 Task: Look for space in San Jose del Monte, Philippines from 6th September, 2023 to 10th September, 2023 for 1 adult in price range Rs.10000 to Rs.15000. Place can be private room with 1 bedroom having 1 bed and 1 bathroom. Property type can be house, flat, guest house, hotel. Booking option can be shelf check-in. Required host language is English.
Action: Mouse pressed left at (609, 99)
Screenshot: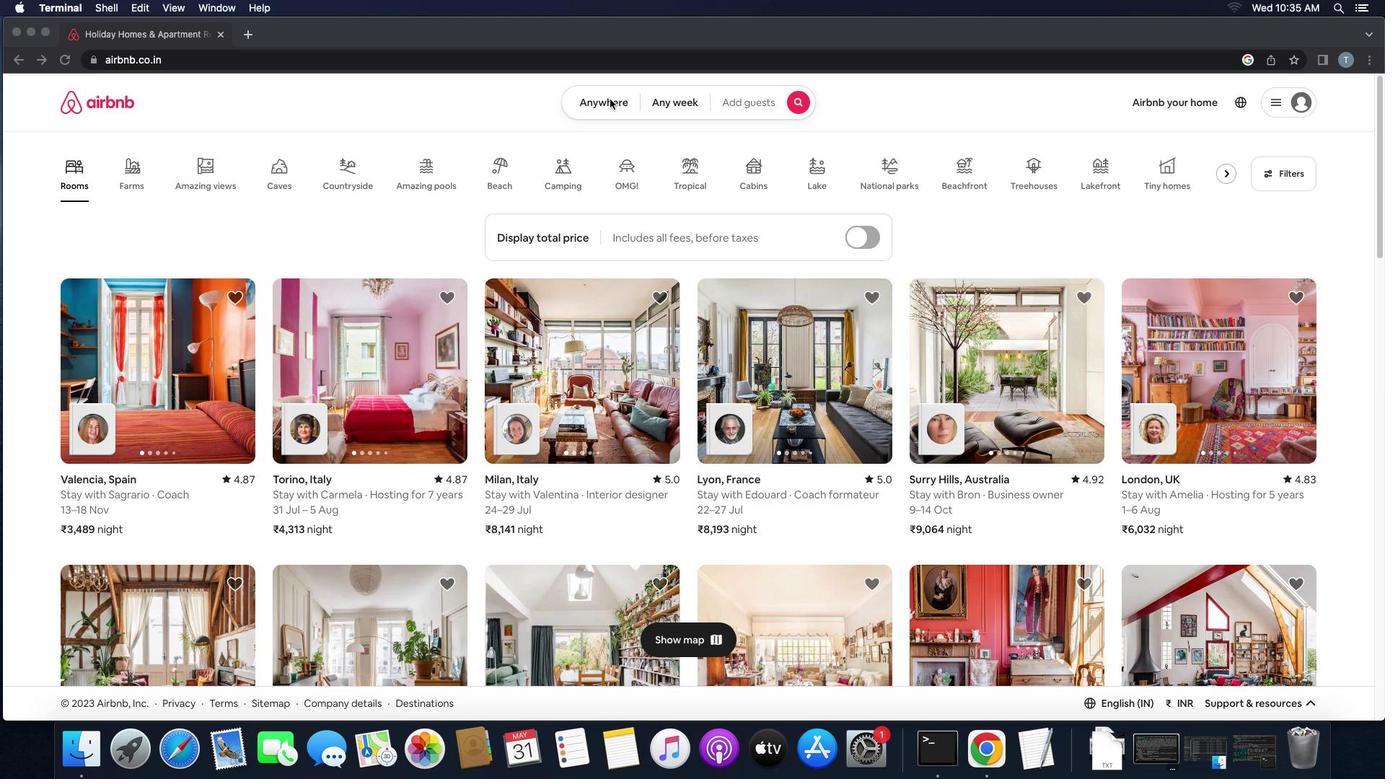 
Action: Mouse pressed left at (609, 99)
Screenshot: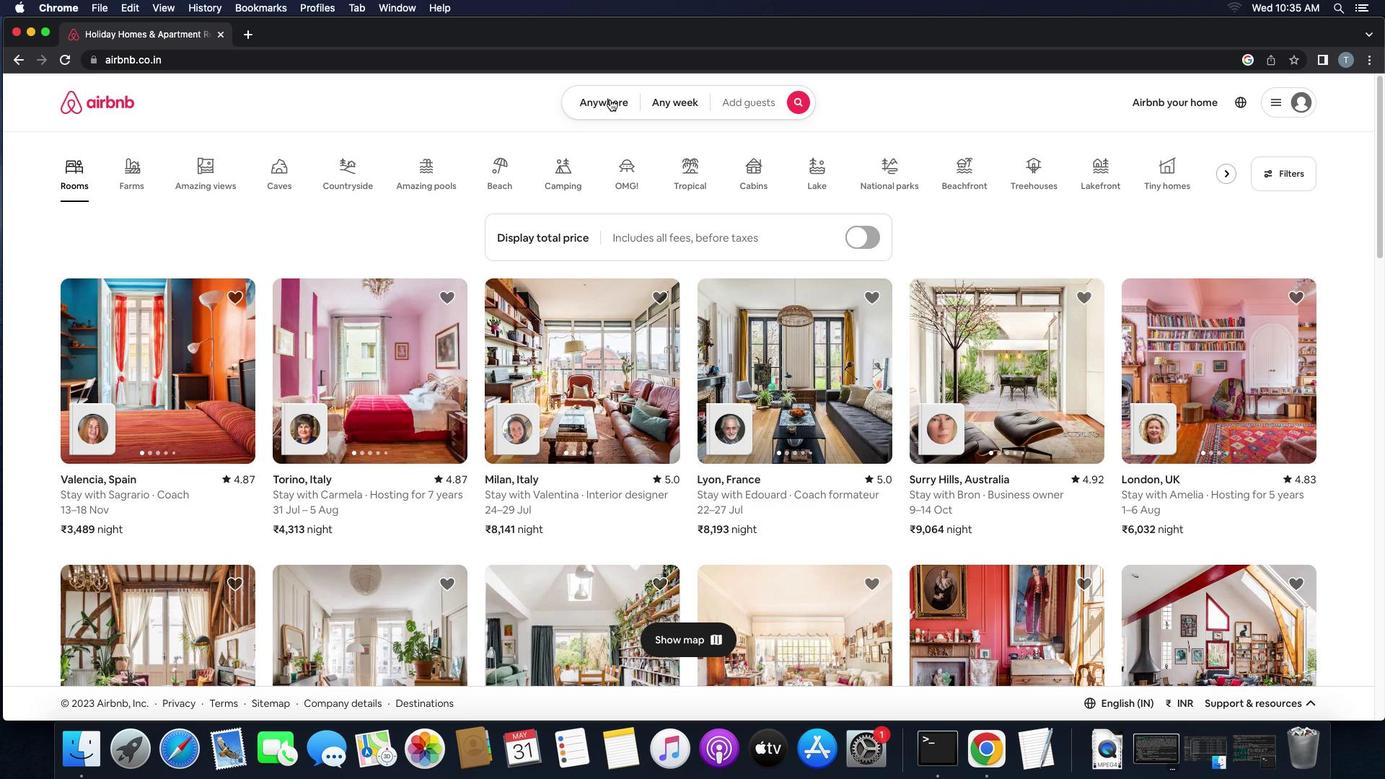 
Action: Mouse moved to (502, 153)
Screenshot: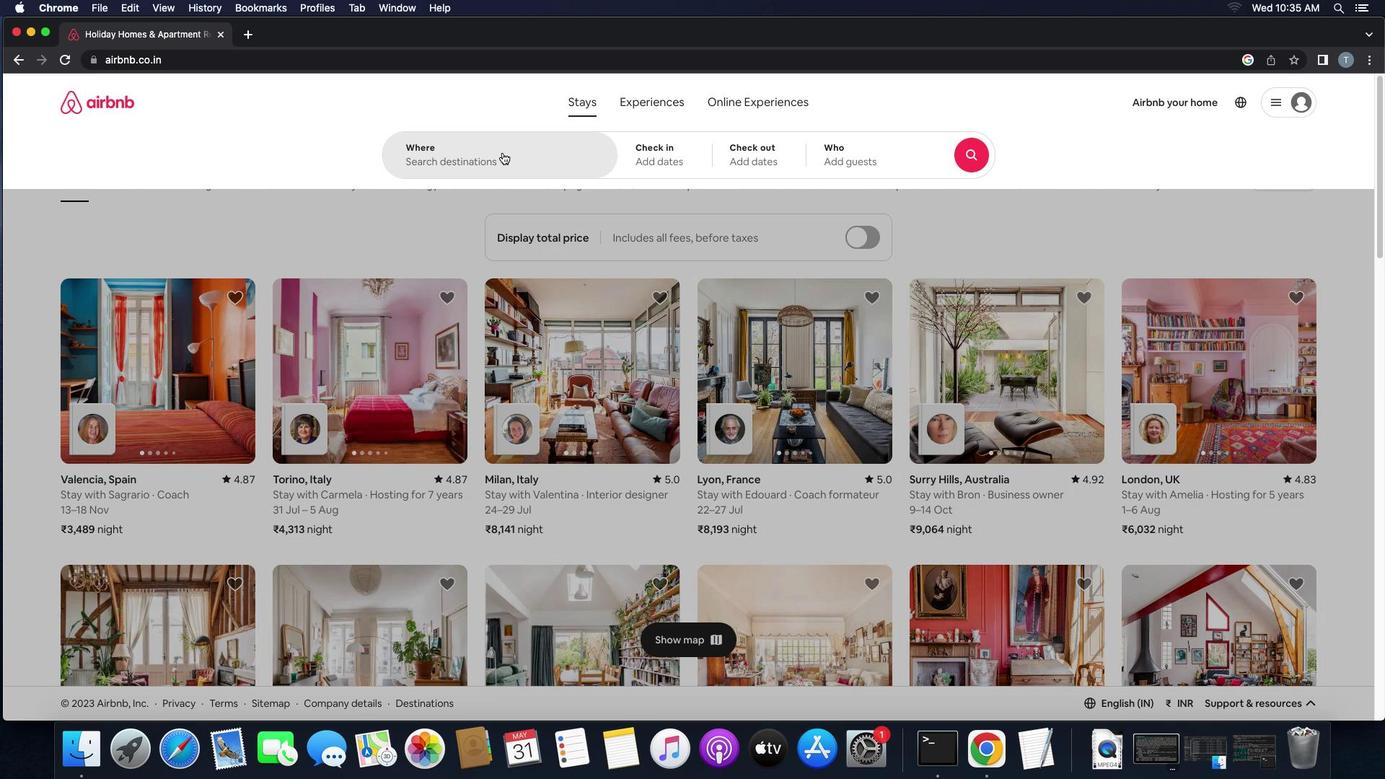 
Action: Mouse pressed left at (502, 153)
Screenshot: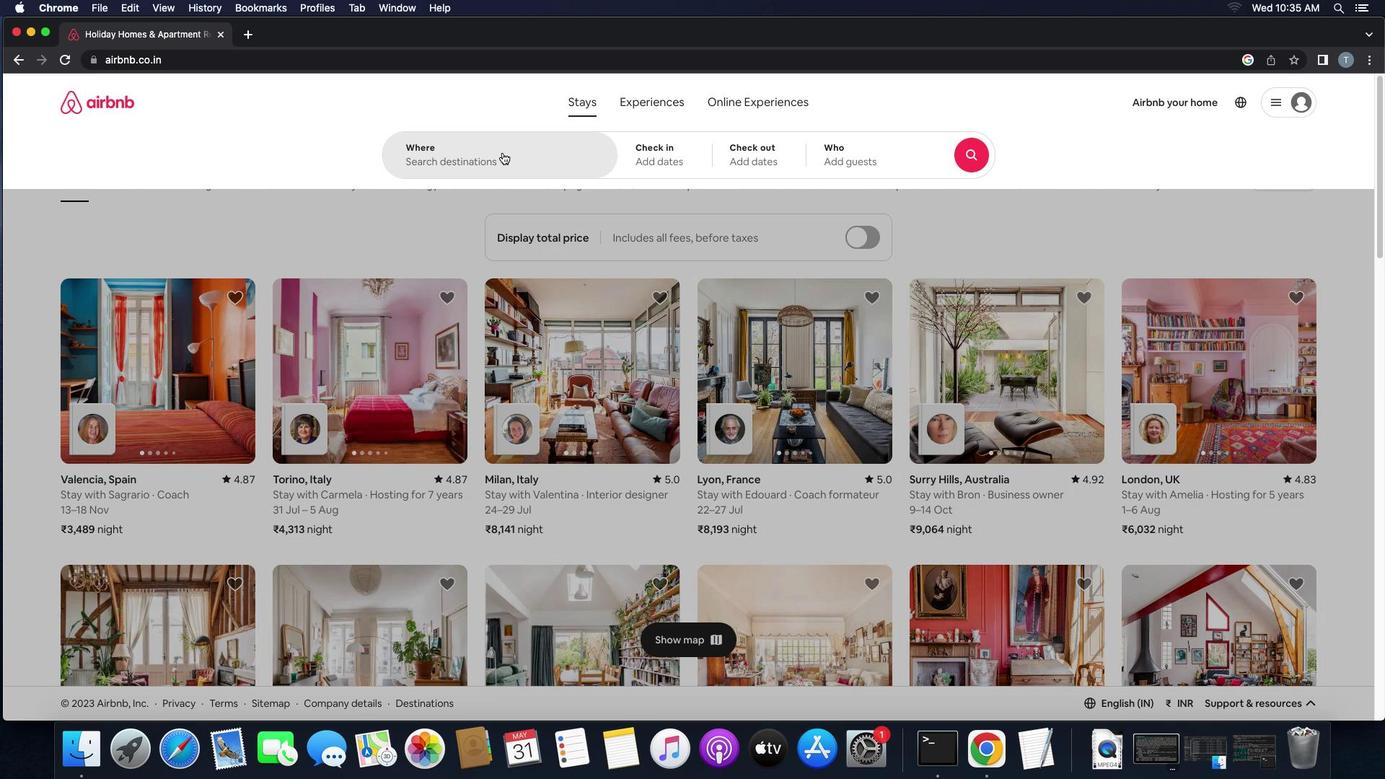 
Action: Mouse moved to (503, 152)
Screenshot: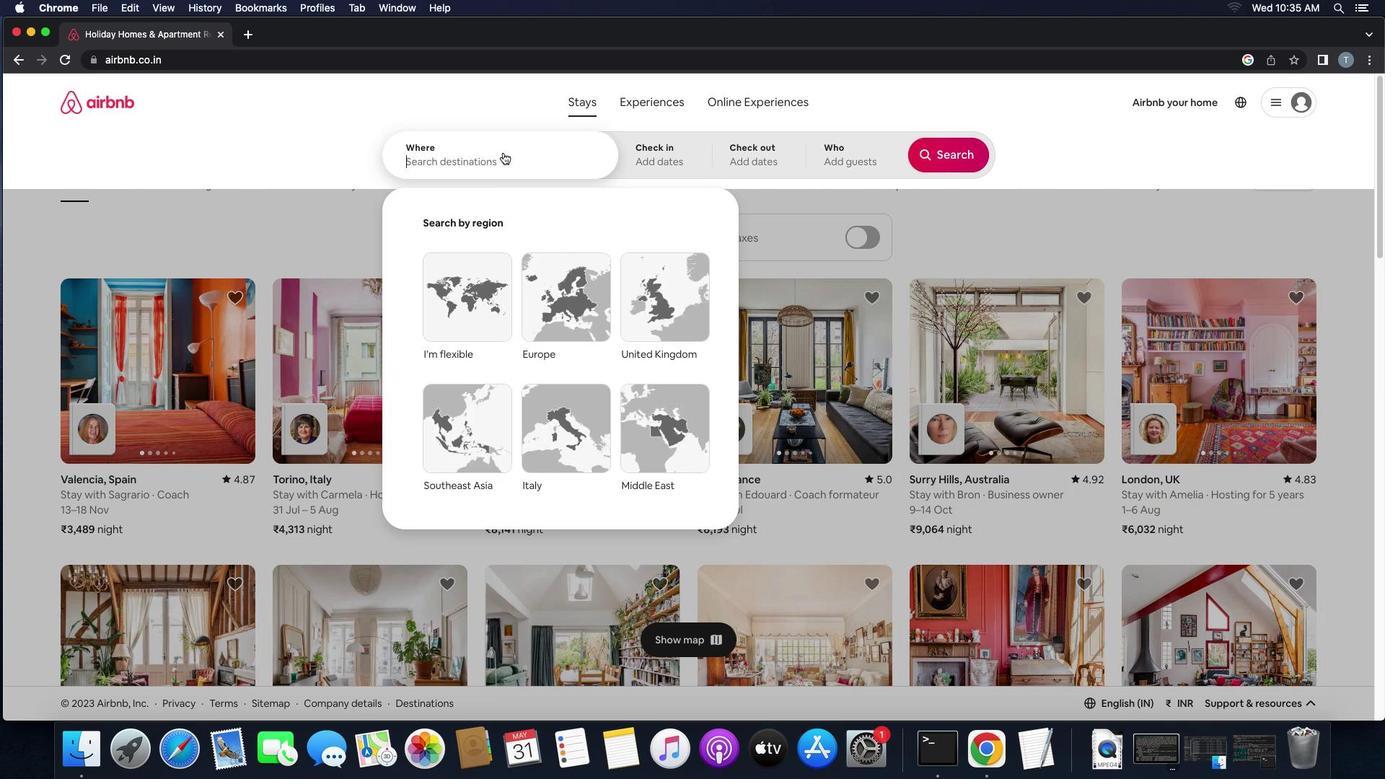 
Action: Key pressed Key.shift'S''a''n'Key.space'j''o''s''e'Key.space'd''e''l'Key.space'm''o''n''t''e'','Key.space'p''h''i''l''i''p''p''i''n''e''s'Key.enter
Screenshot: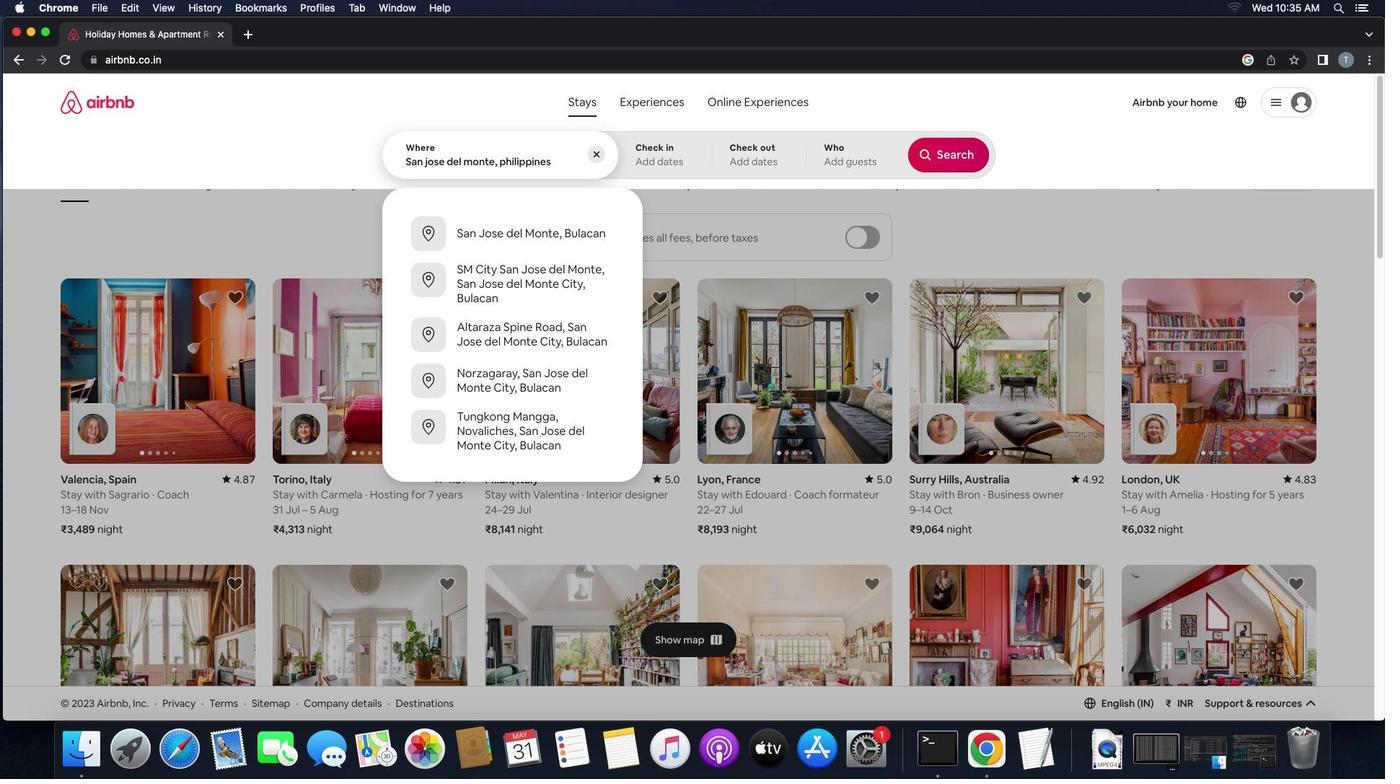 
Action: Mouse moved to (946, 271)
Screenshot: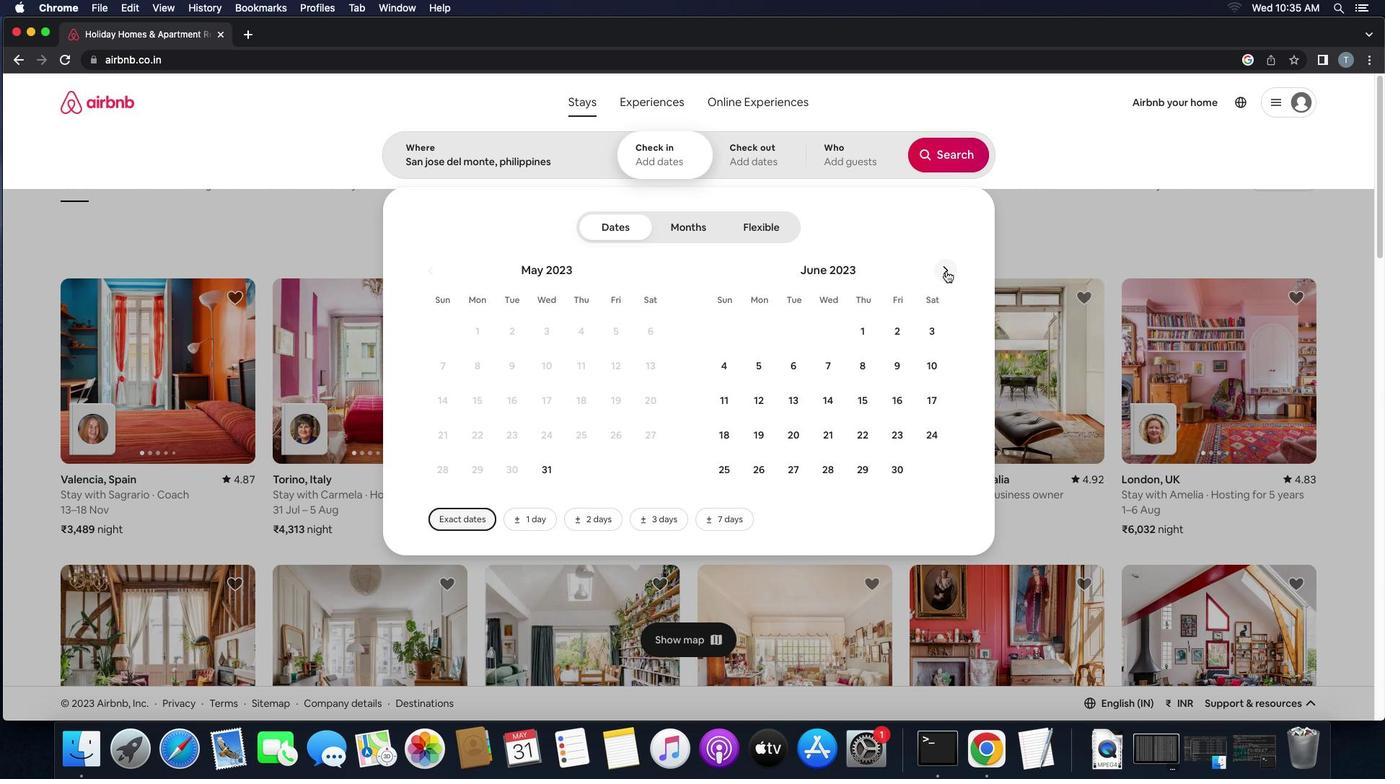 
Action: Mouse pressed left at (946, 271)
Screenshot: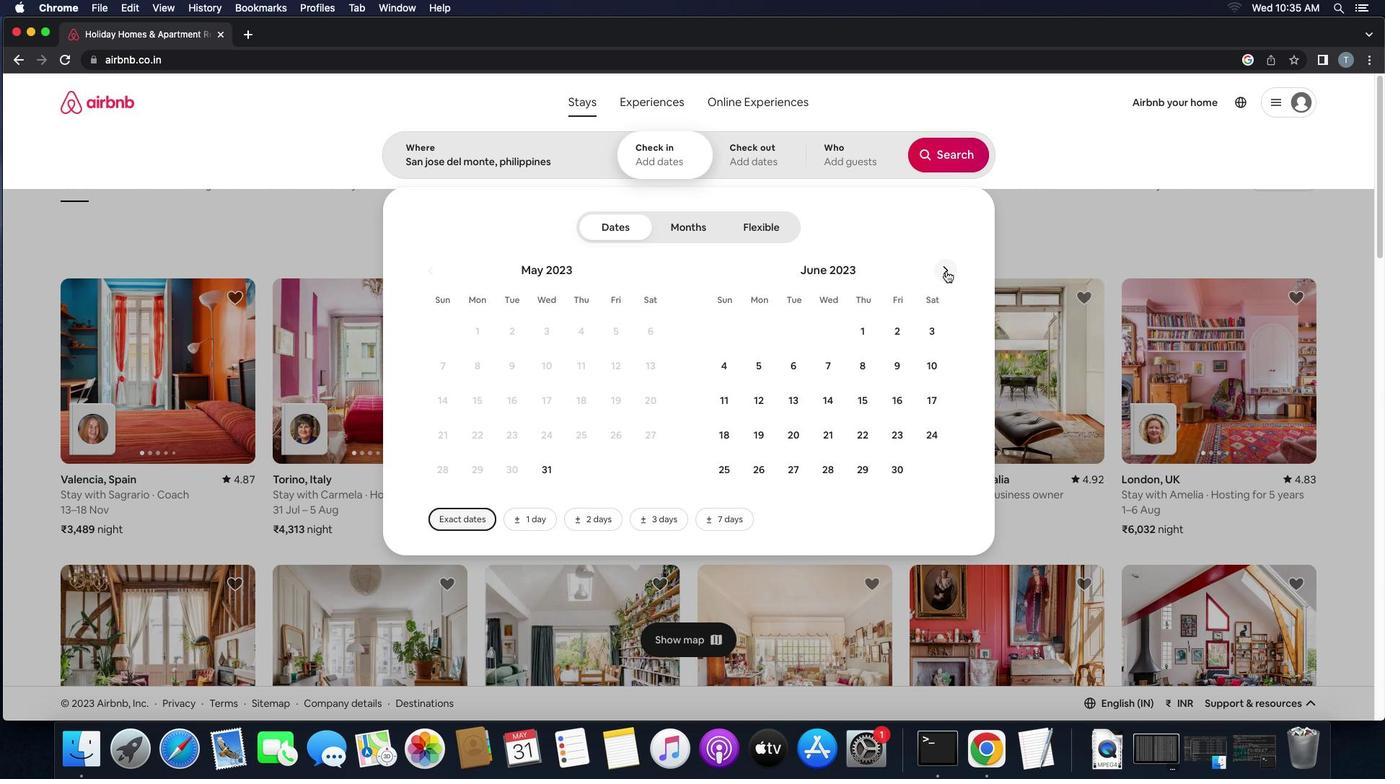 
Action: Mouse pressed left at (946, 271)
Screenshot: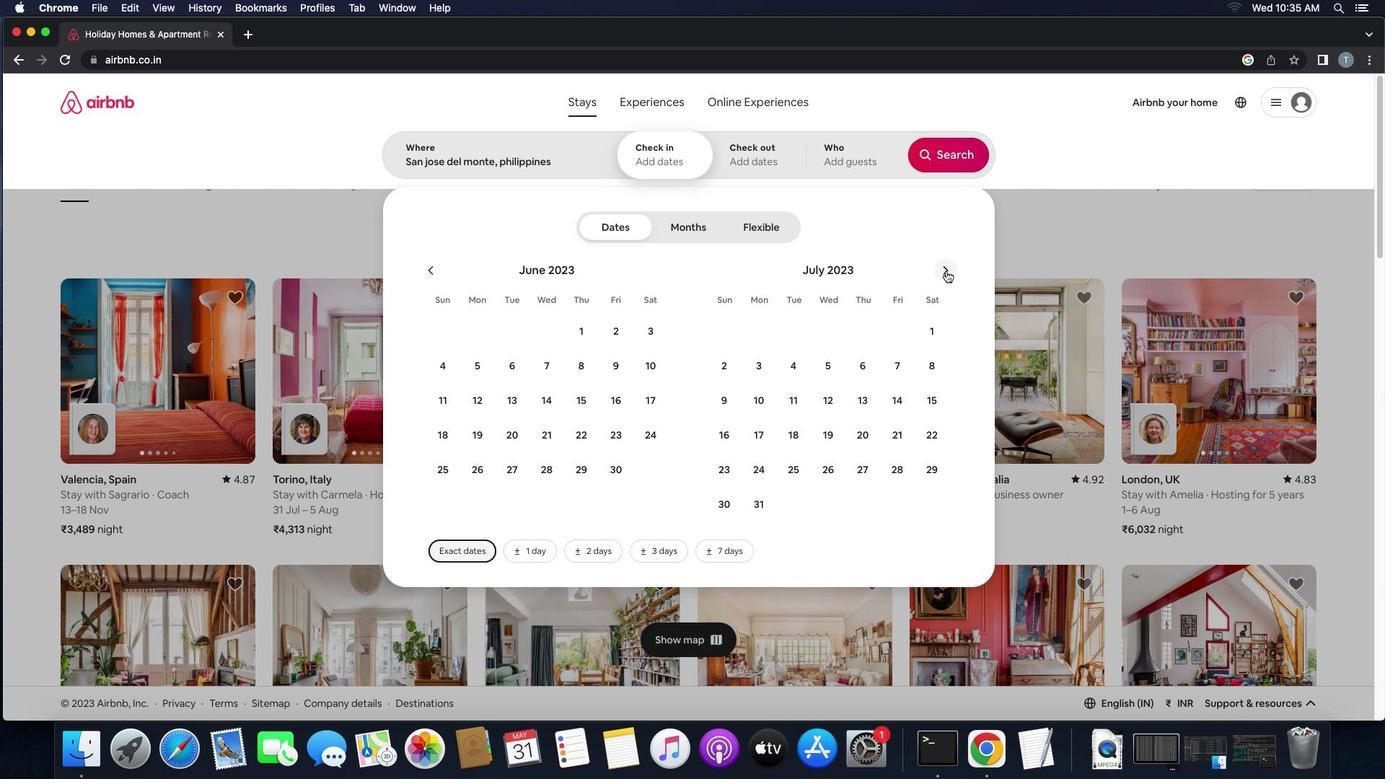 
Action: Mouse pressed left at (946, 271)
Screenshot: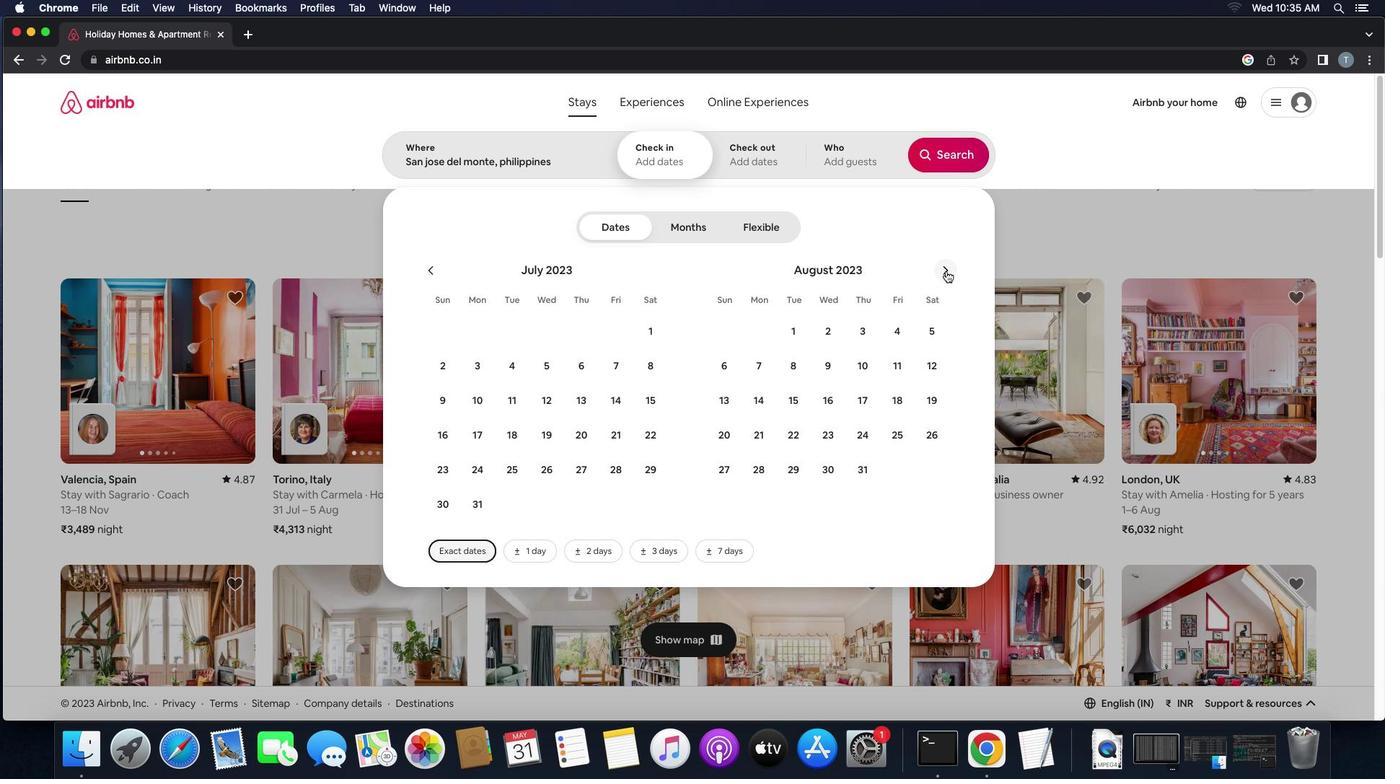 
Action: Mouse moved to (827, 360)
Screenshot: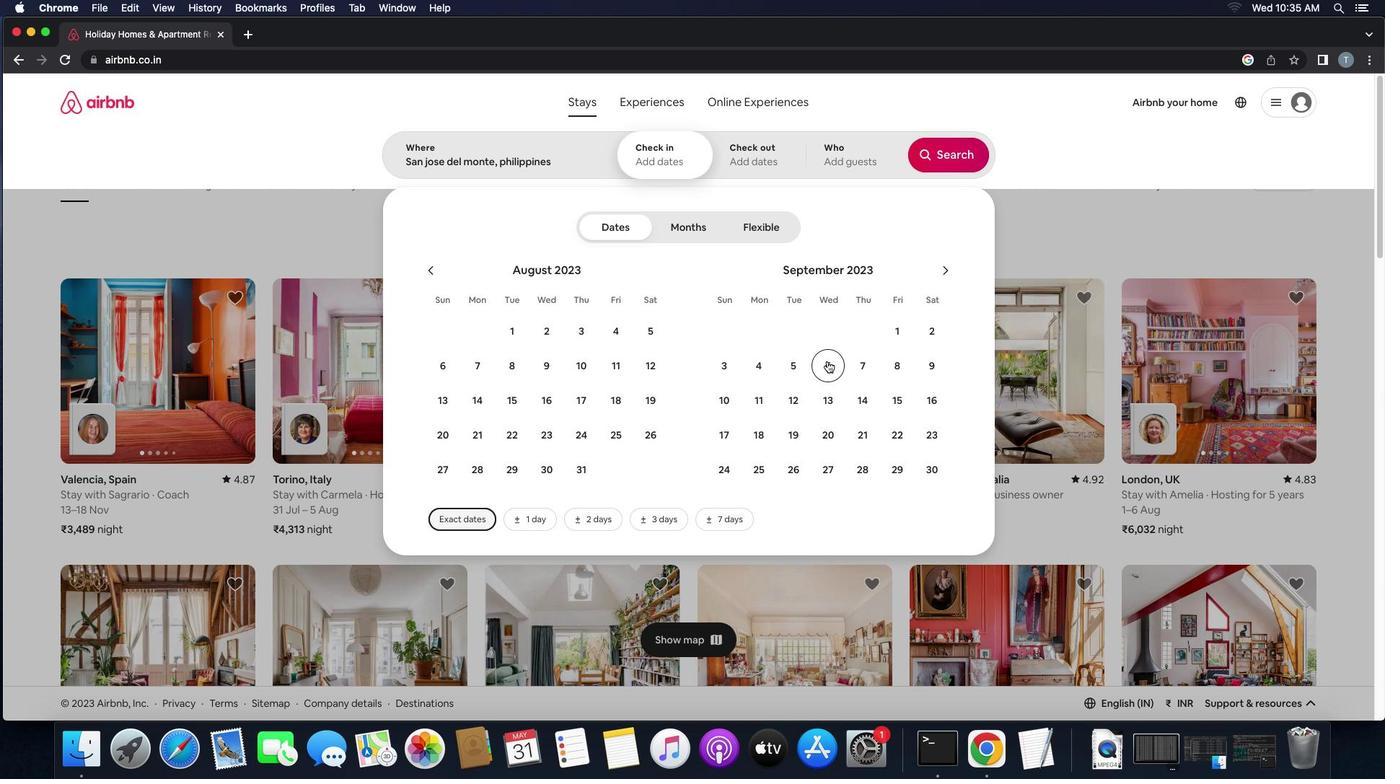 
Action: Mouse pressed left at (827, 360)
Screenshot: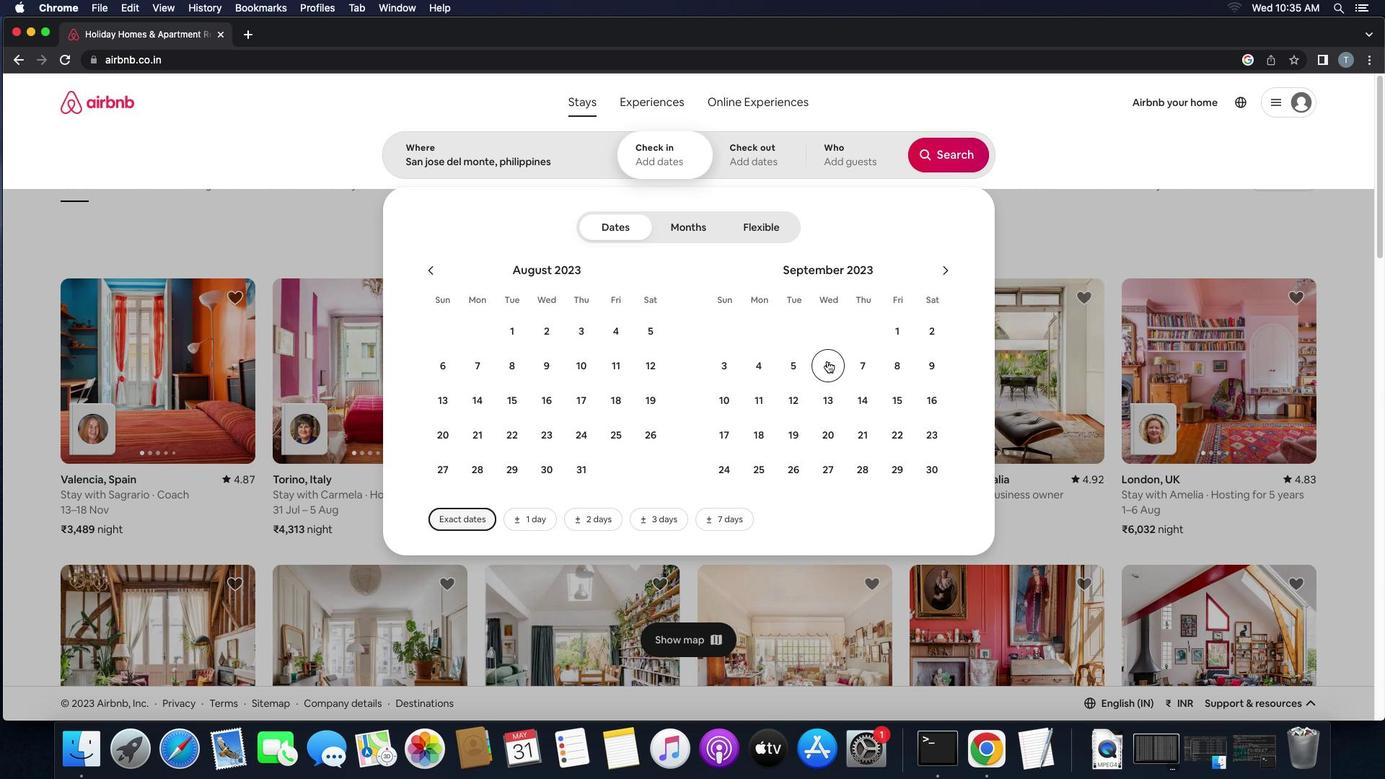 
Action: Mouse moved to (721, 394)
Screenshot: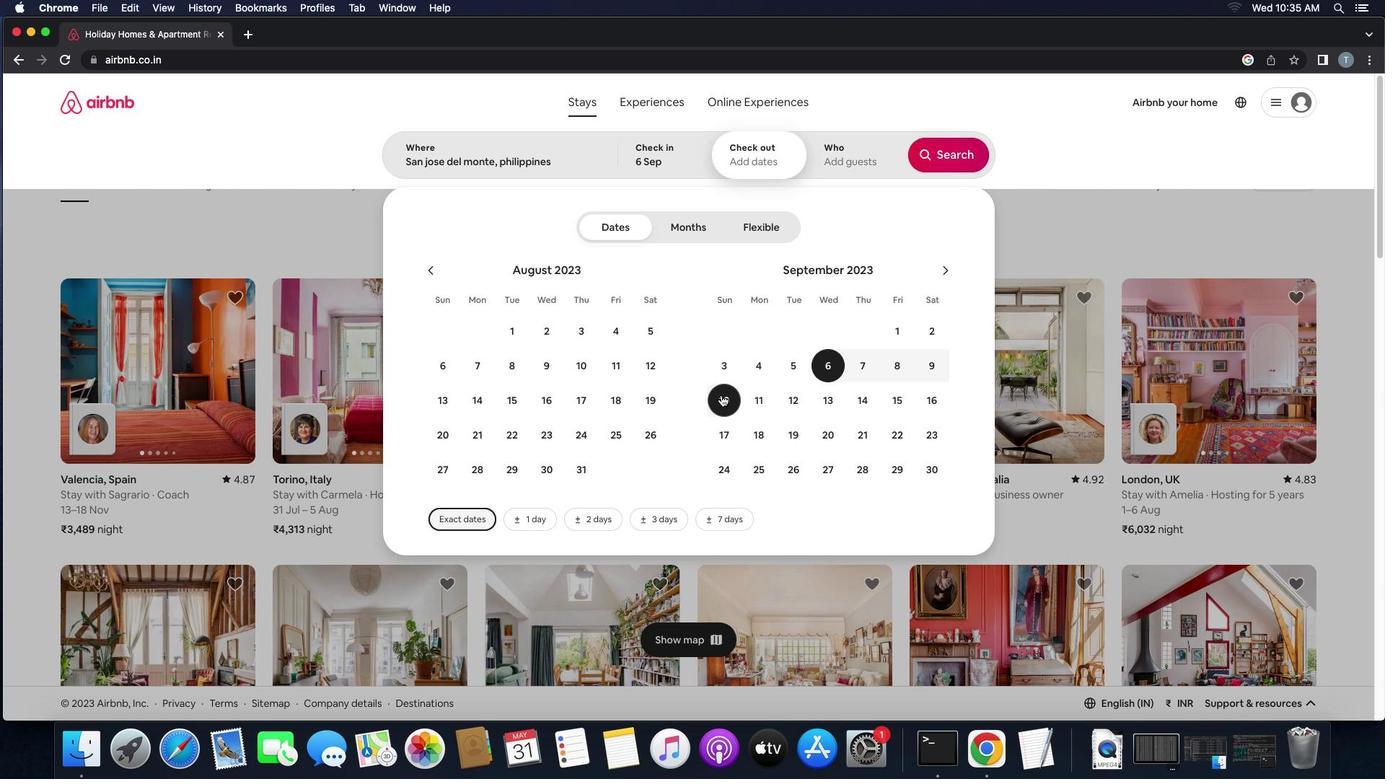 
Action: Mouse pressed left at (721, 394)
Screenshot: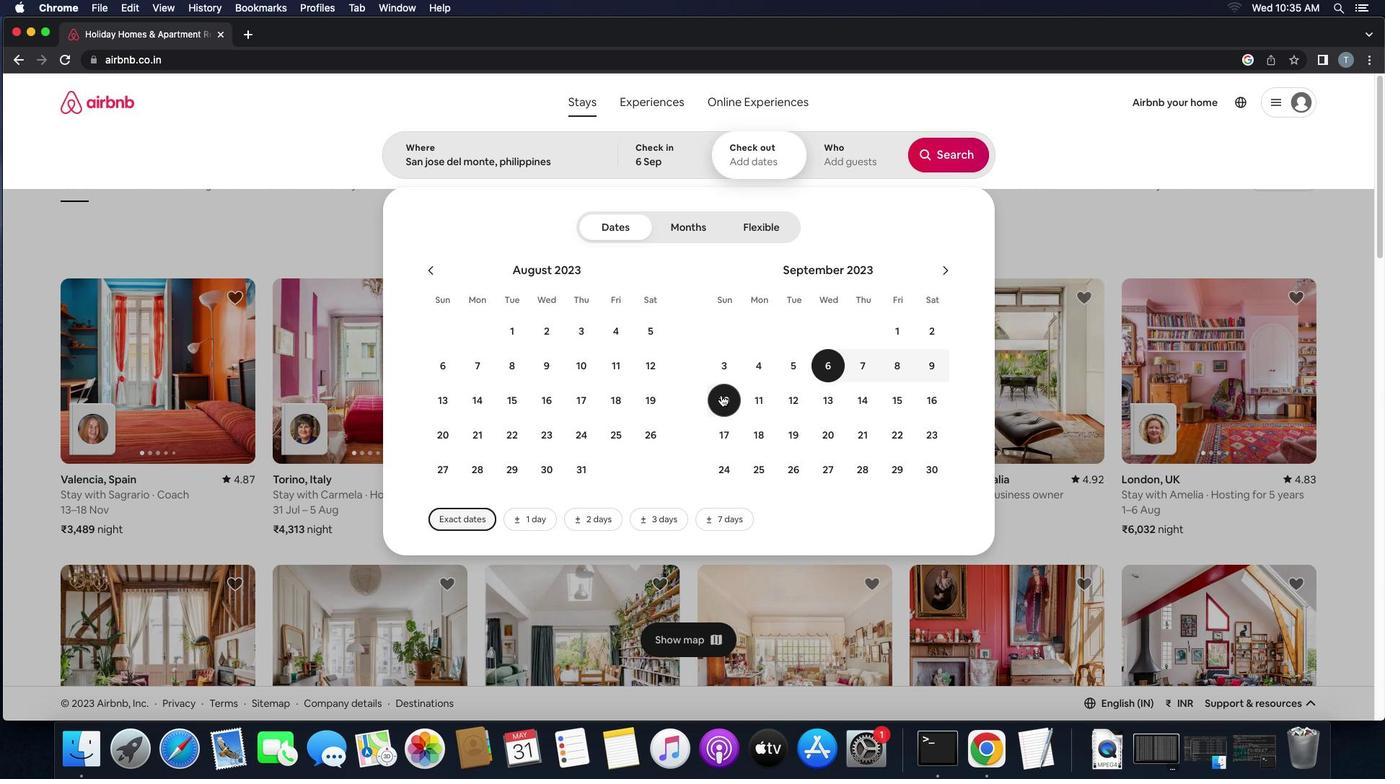 
Action: Mouse moved to (853, 162)
Screenshot: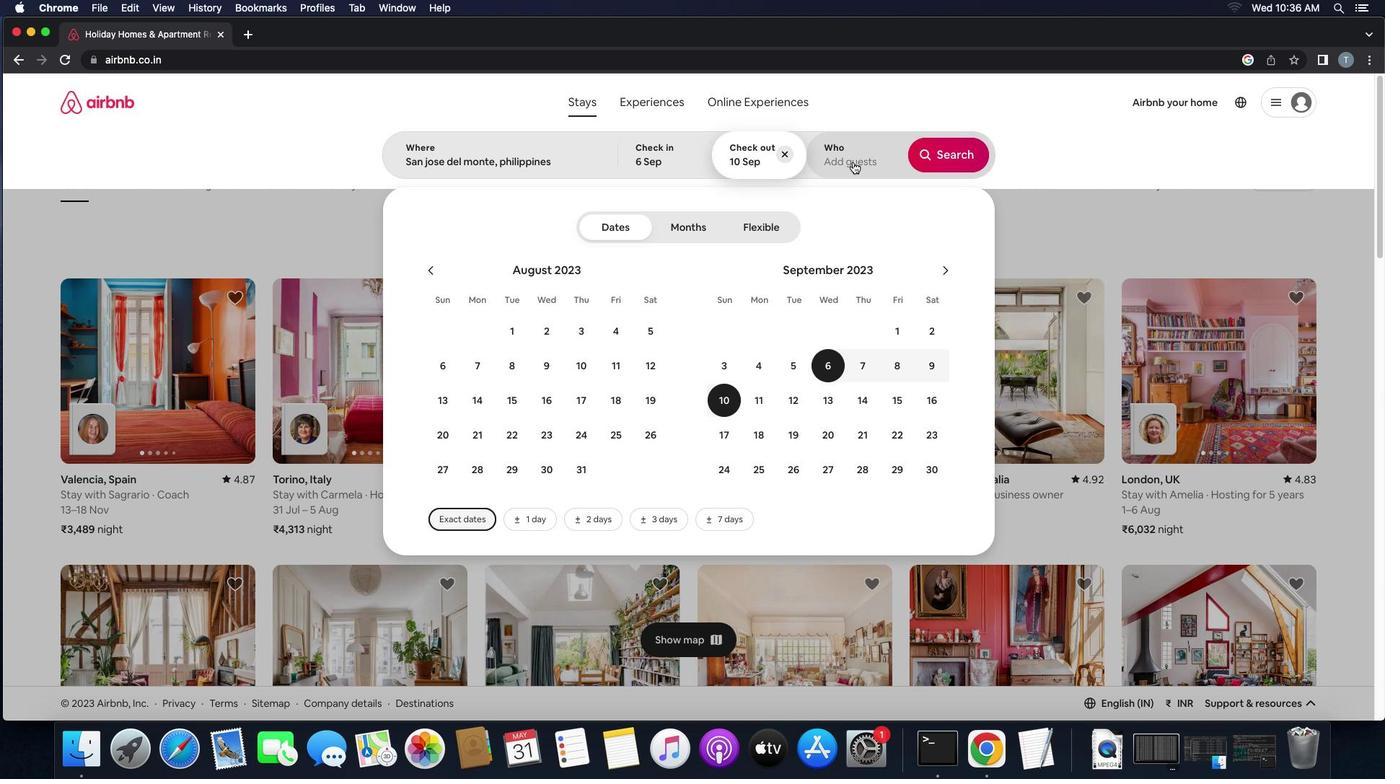 
Action: Mouse pressed left at (853, 162)
Screenshot: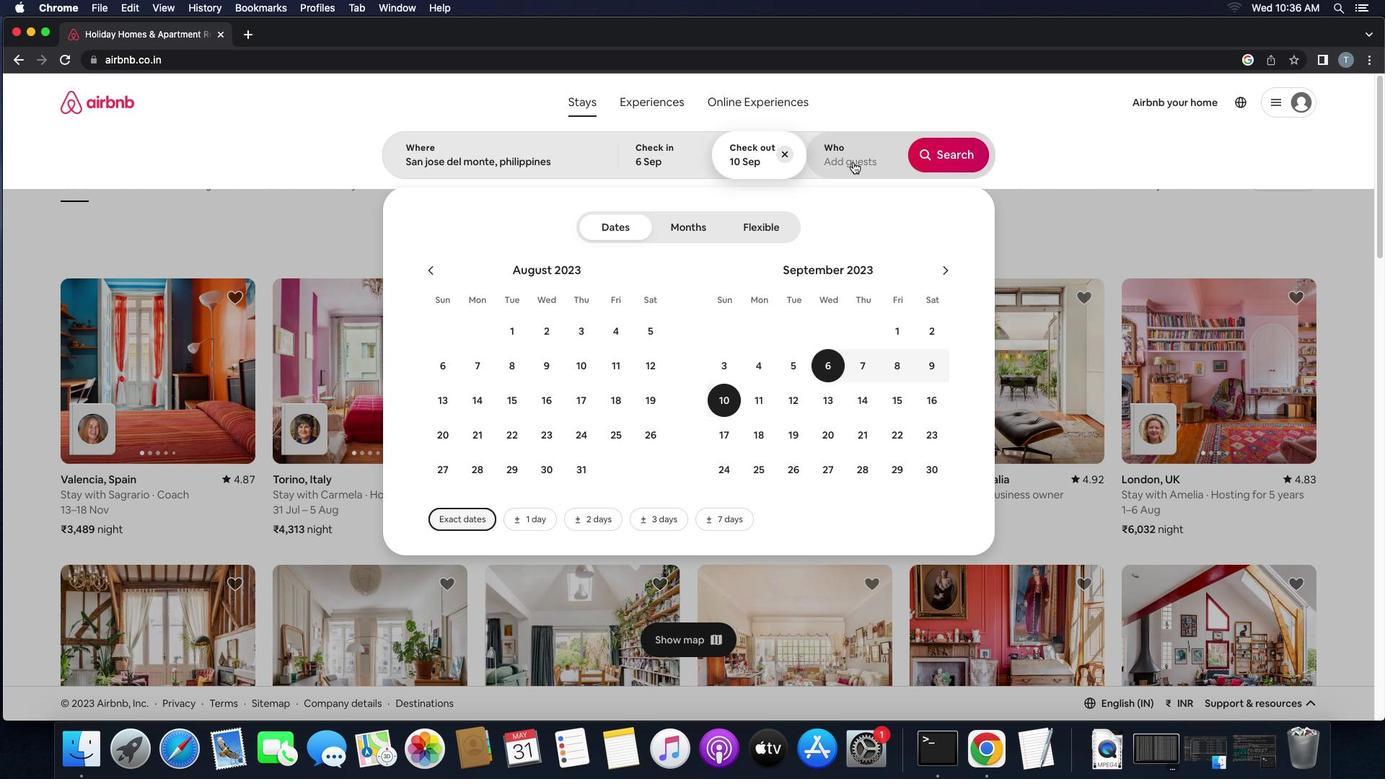 
Action: Mouse moved to (954, 236)
Screenshot: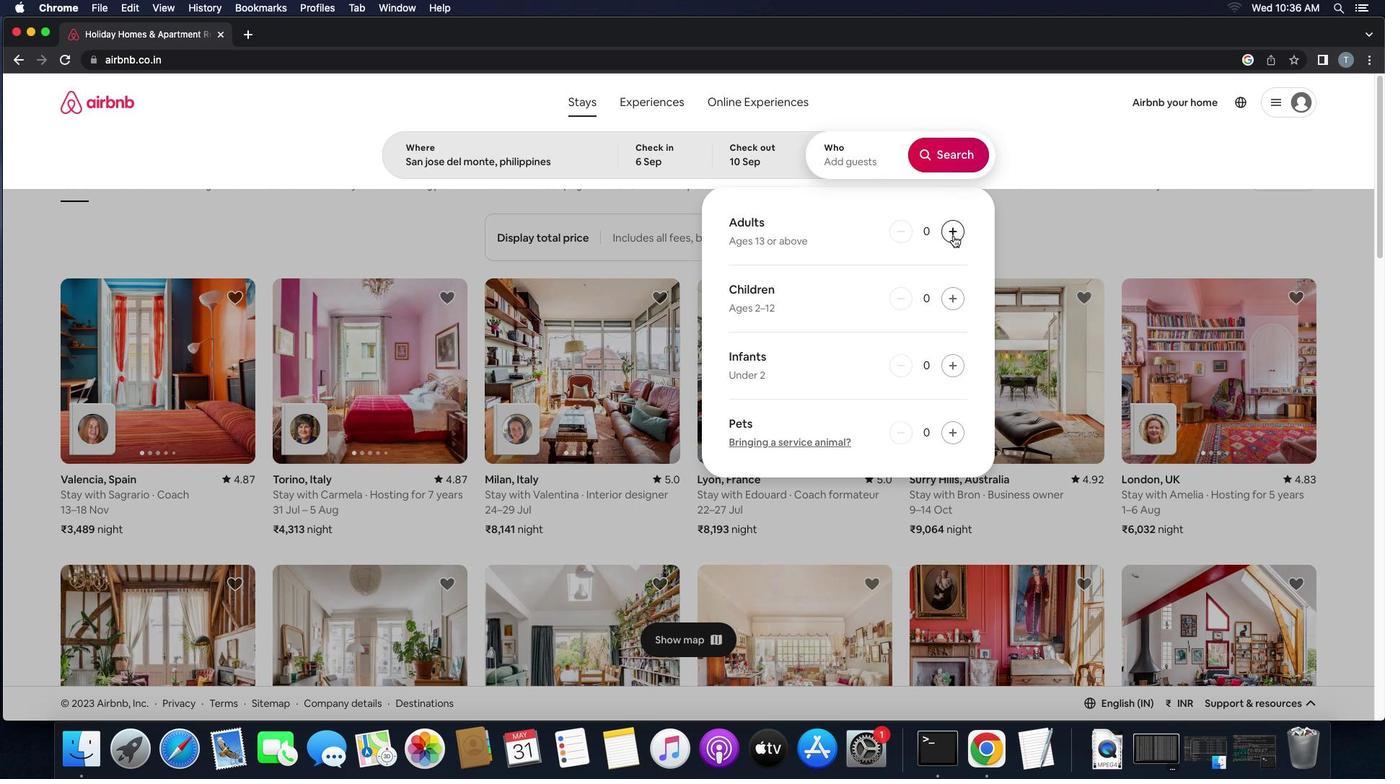 
Action: Mouse pressed left at (954, 236)
Screenshot: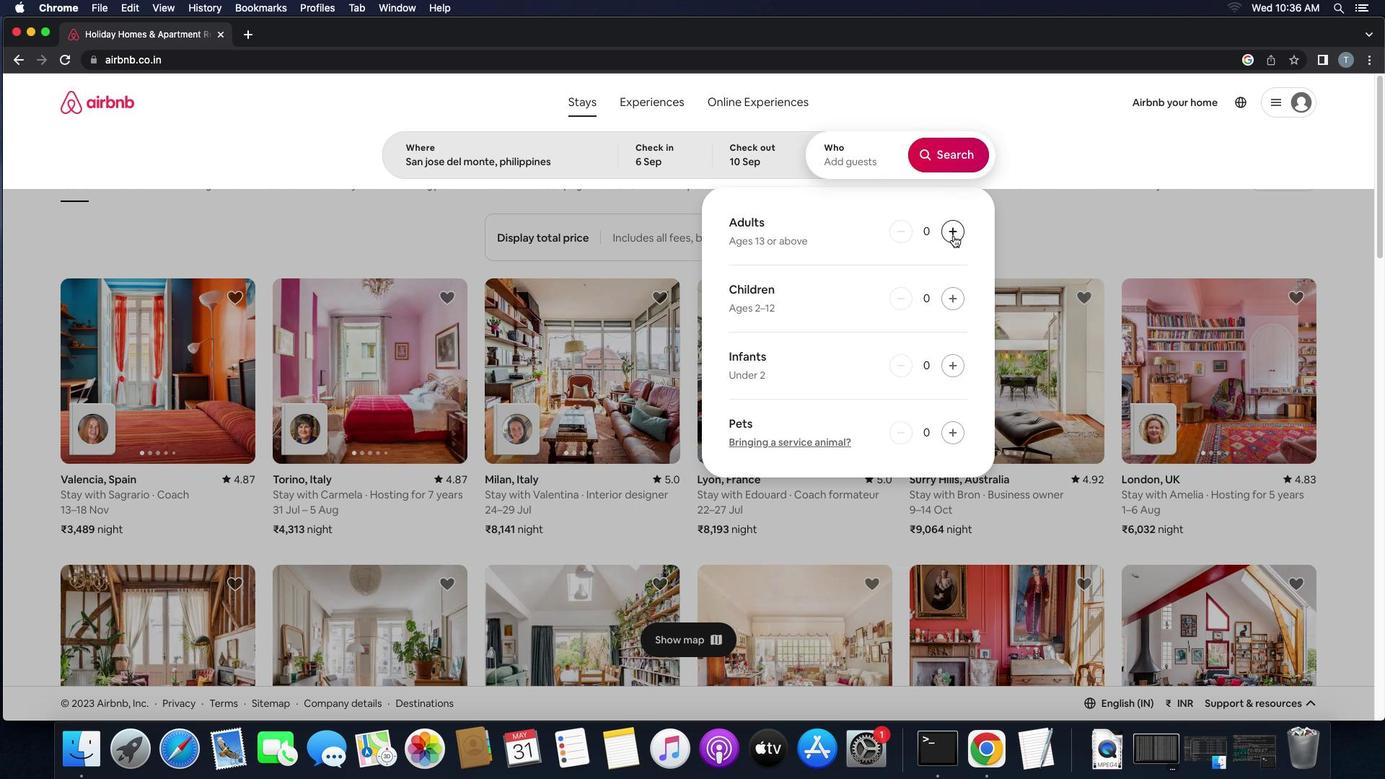 
Action: Mouse moved to (956, 147)
Screenshot: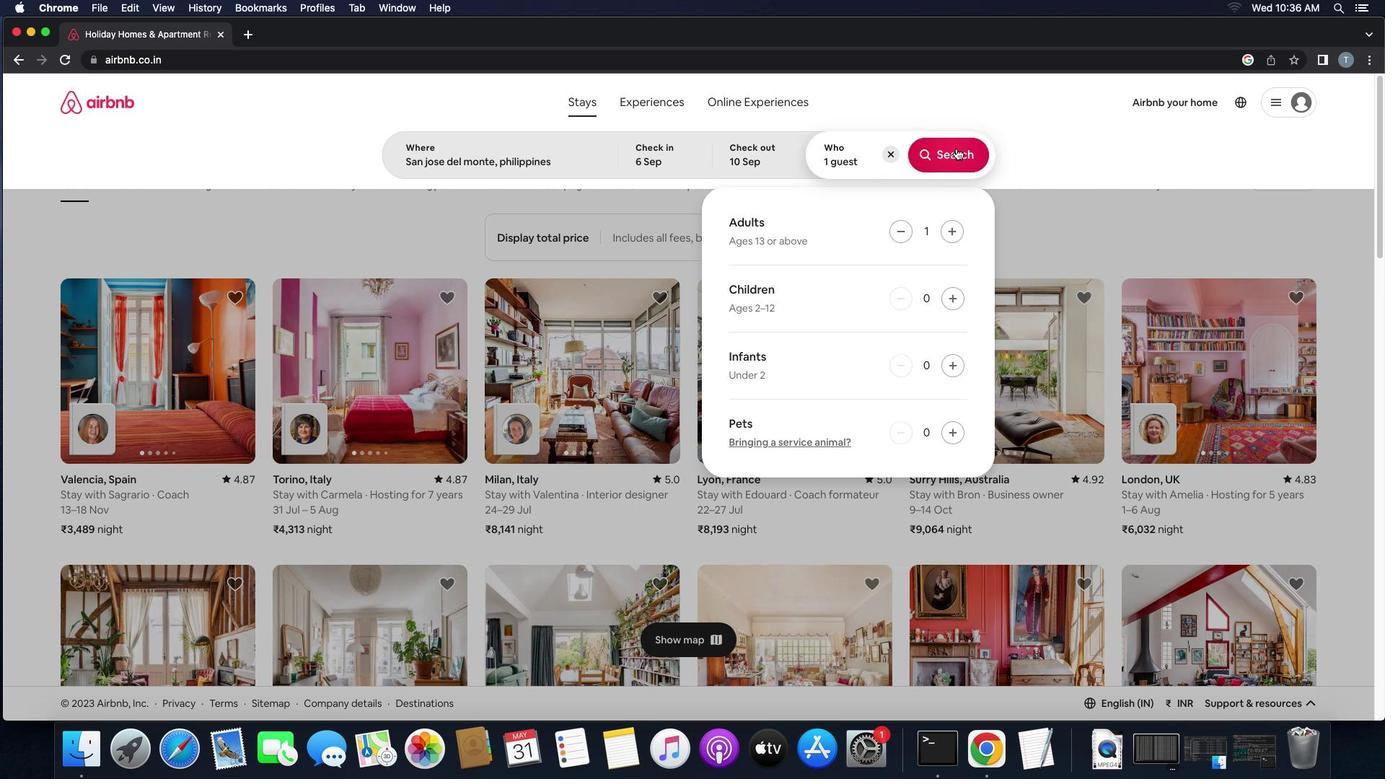 
Action: Mouse pressed left at (956, 147)
Screenshot: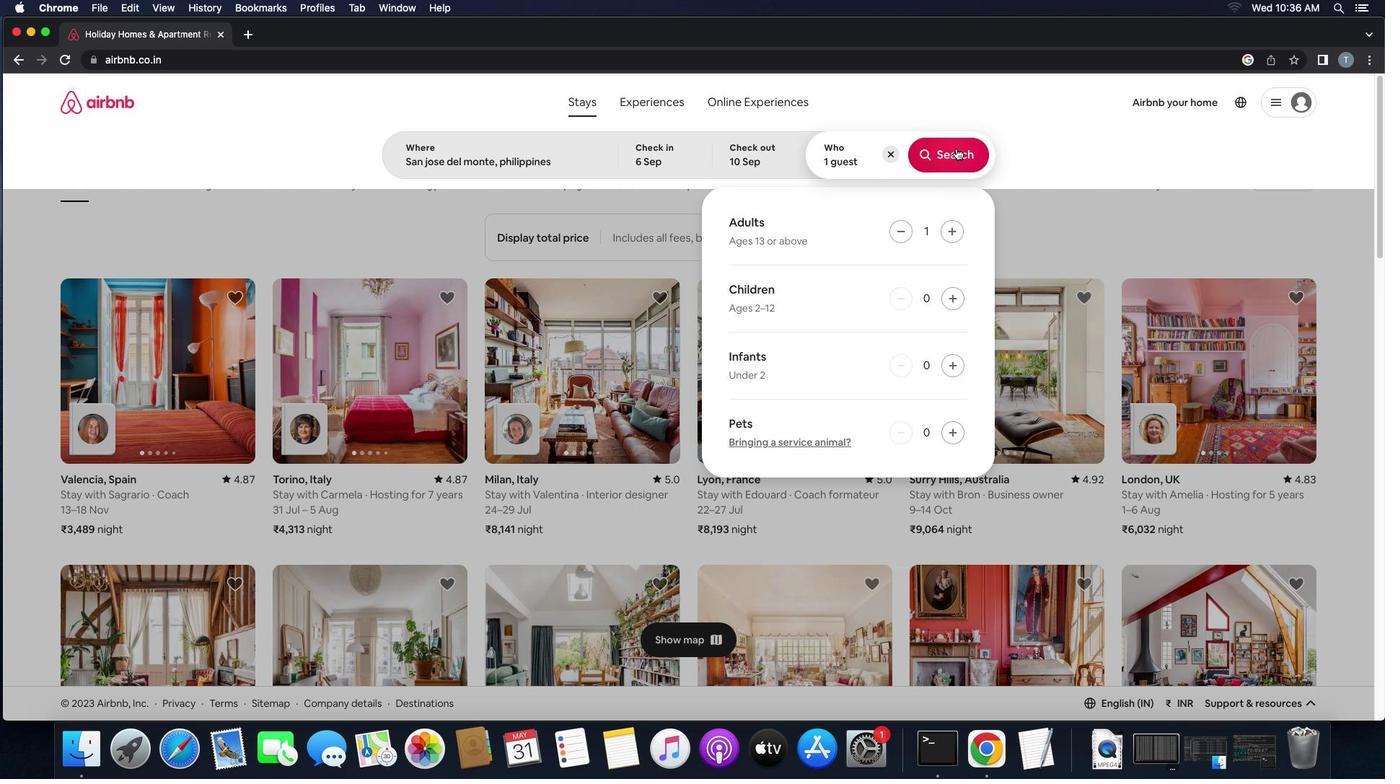 
Action: Mouse moved to (1331, 163)
Screenshot: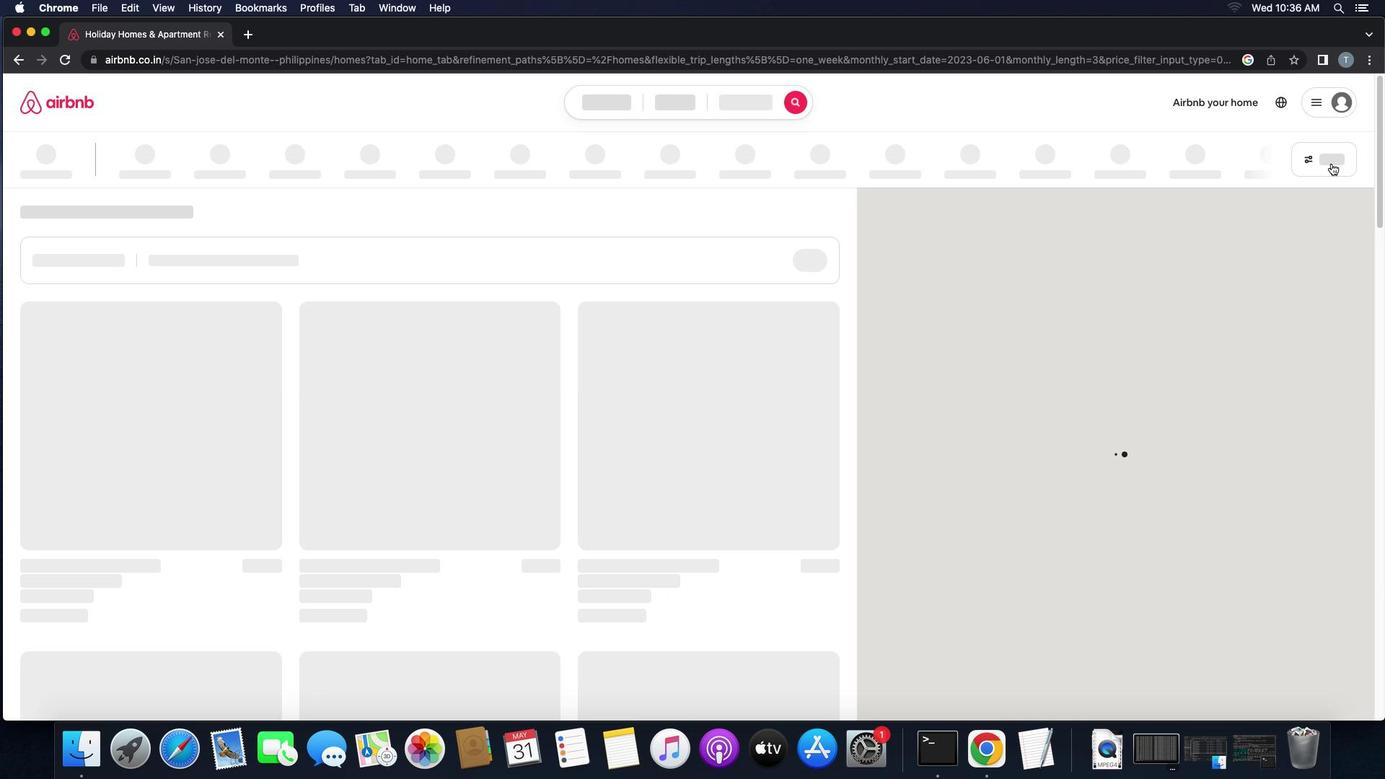 
Action: Mouse pressed left at (1331, 163)
Screenshot: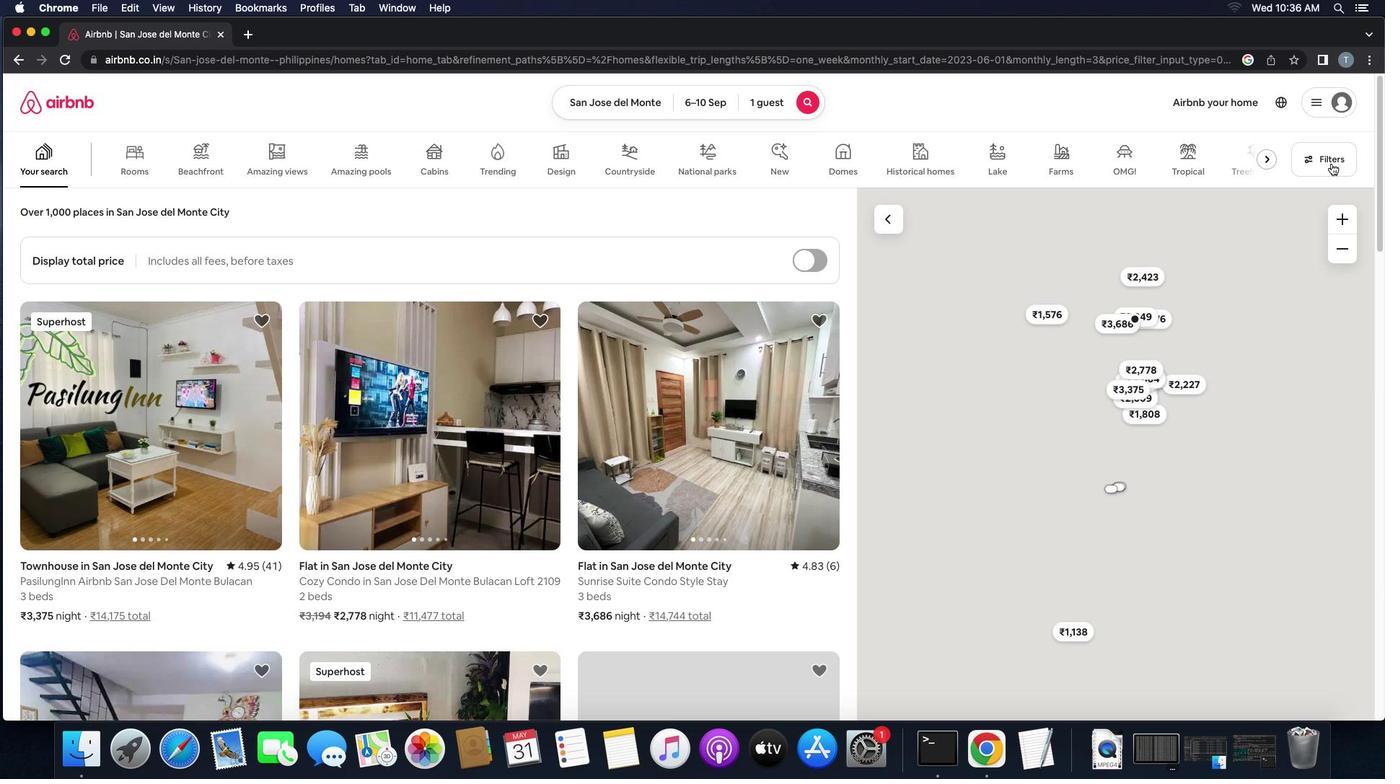 
Action: Mouse moved to (545, 347)
Screenshot: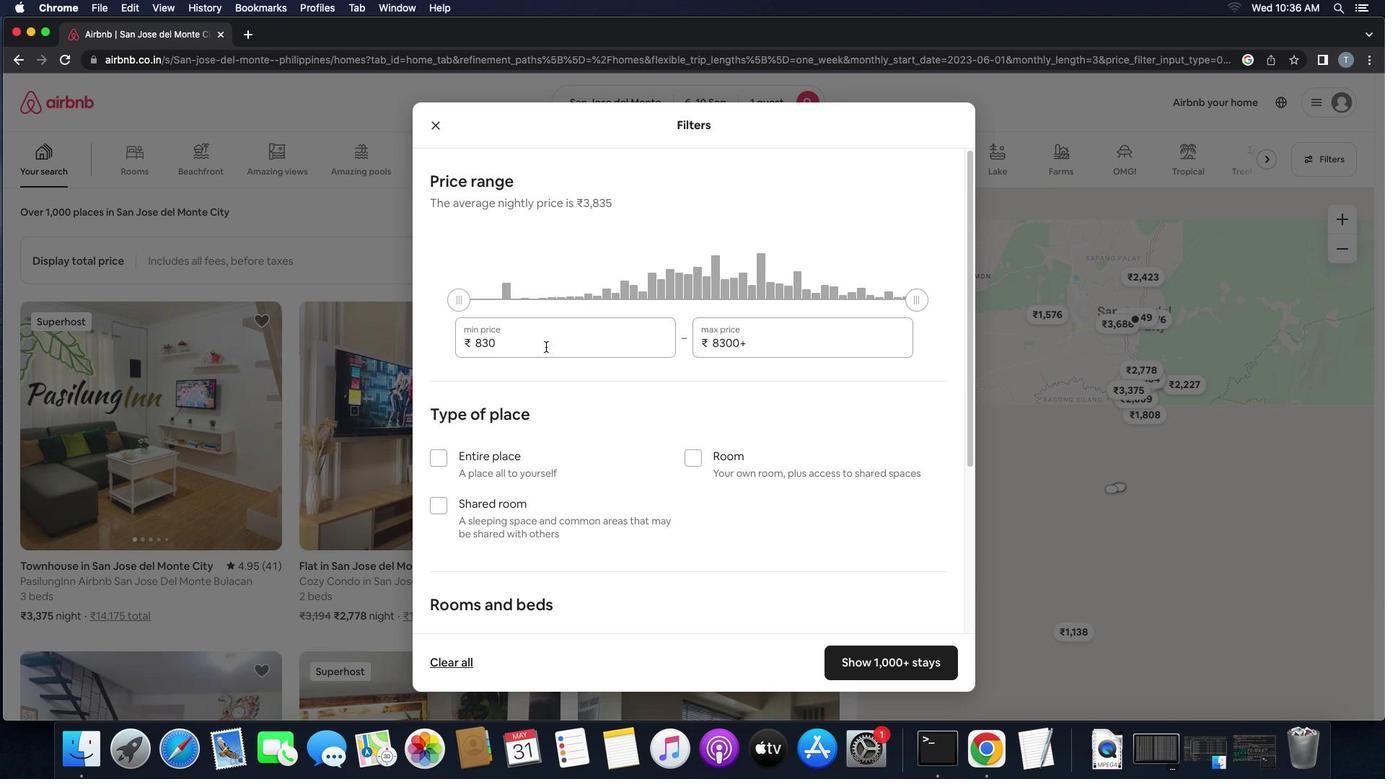 
Action: Mouse pressed left at (545, 347)
Screenshot: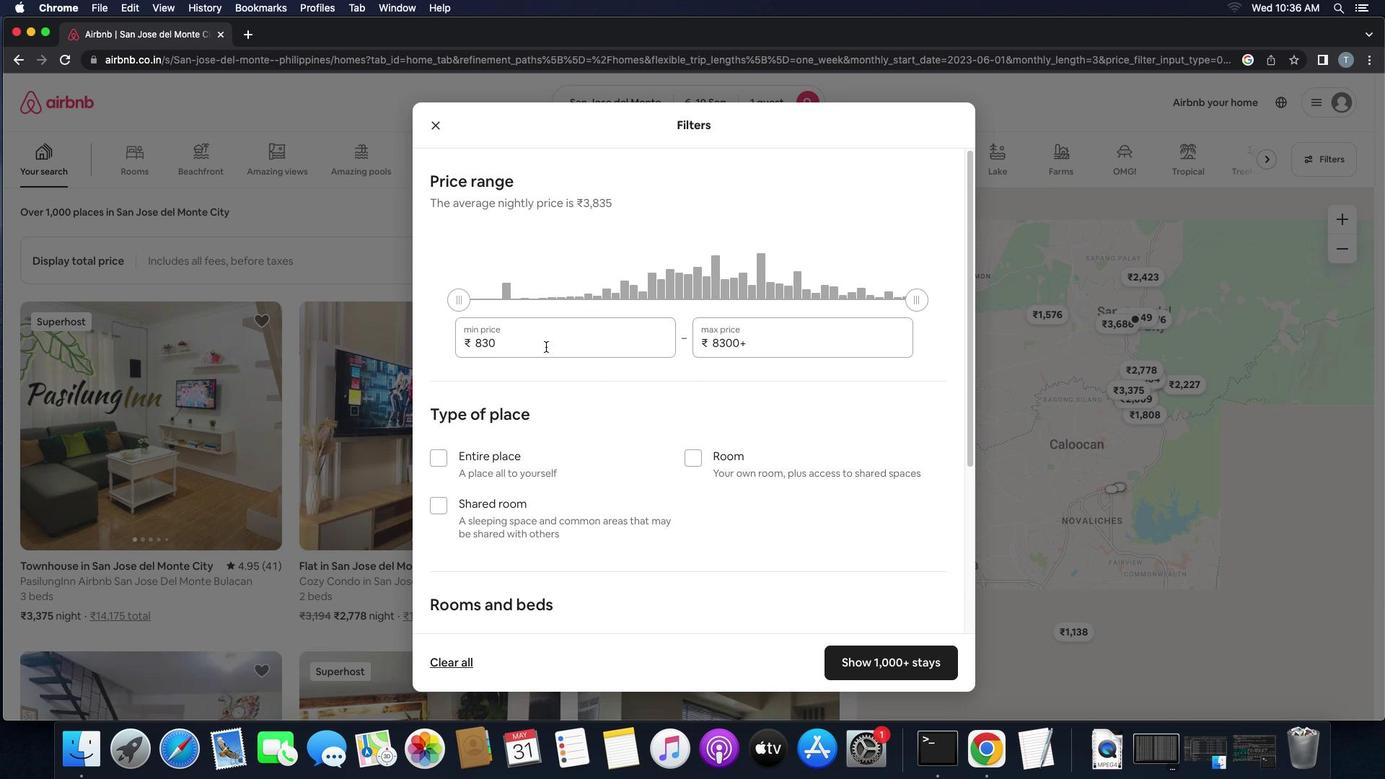 
Action: Mouse moved to (545, 346)
Screenshot: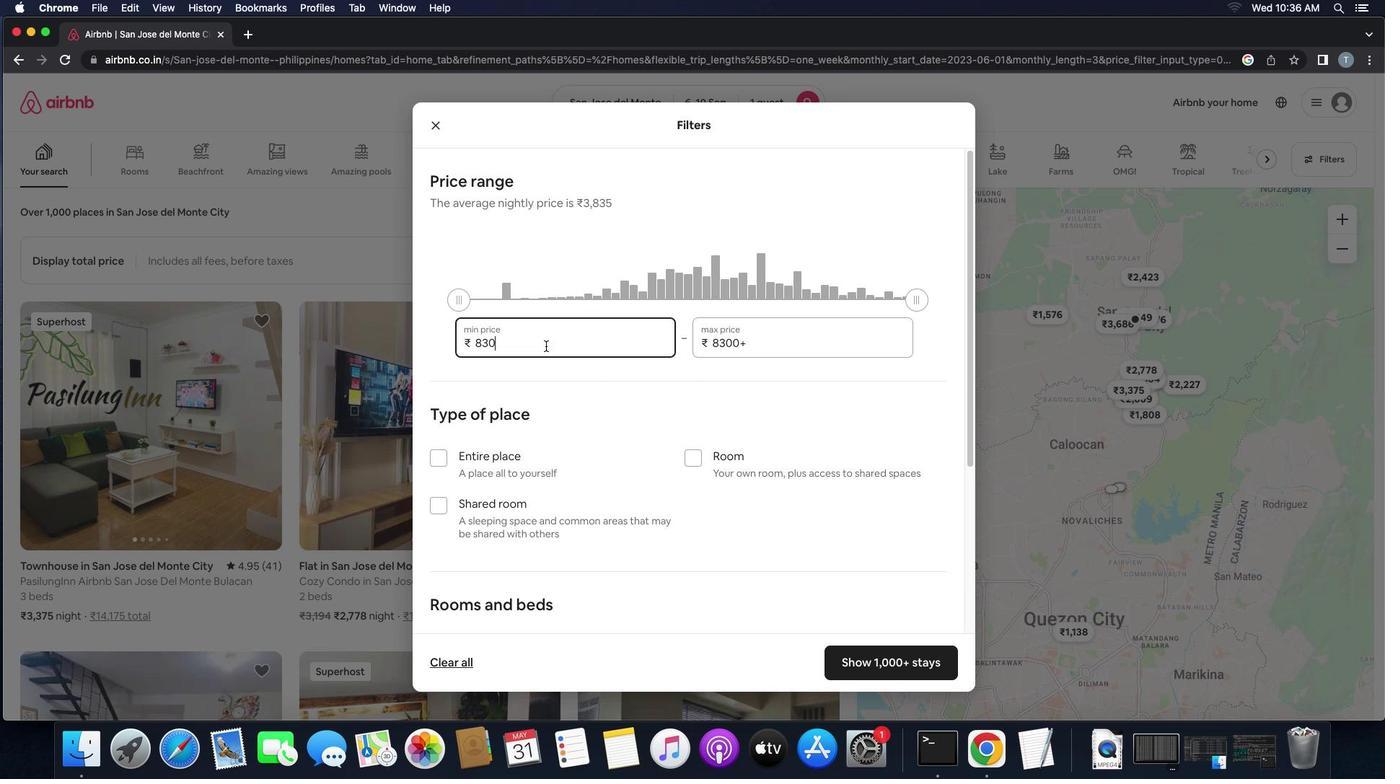 
Action: Key pressed Key.backspaceKey.backspaceKey.backspaceKey.backspace'1''0''0''0''0'
Screenshot: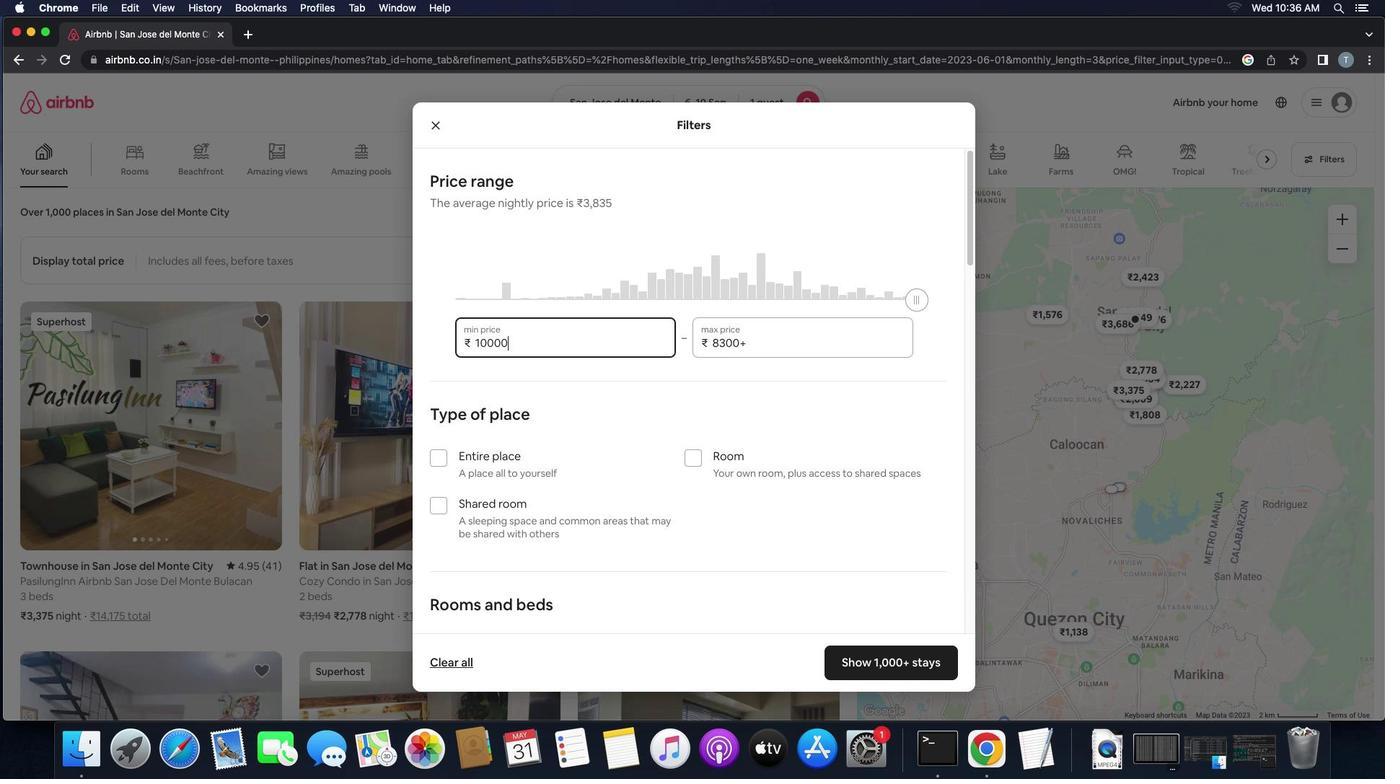 
Action: Mouse moved to (774, 345)
Screenshot: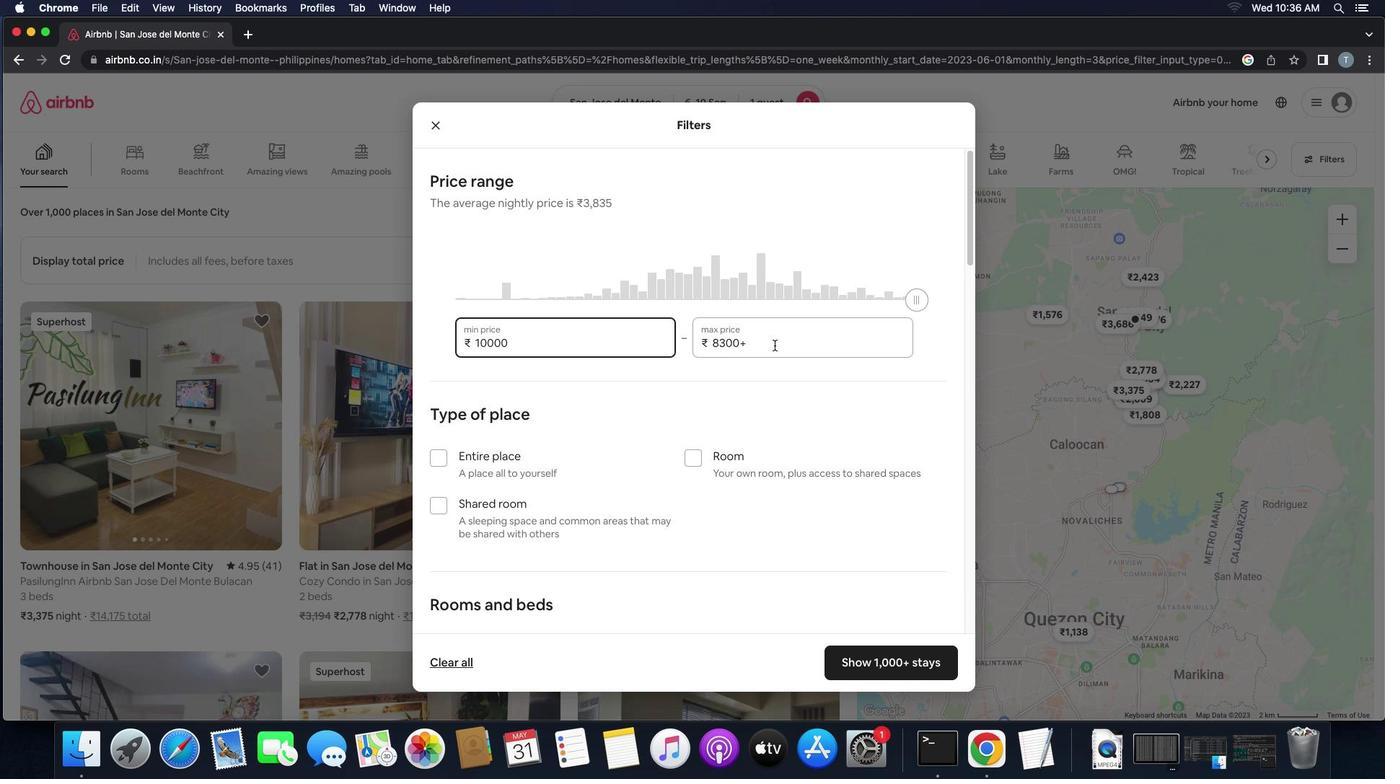 
Action: Mouse pressed left at (774, 345)
Screenshot: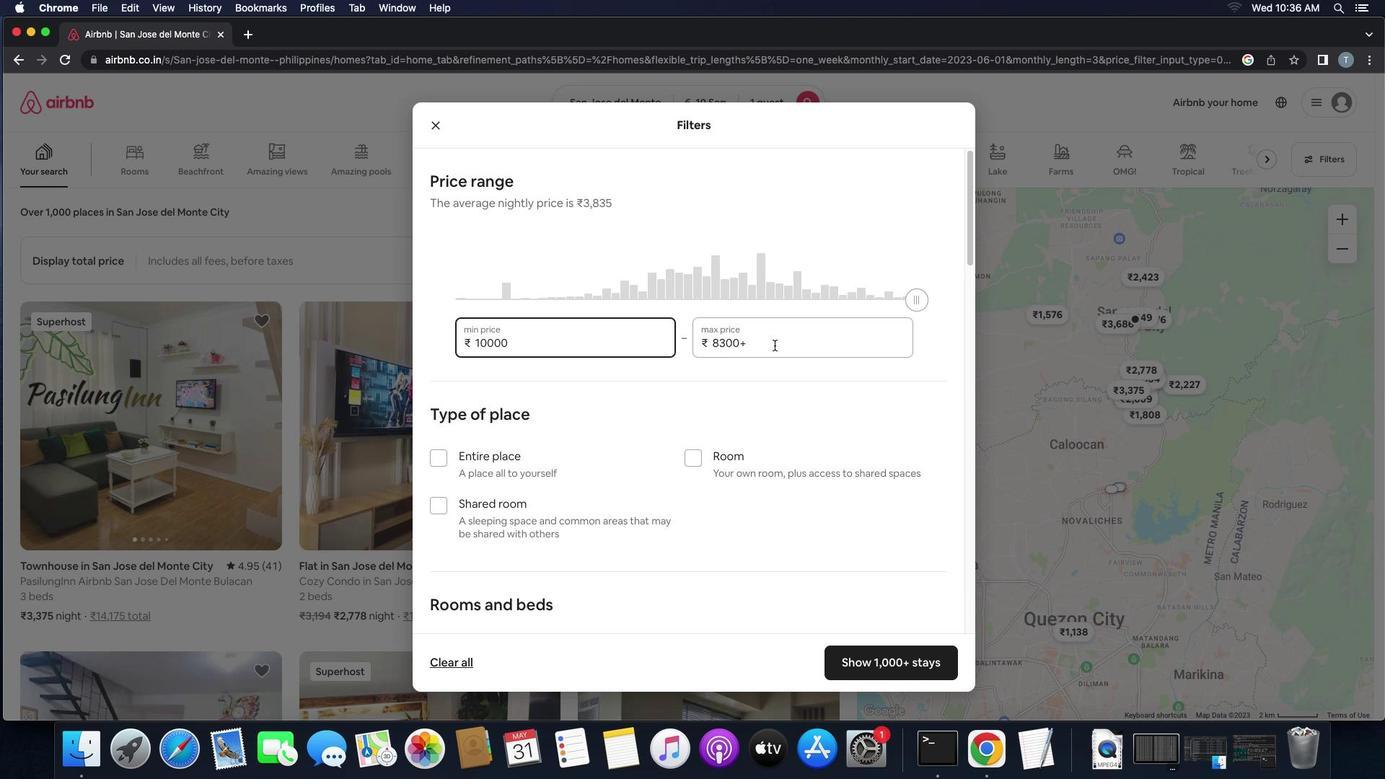 
Action: Key pressed Key.backspaceKey.backspaceKey.backspaceKey.backspaceKey.backspace
Screenshot: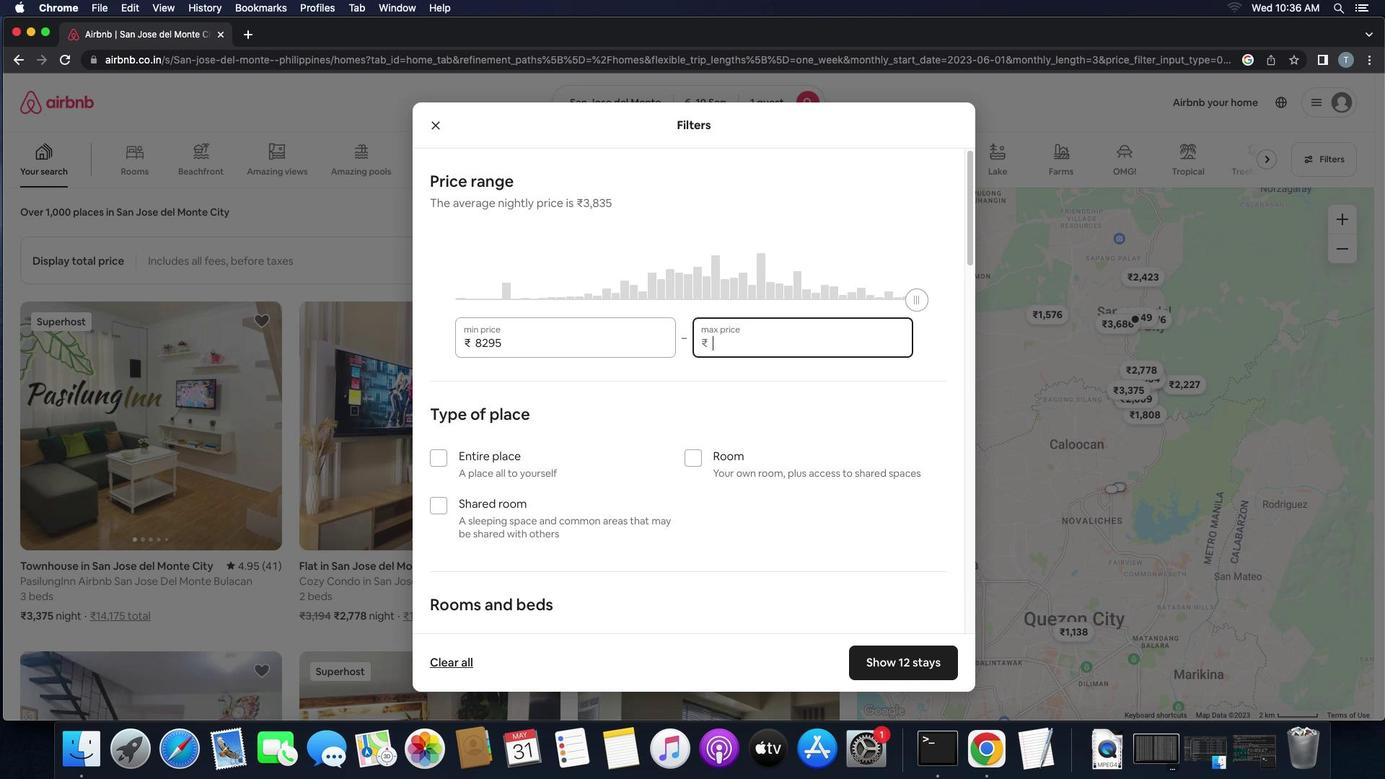 
Action: Mouse moved to (766, 326)
Screenshot: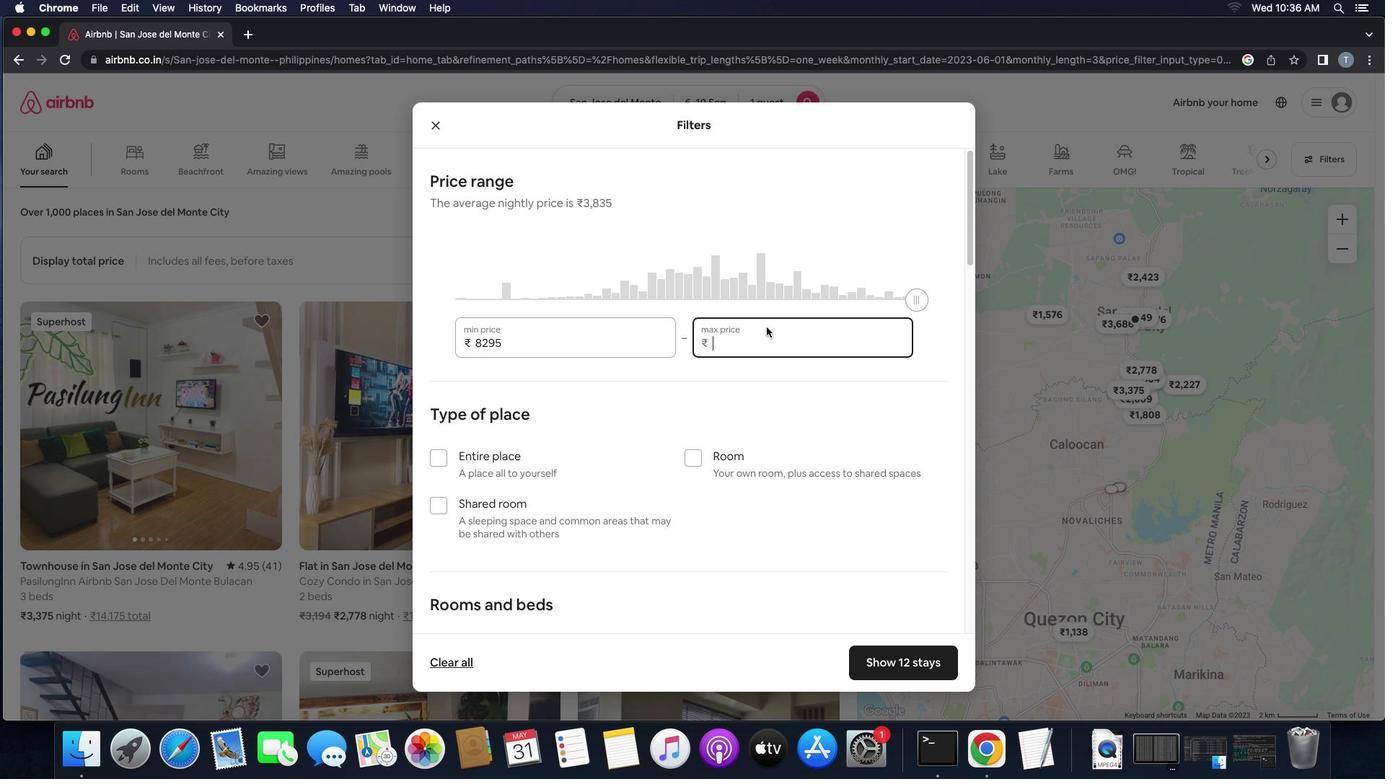 
Action: Key pressed '1''5''0''0''0'
Screenshot: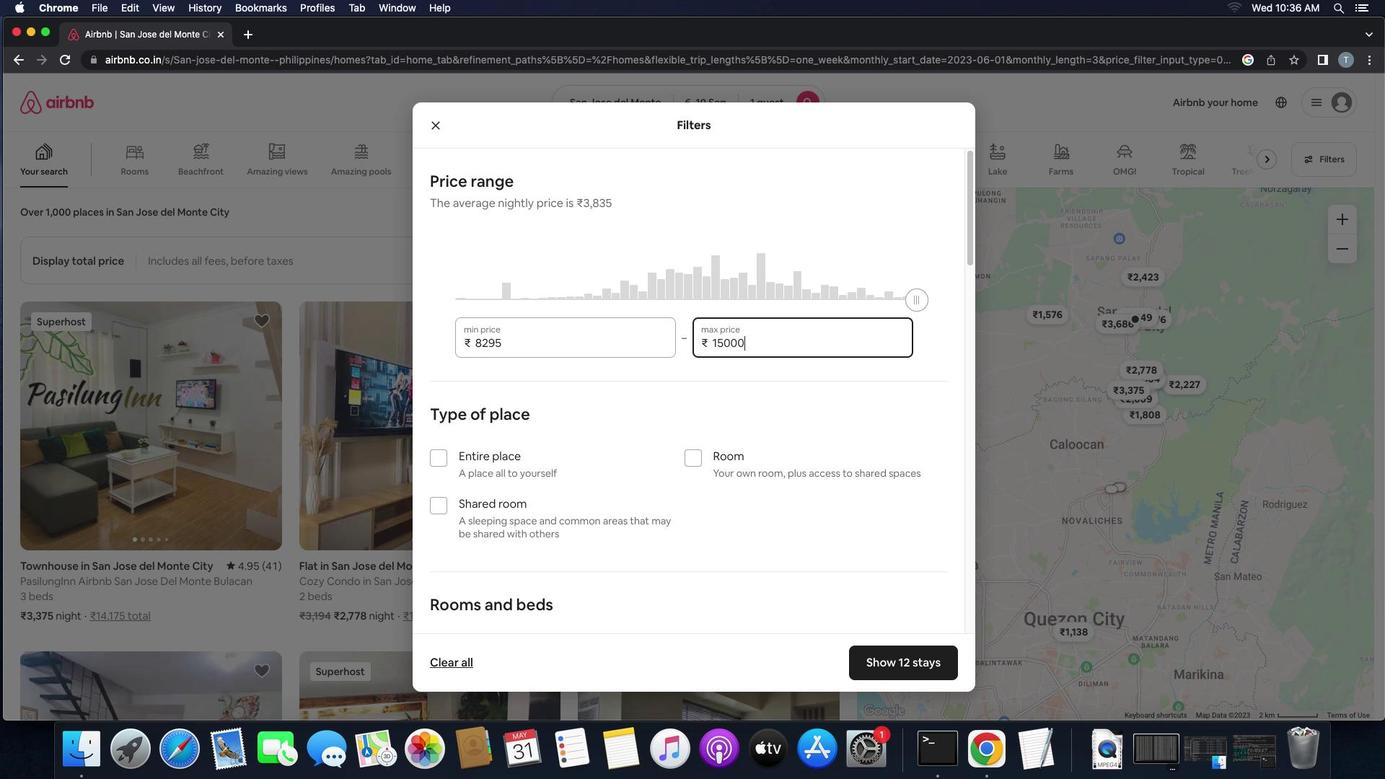 
Action: Mouse moved to (691, 463)
Screenshot: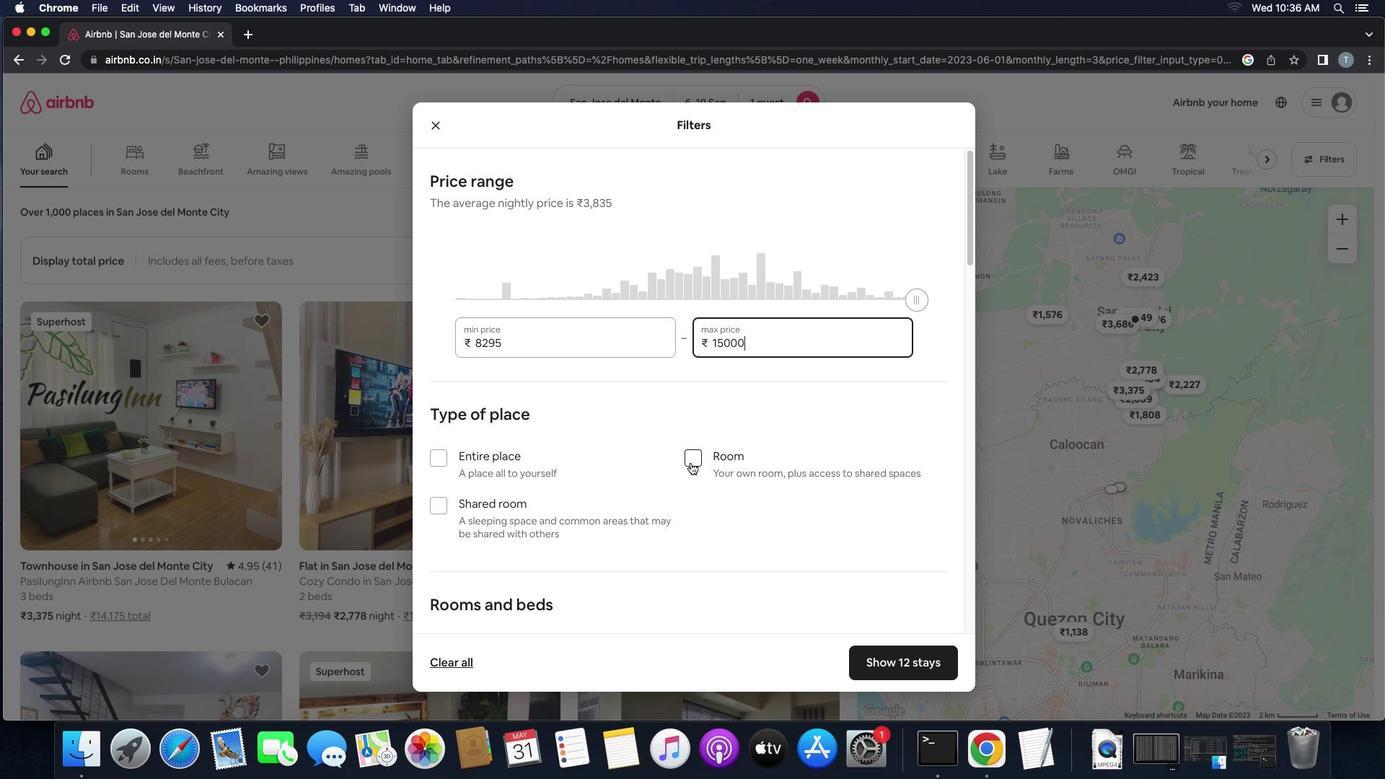 
Action: Mouse pressed left at (691, 463)
Screenshot: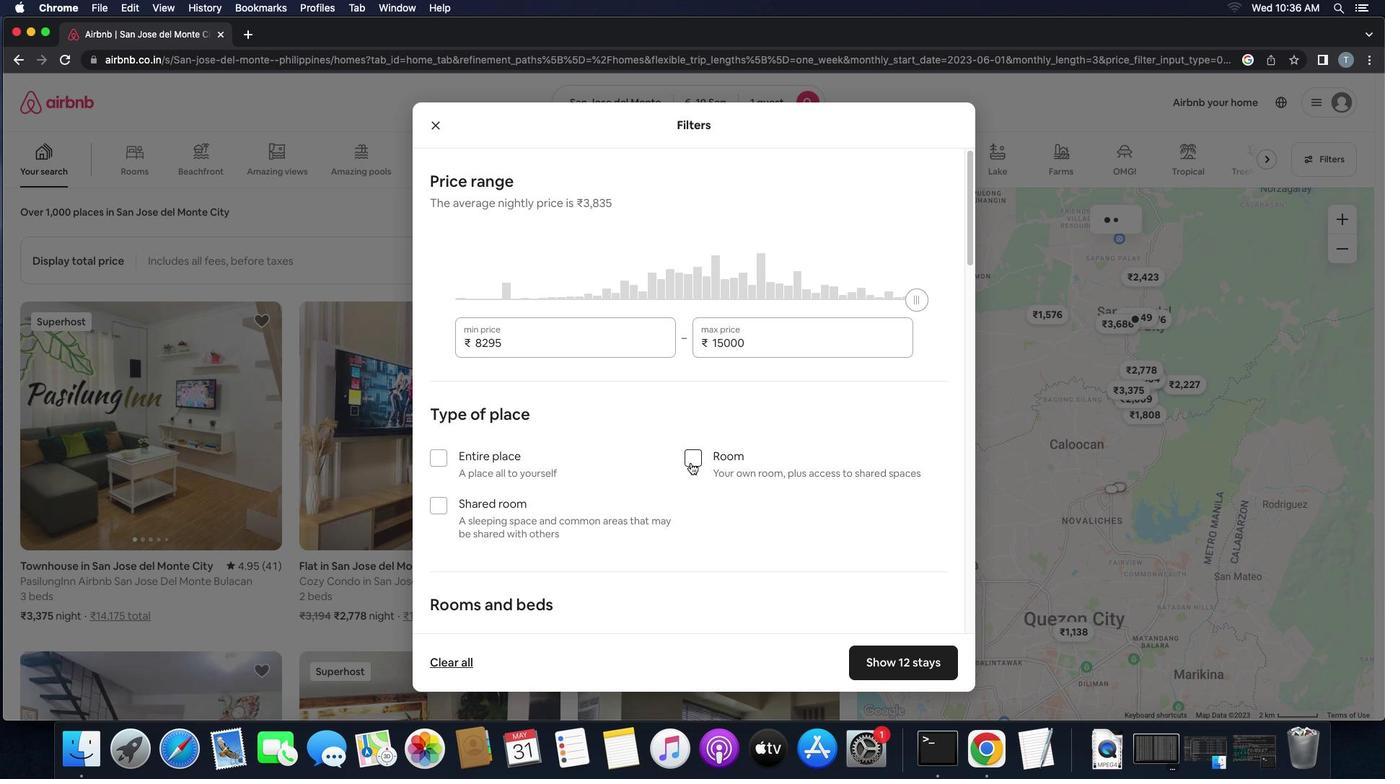 
Action: Mouse moved to (752, 485)
Screenshot: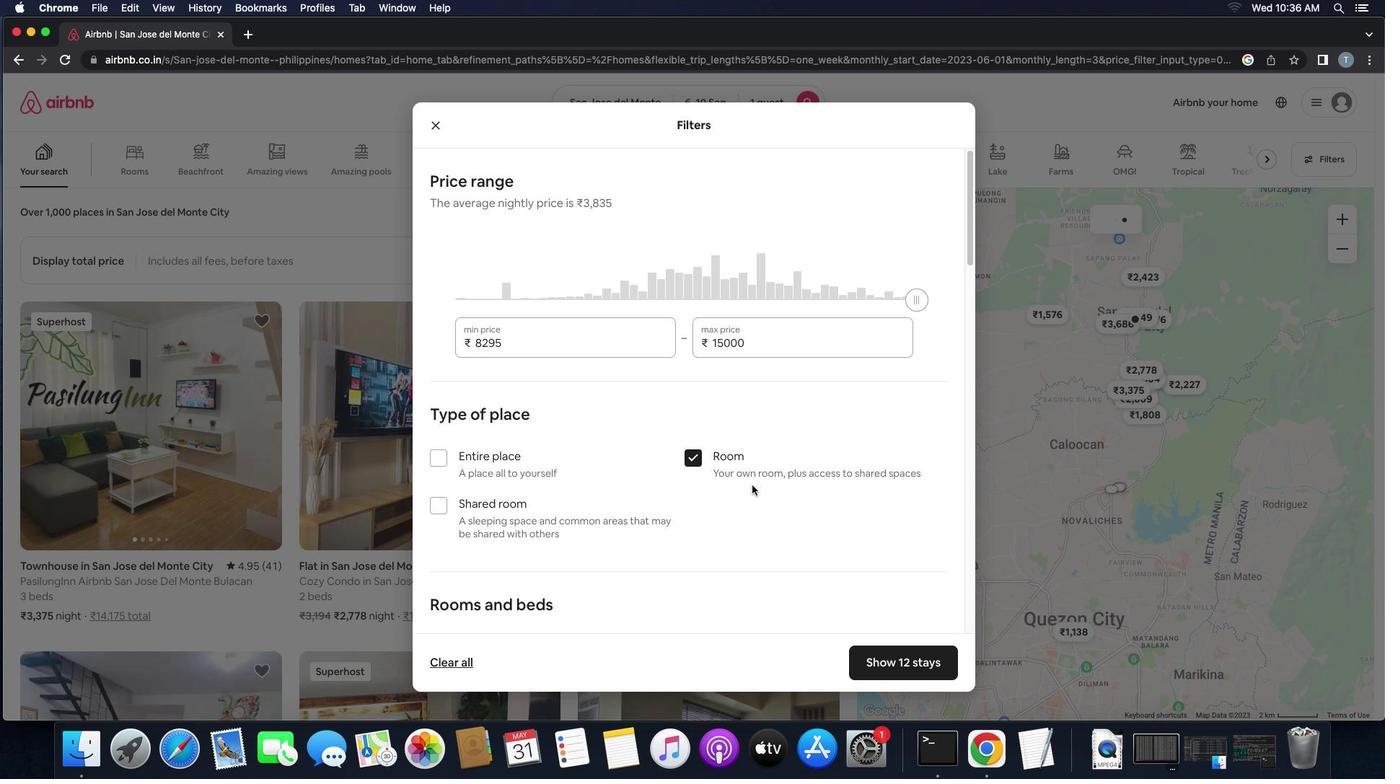 
Action: Mouse scrolled (752, 485) with delta (0, 0)
Screenshot: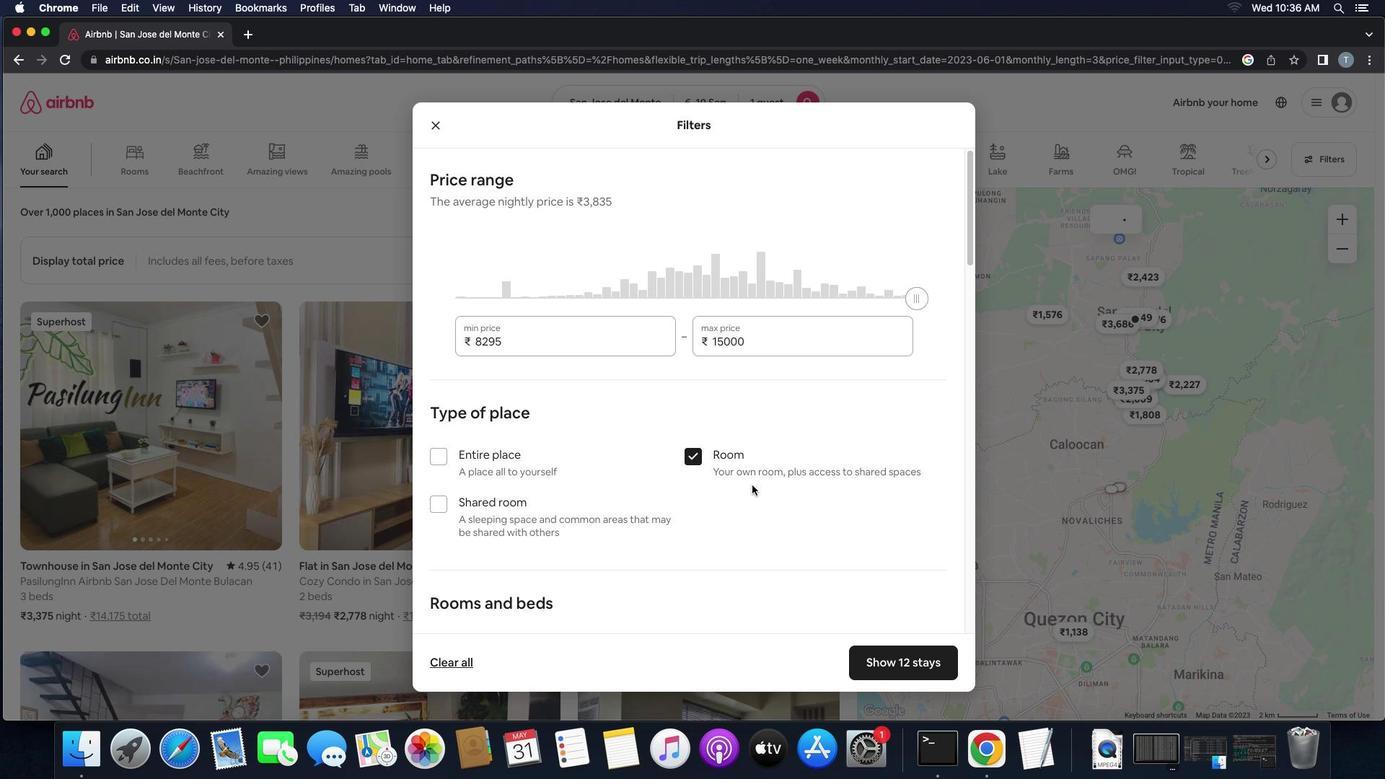 
Action: Mouse scrolled (752, 485) with delta (0, 0)
Screenshot: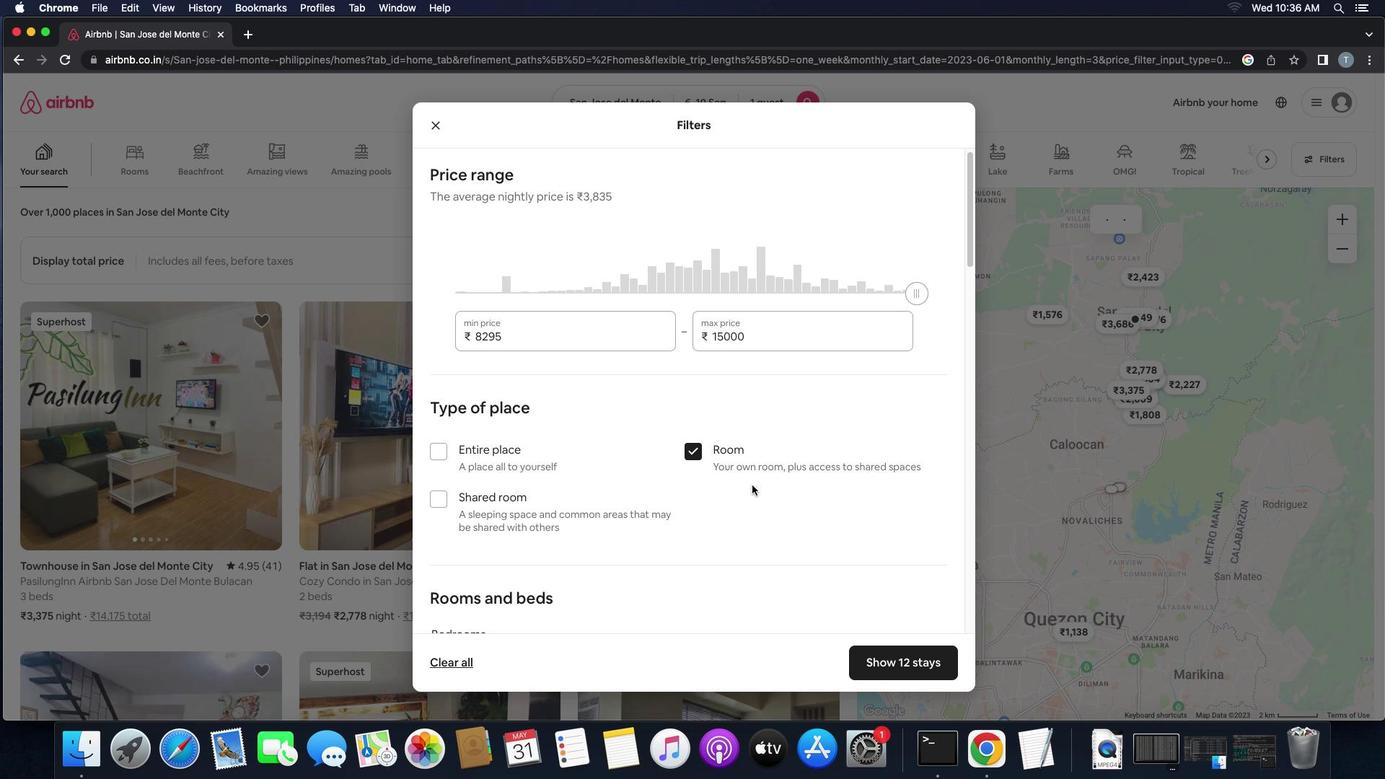 
Action: Mouse scrolled (752, 485) with delta (0, -1)
Screenshot: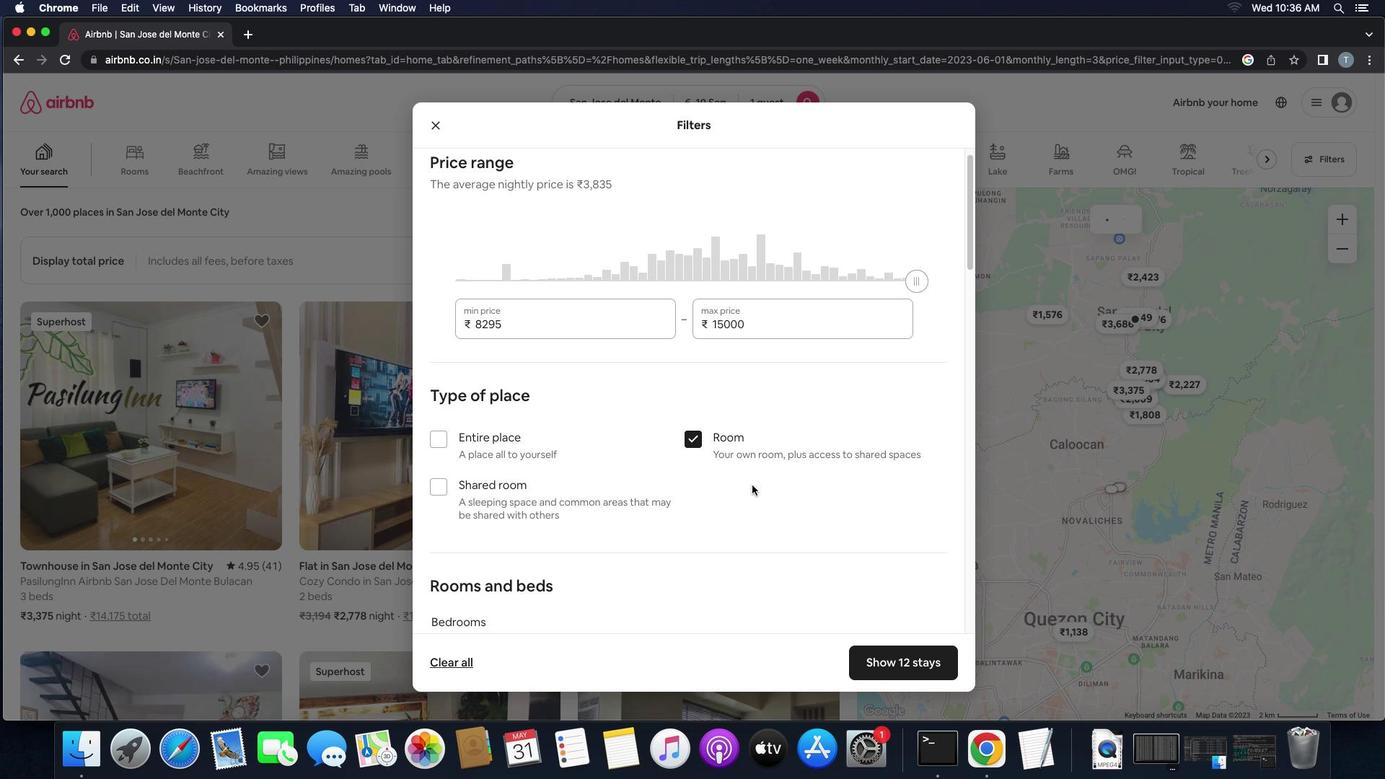 
Action: Mouse scrolled (752, 485) with delta (0, 0)
Screenshot: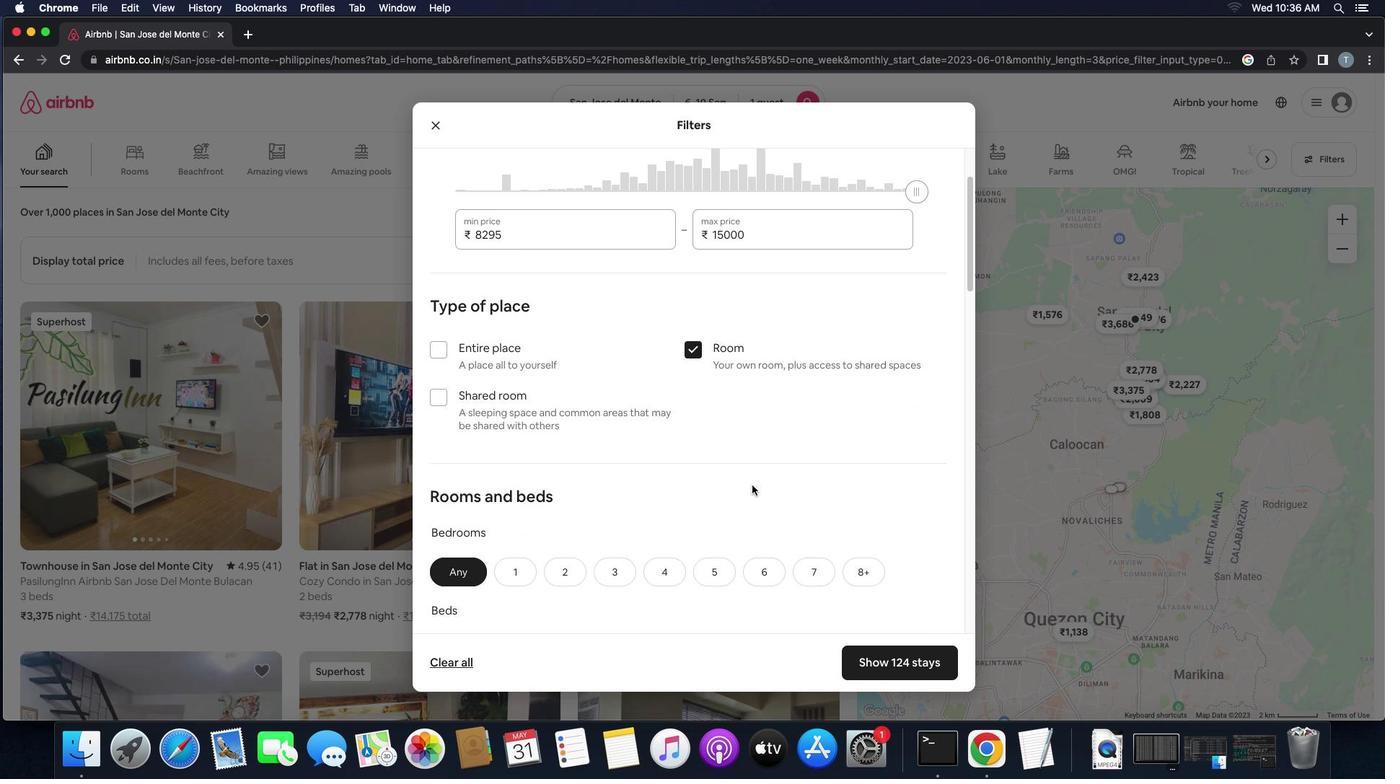 
Action: Mouse scrolled (752, 485) with delta (0, 0)
Screenshot: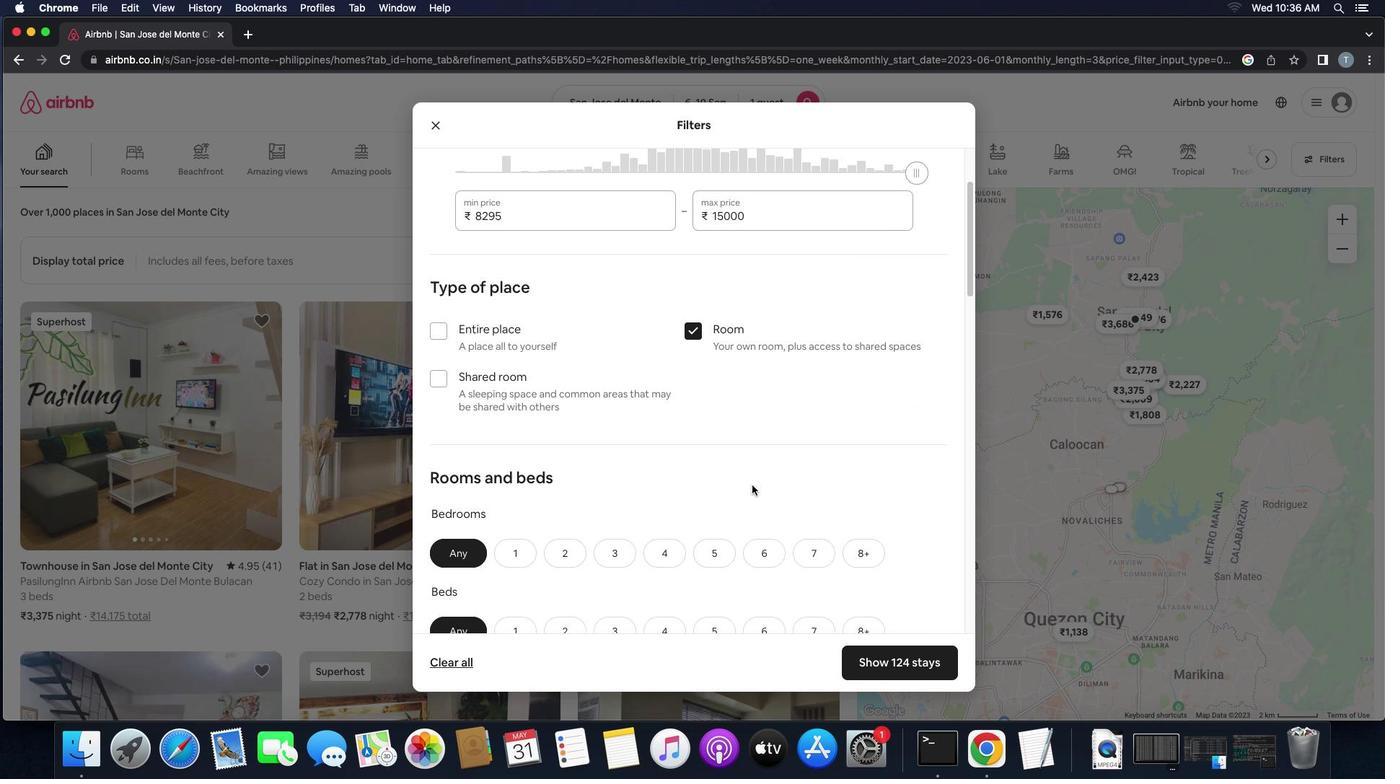 
Action: Mouse scrolled (752, 485) with delta (0, -2)
Screenshot: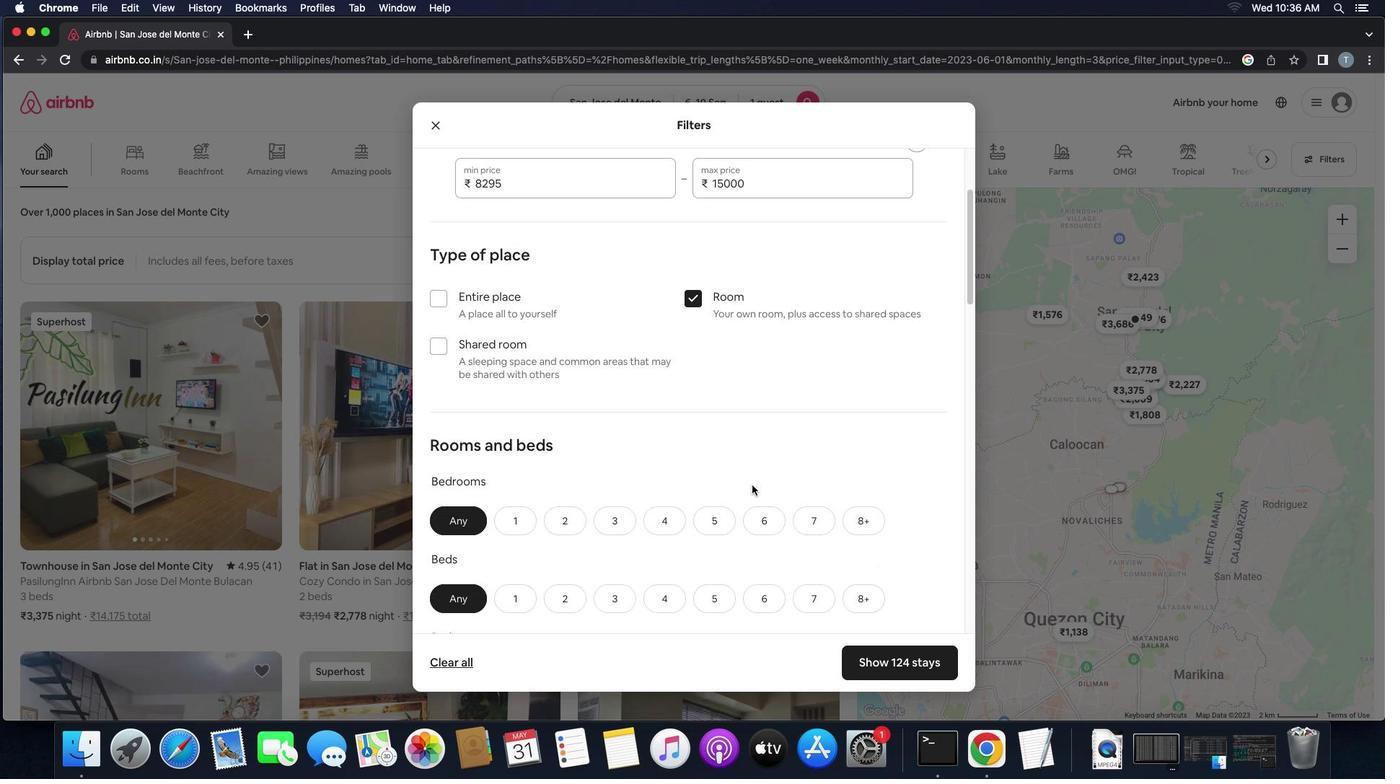 
Action: Mouse moved to (751, 483)
Screenshot: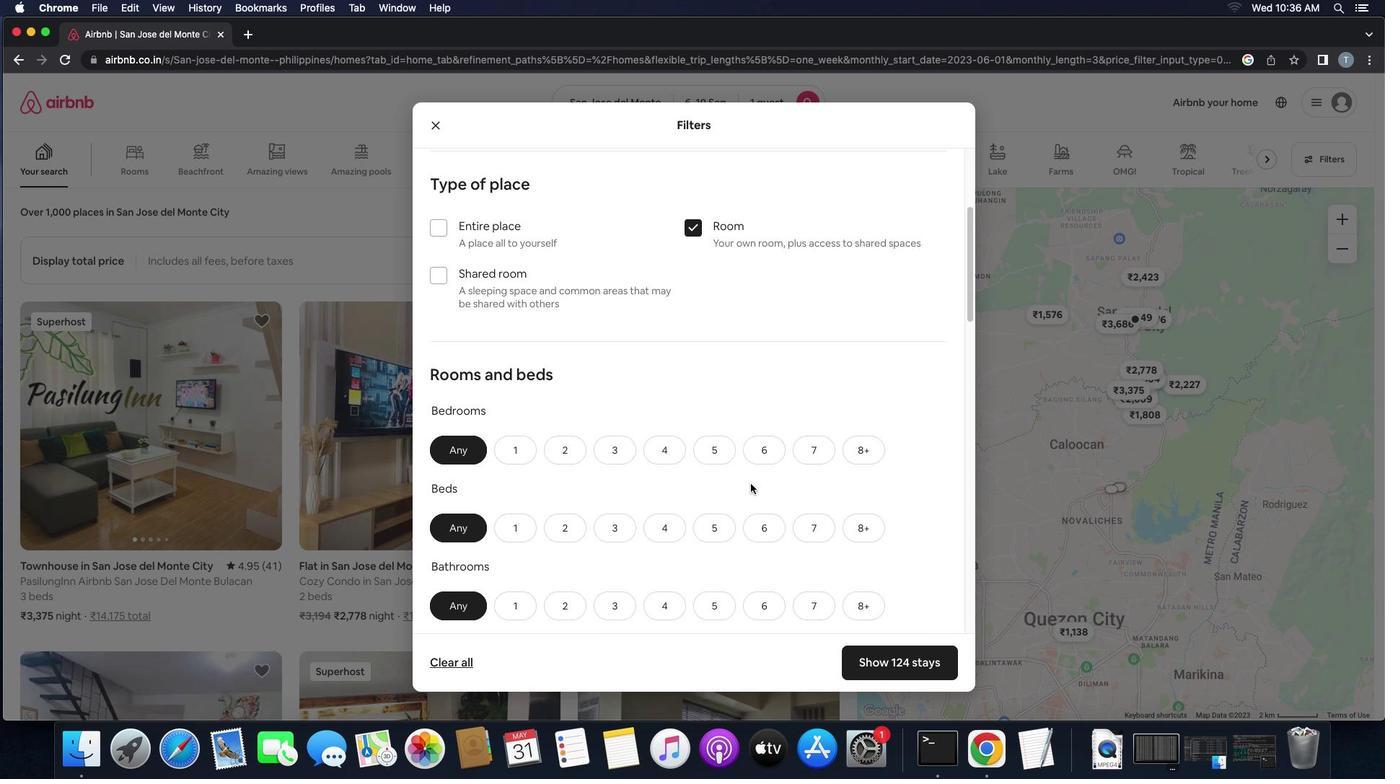 
Action: Mouse scrolled (751, 483) with delta (0, 0)
Screenshot: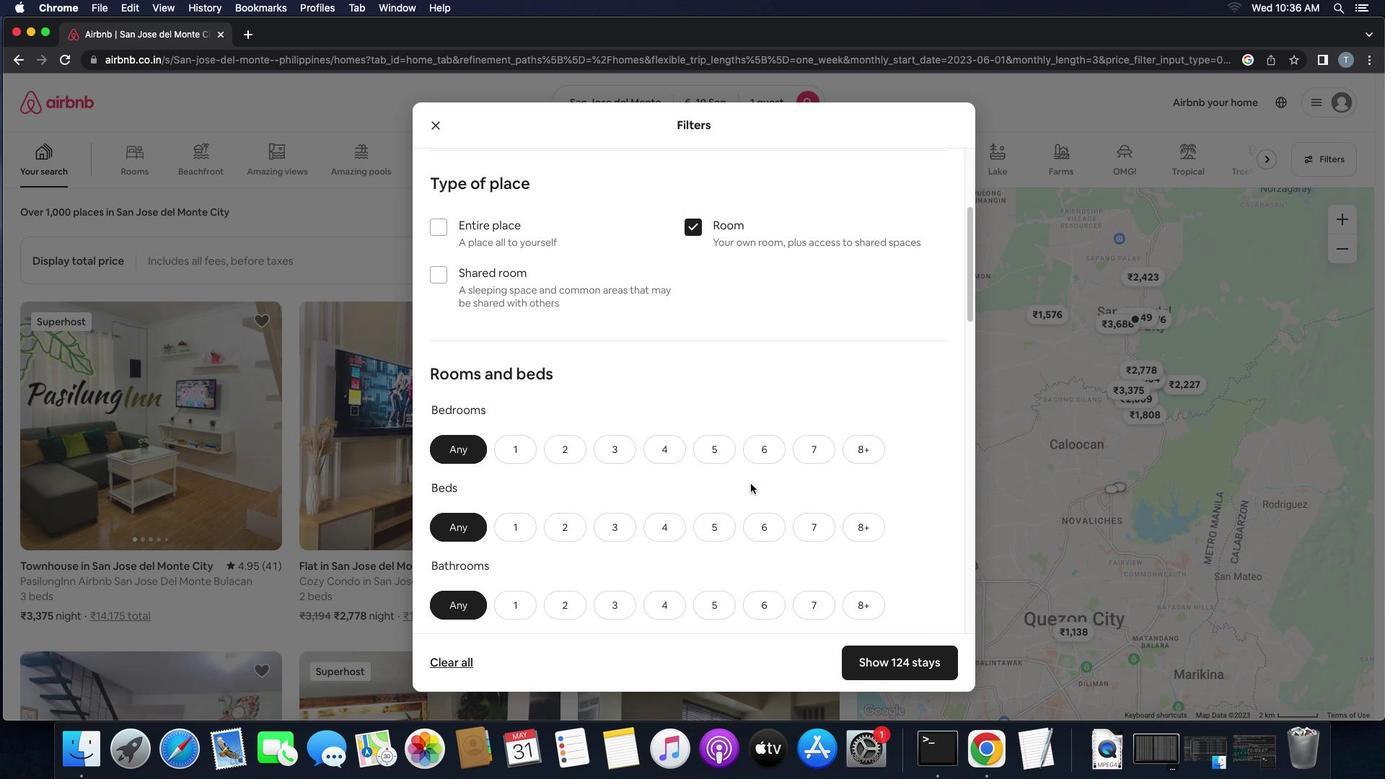 
Action: Mouse scrolled (751, 483) with delta (0, 0)
Screenshot: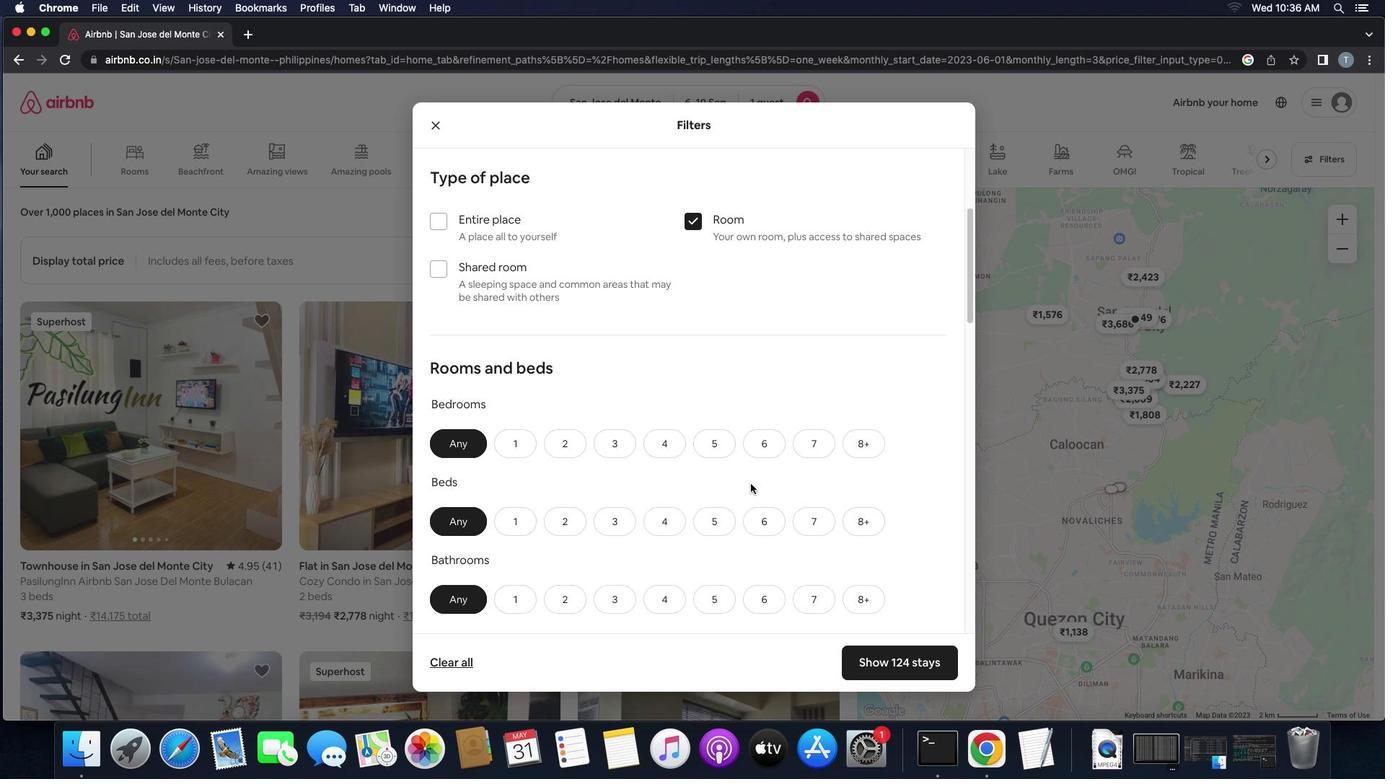 
Action: Mouse scrolled (751, 483) with delta (0, 0)
Screenshot: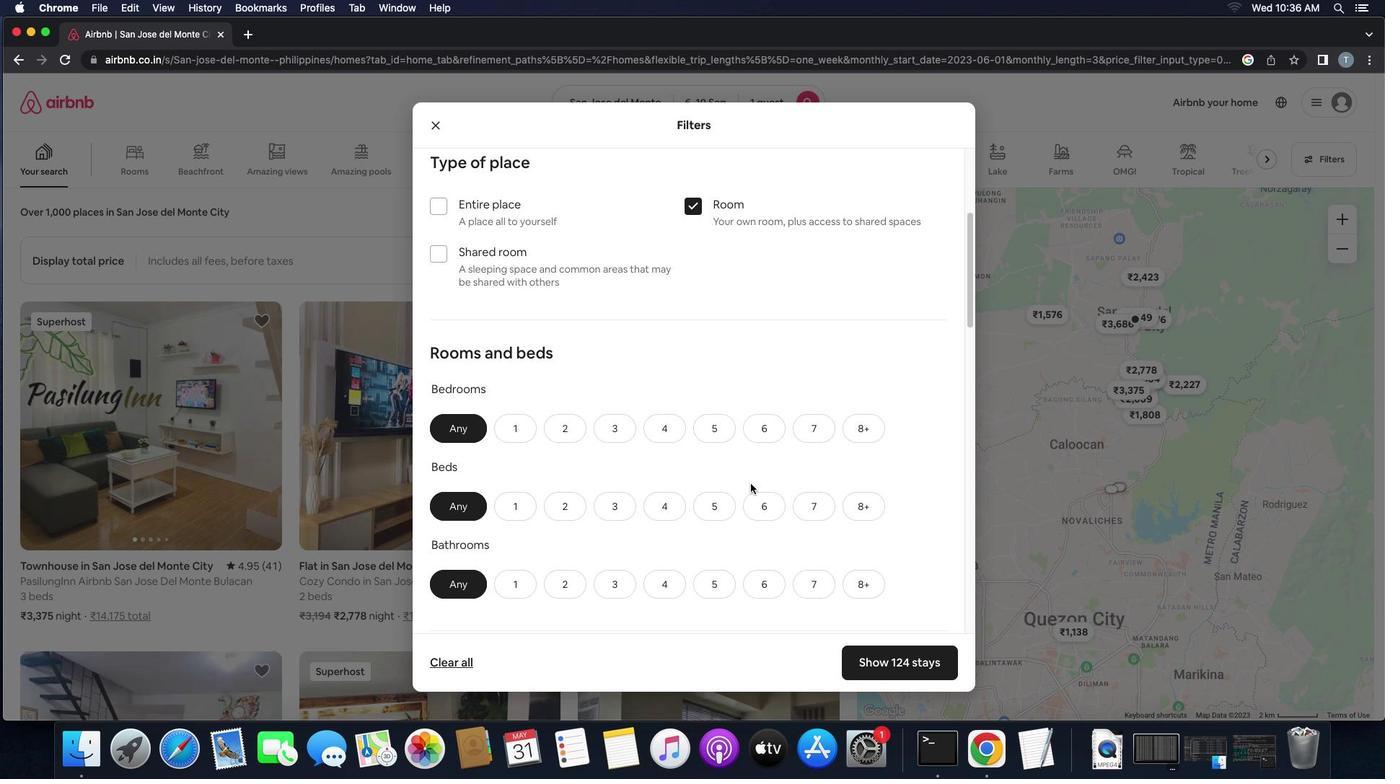 
Action: Mouse scrolled (751, 483) with delta (0, 0)
Screenshot: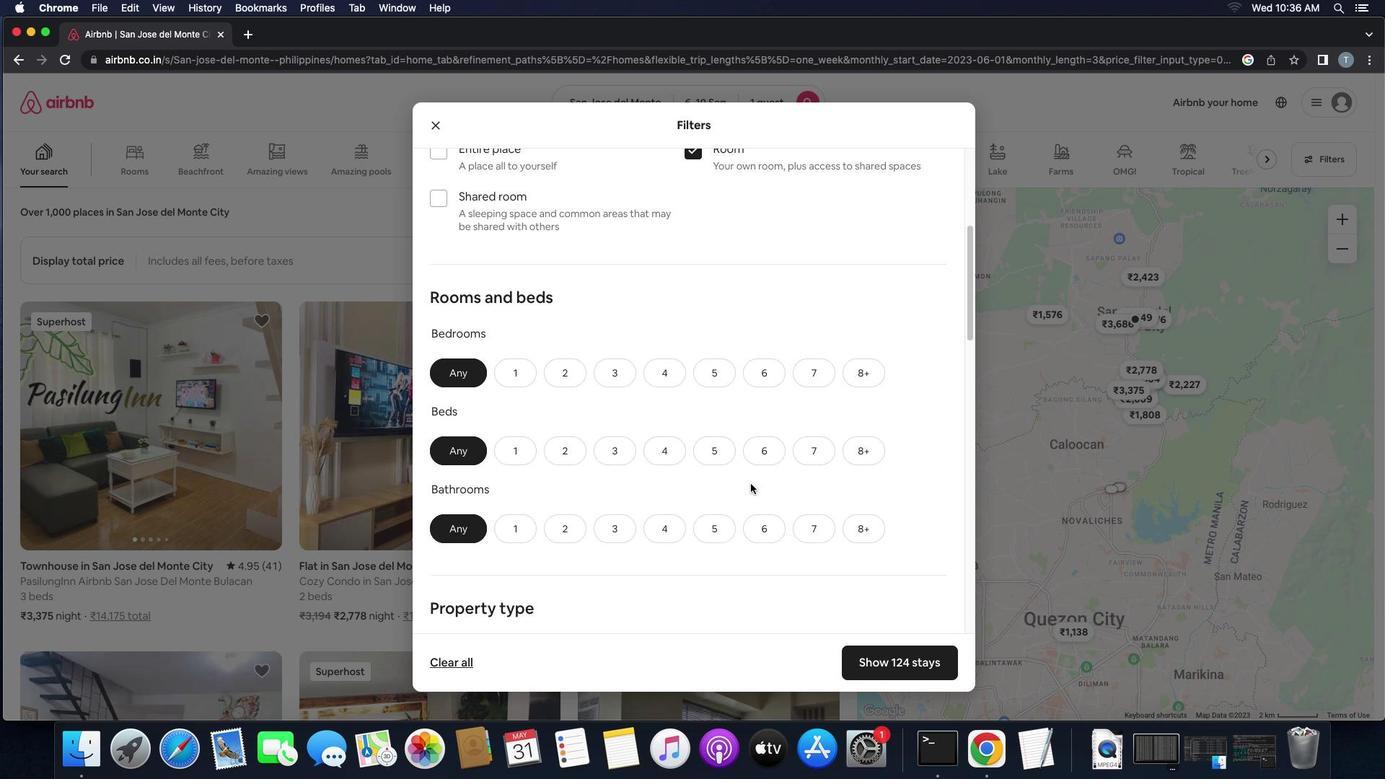 
Action: Mouse scrolled (751, 483) with delta (0, 0)
Screenshot: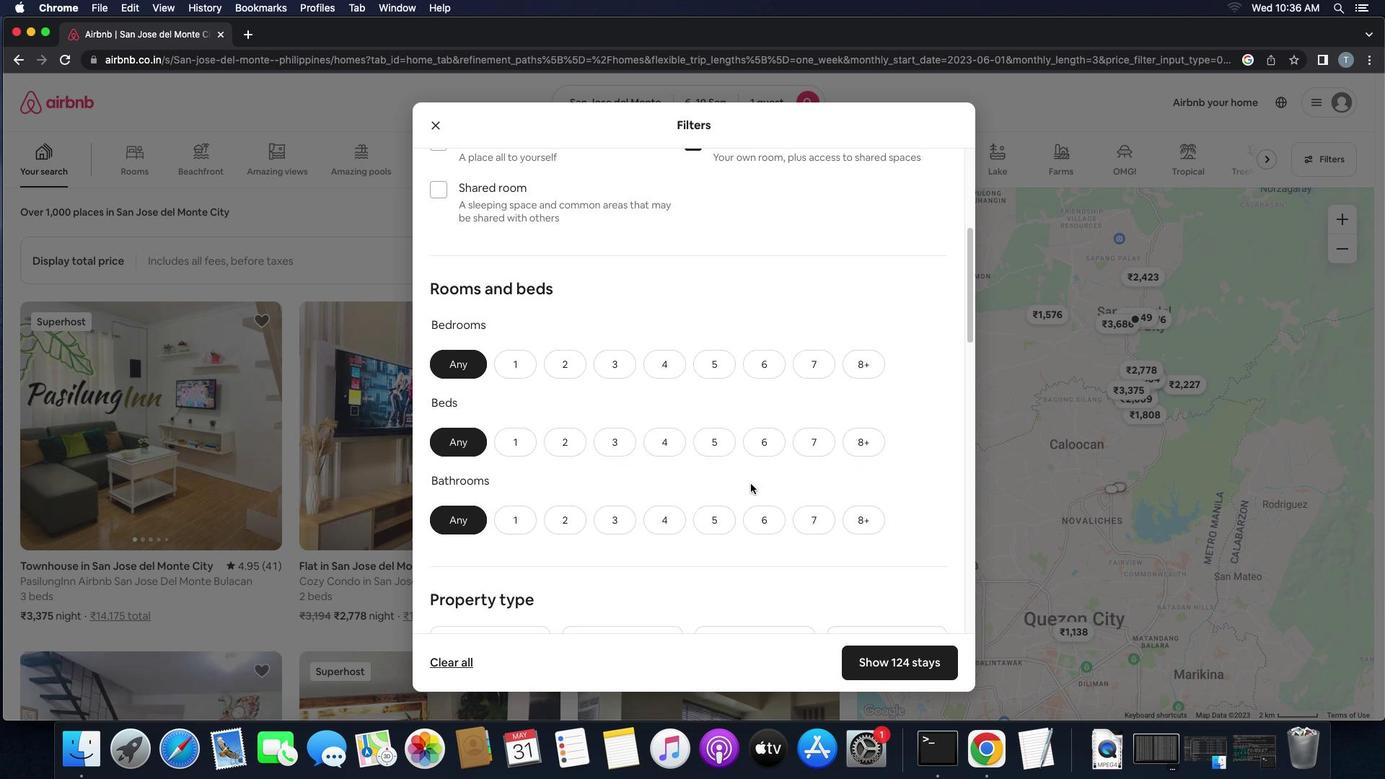 
Action: Mouse scrolled (751, 483) with delta (0, 0)
Screenshot: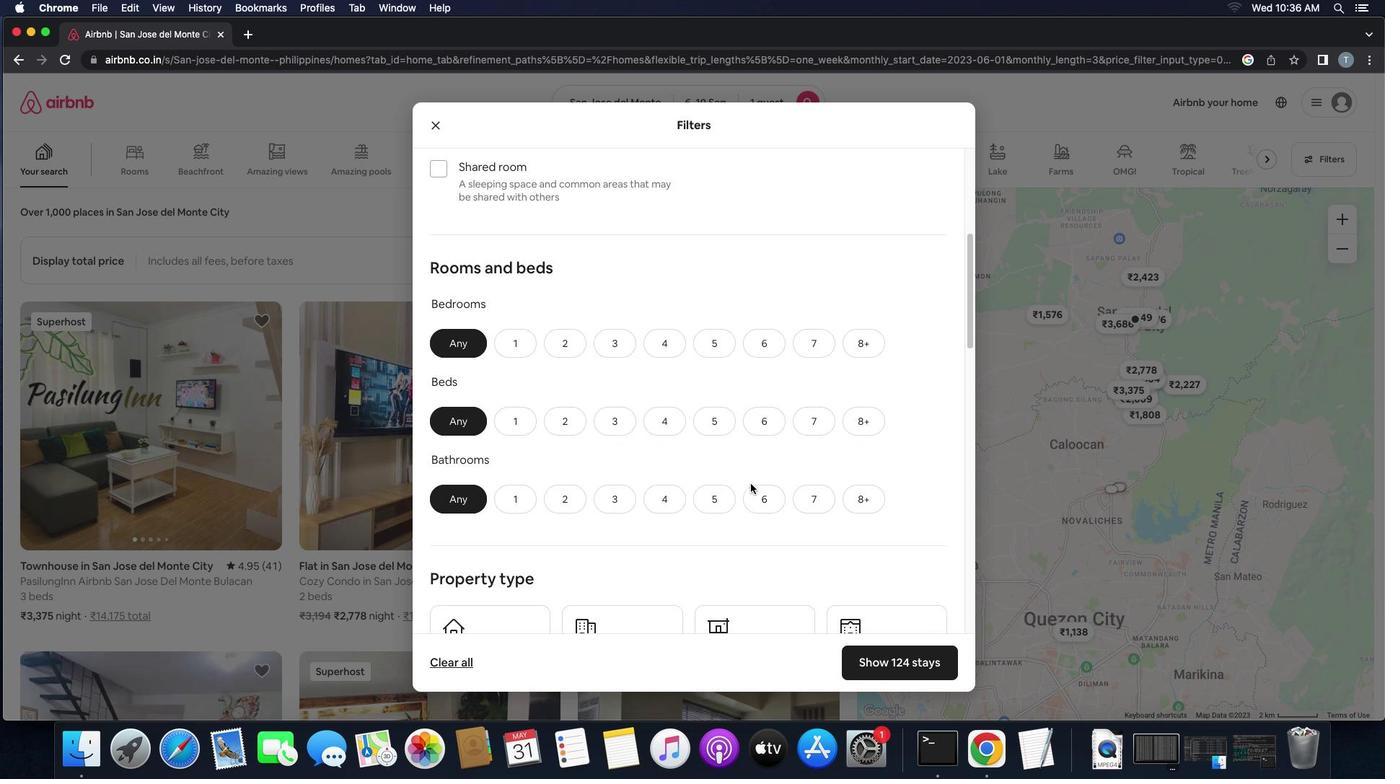 
Action: Mouse scrolled (751, 483) with delta (0, 0)
Screenshot: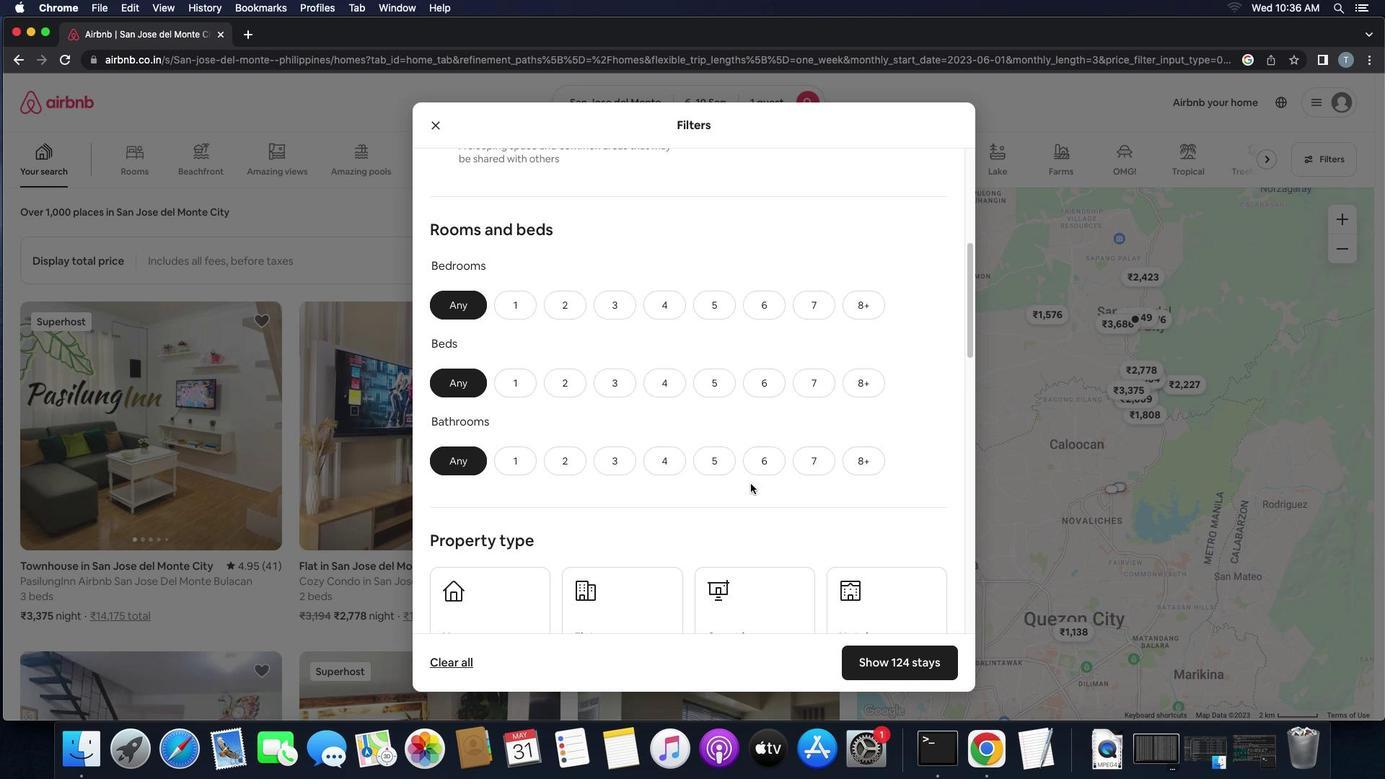 
Action: Mouse scrolled (751, 483) with delta (0, 0)
Screenshot: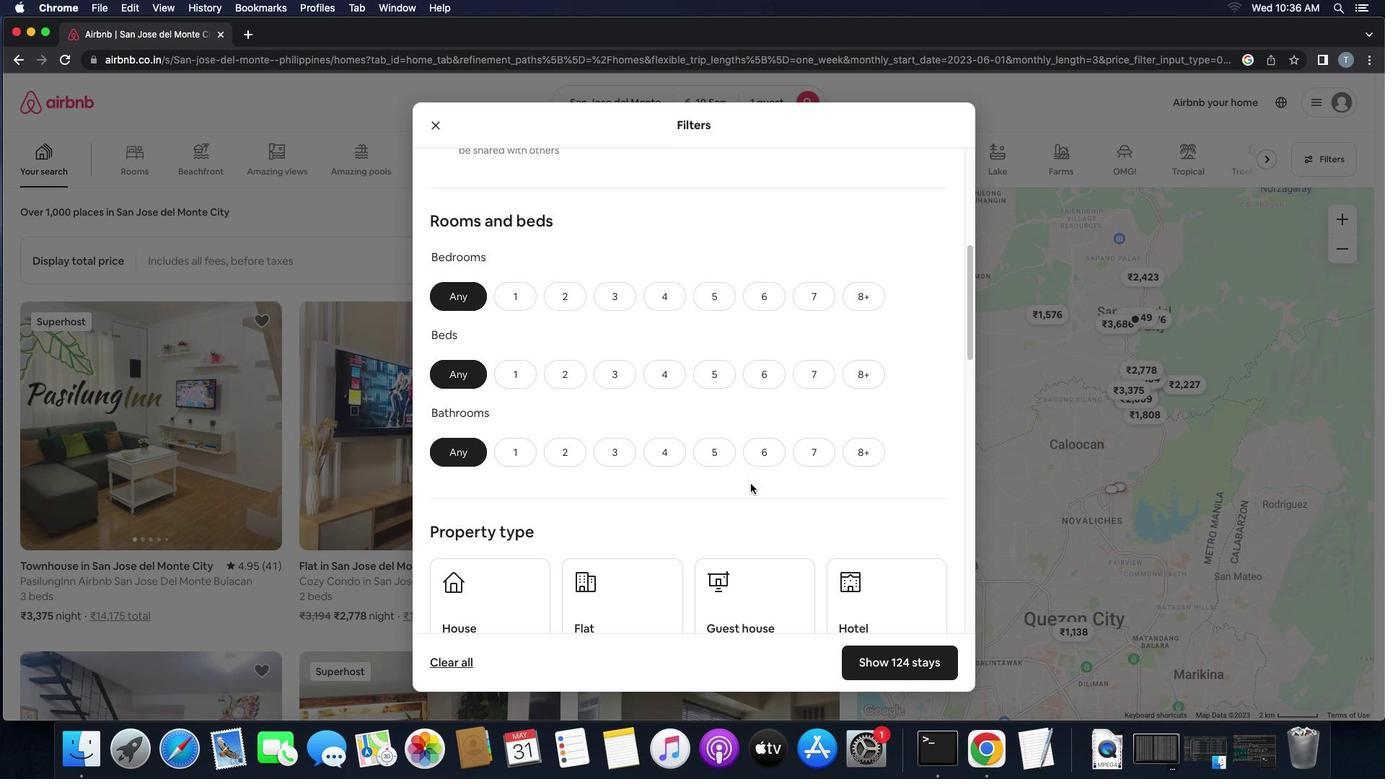 
Action: Mouse moved to (529, 299)
Screenshot: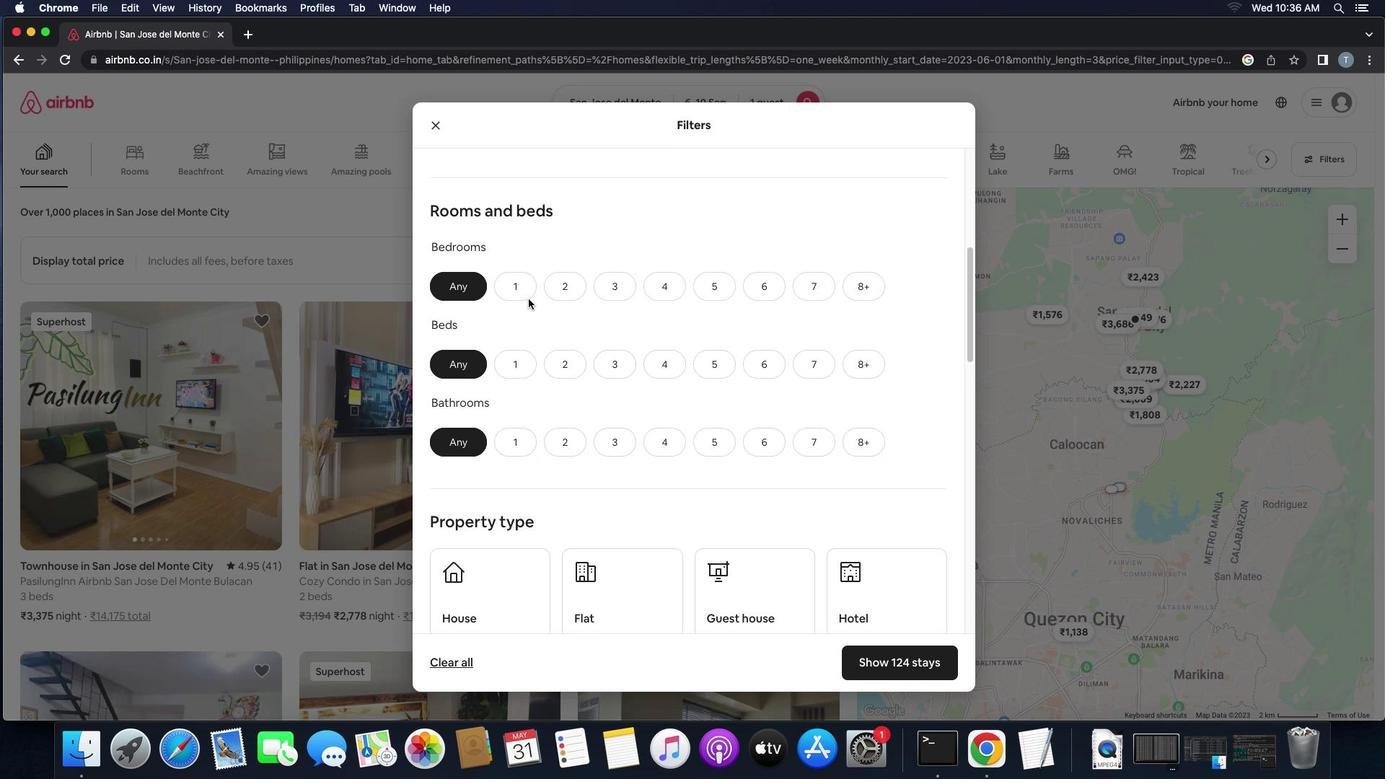 
Action: Mouse pressed left at (529, 299)
Screenshot: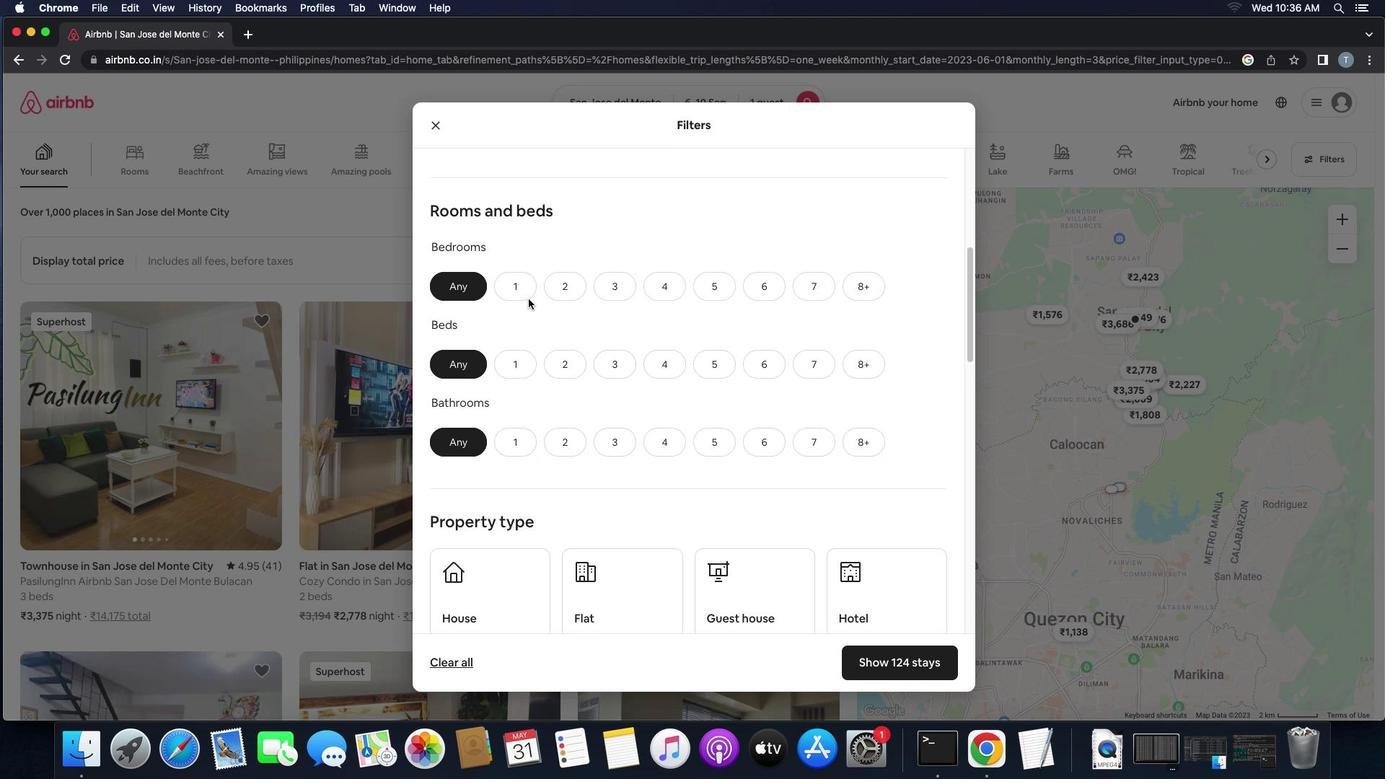 
Action: Mouse moved to (521, 285)
Screenshot: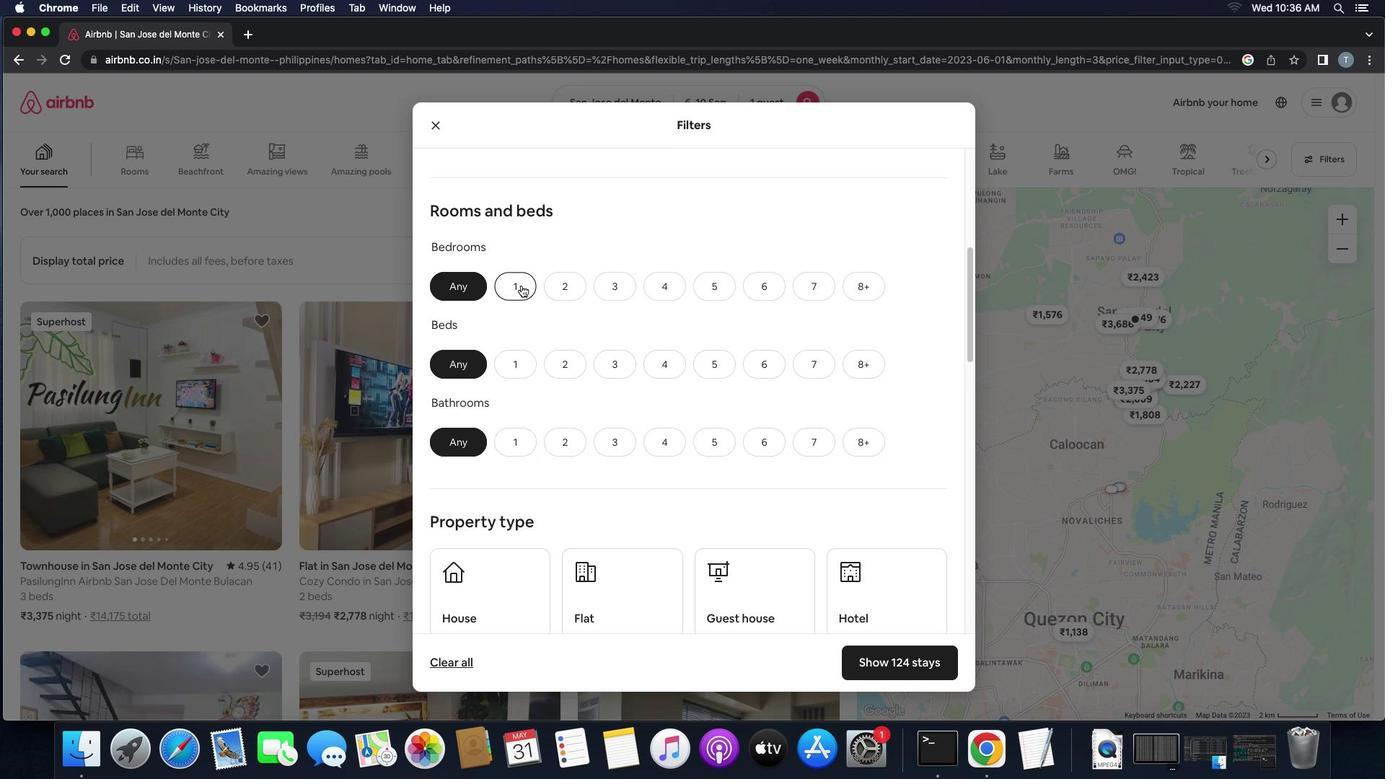 
Action: Mouse pressed left at (521, 285)
Screenshot: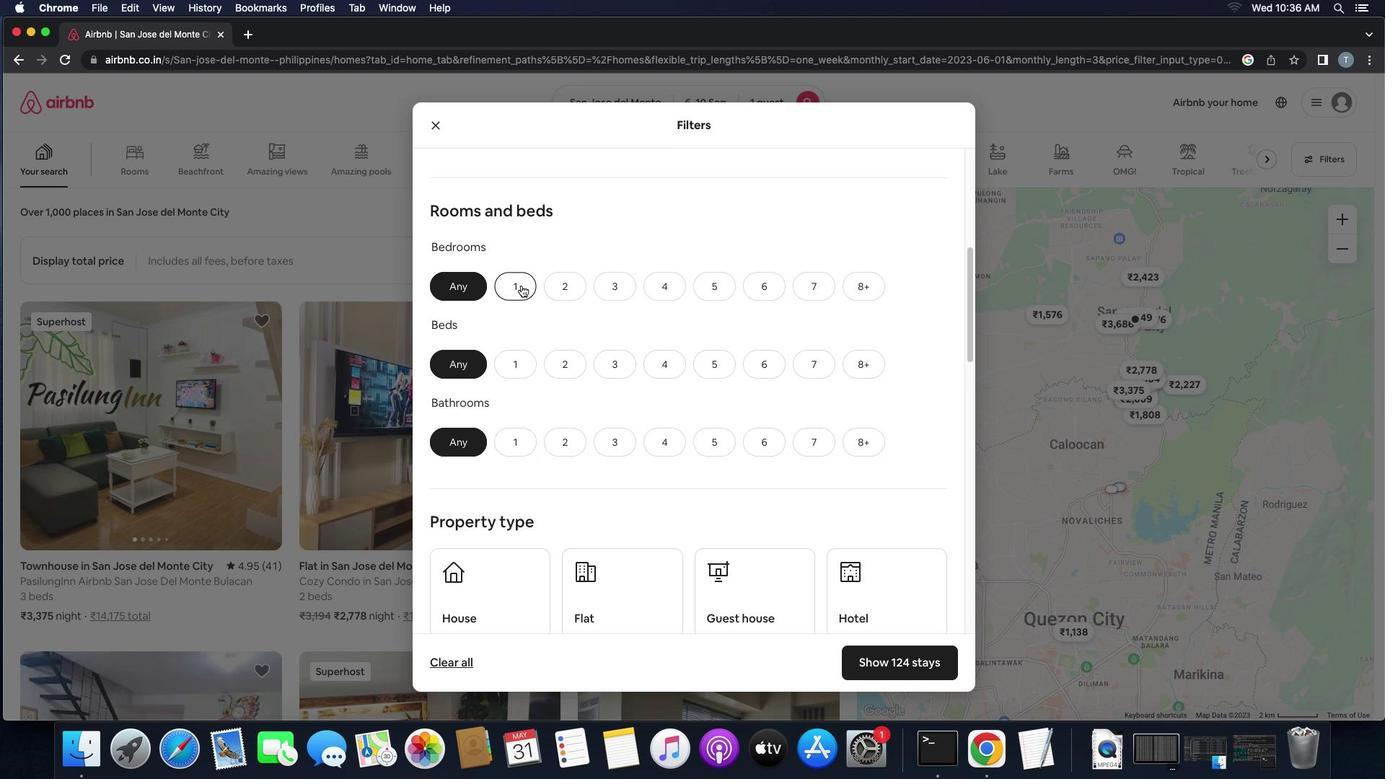 
Action: Mouse moved to (511, 356)
Screenshot: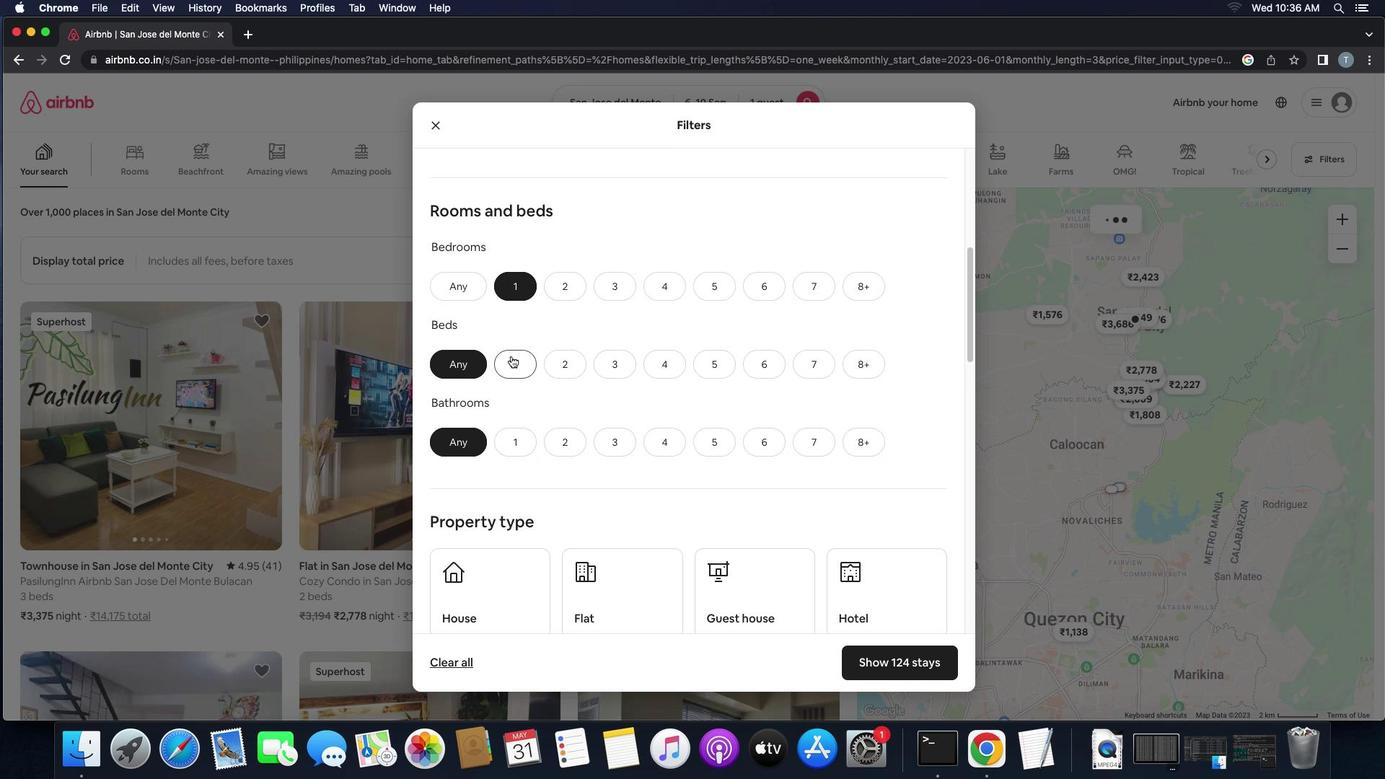
Action: Mouse pressed left at (511, 356)
Screenshot: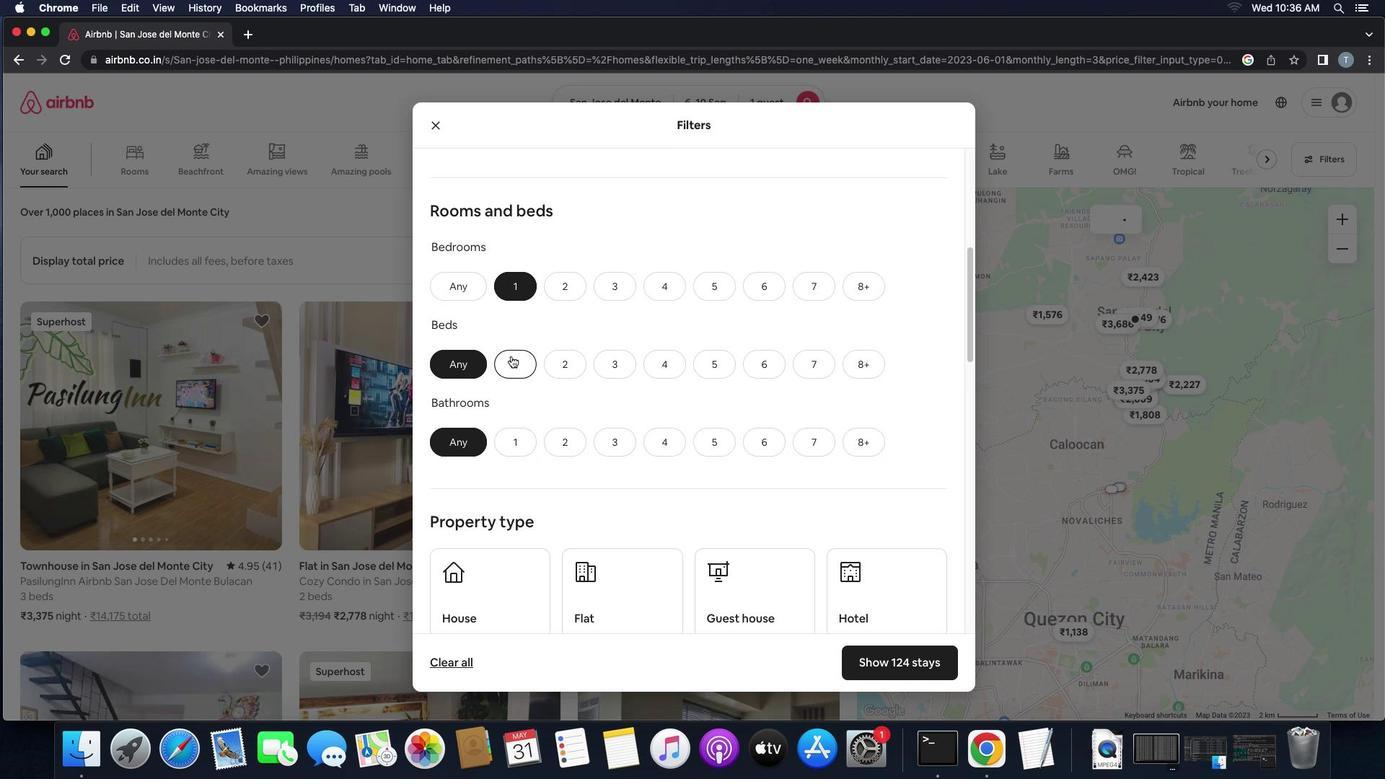 
Action: Mouse moved to (511, 438)
Screenshot: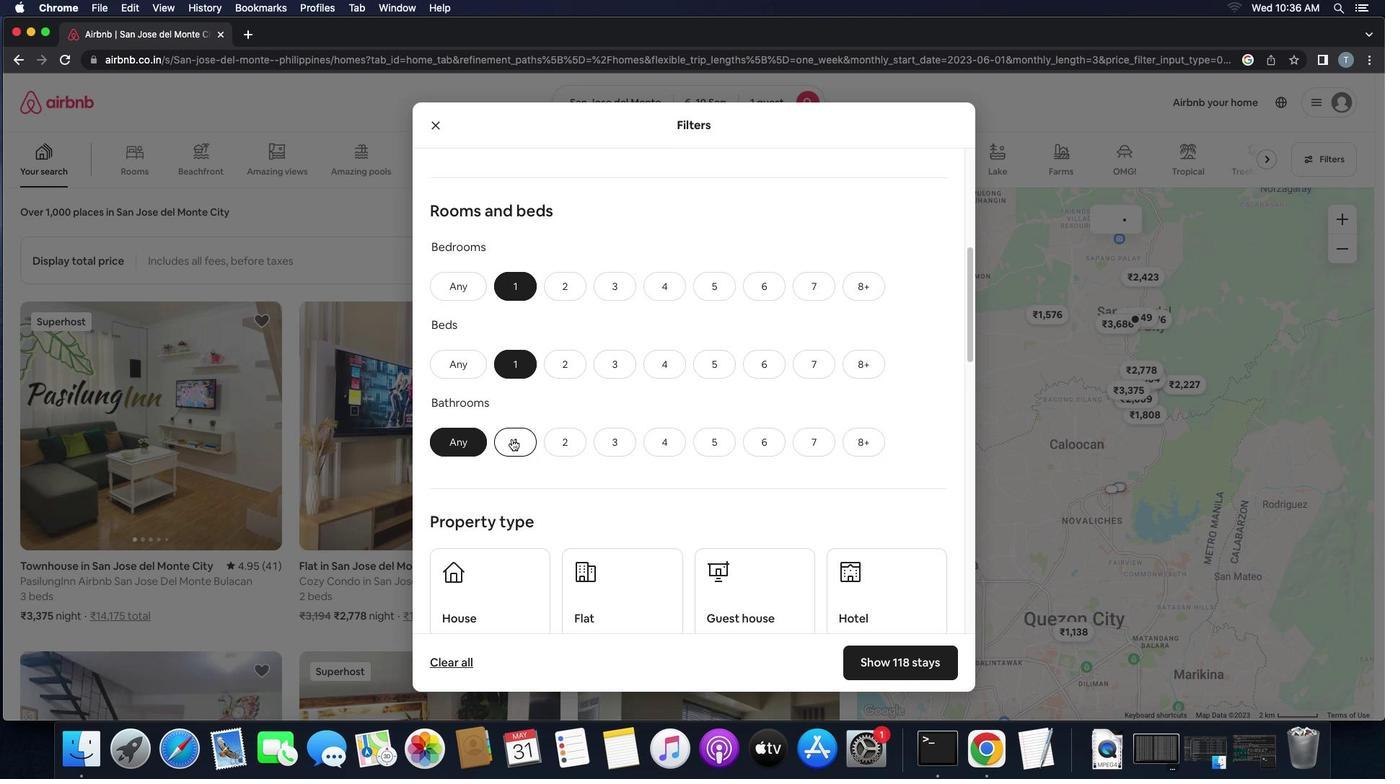 
Action: Mouse pressed left at (511, 438)
Screenshot: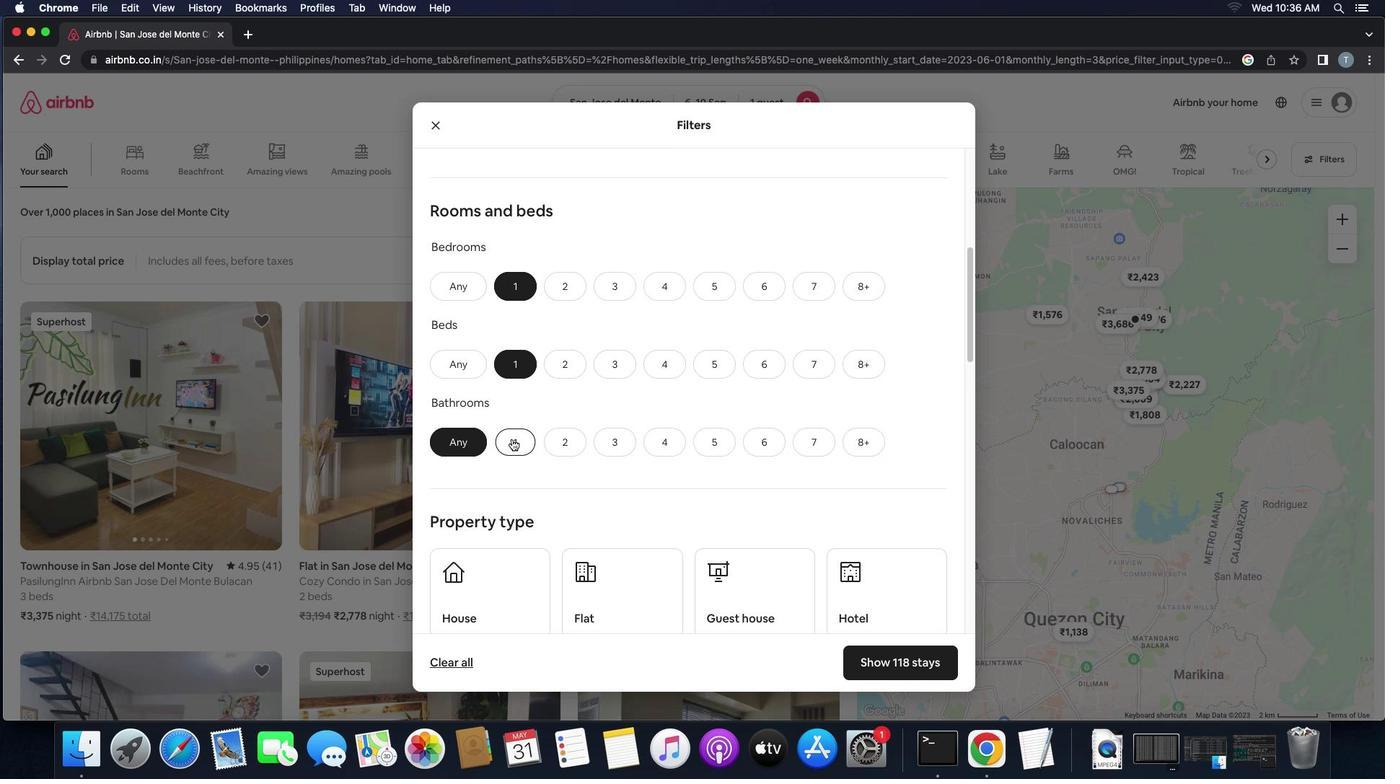 
Action: Mouse moved to (658, 440)
Screenshot: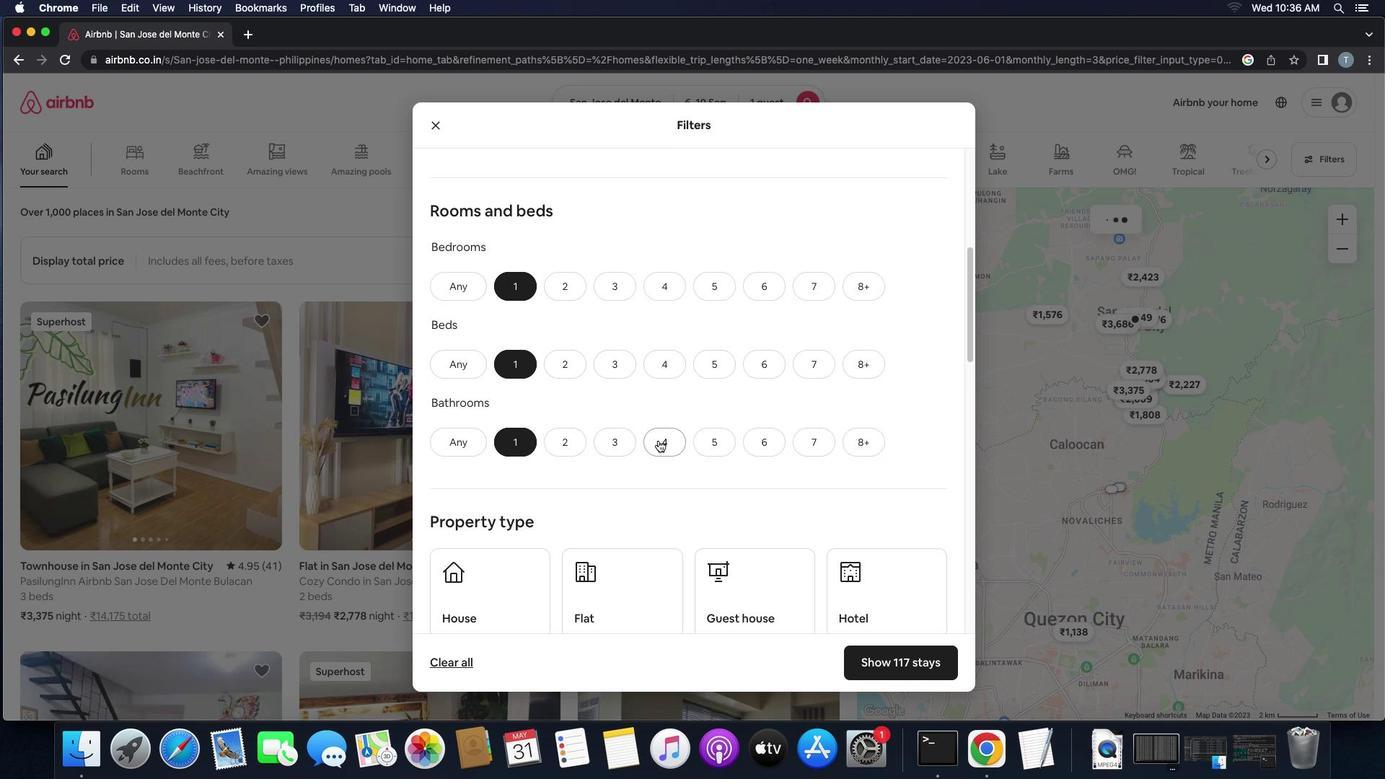 
Action: Mouse scrolled (658, 440) with delta (0, 0)
Screenshot: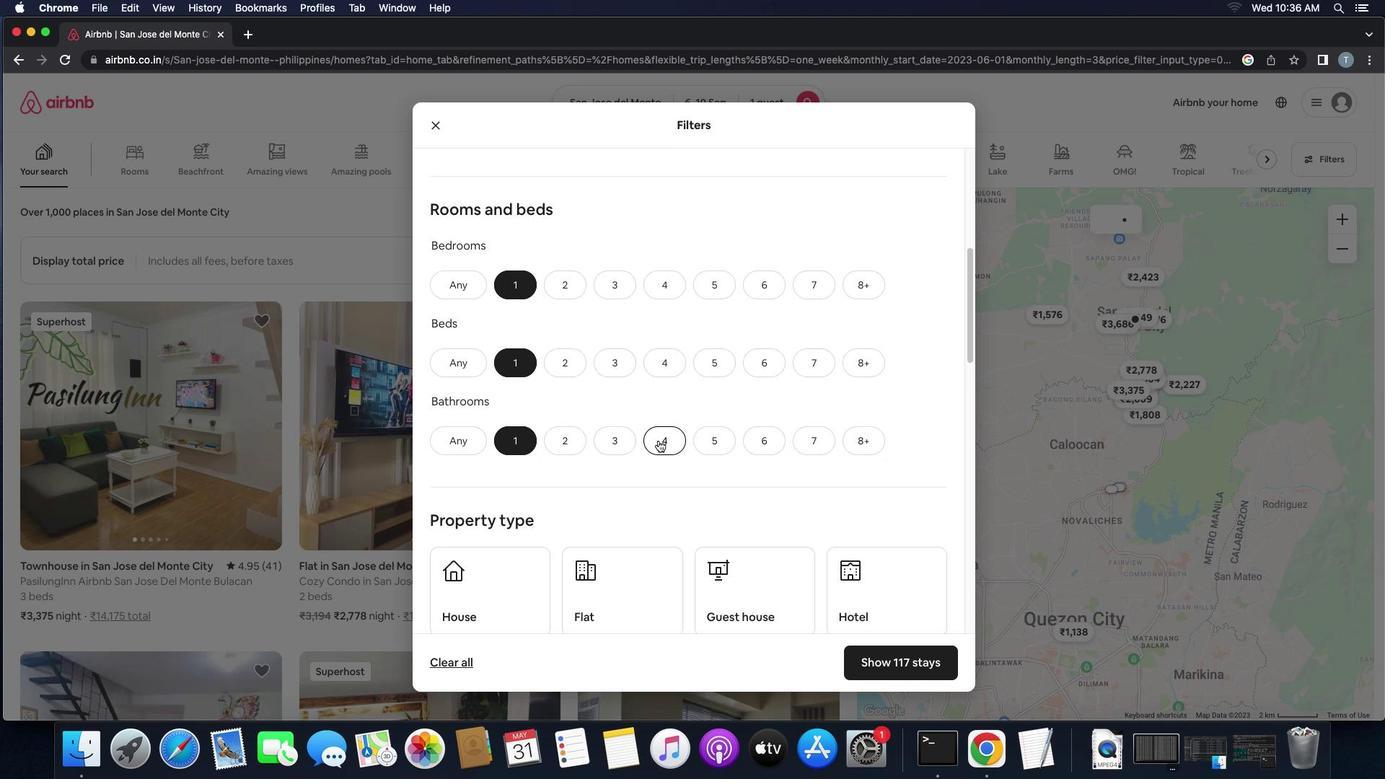 
Action: Mouse scrolled (658, 440) with delta (0, 0)
Screenshot: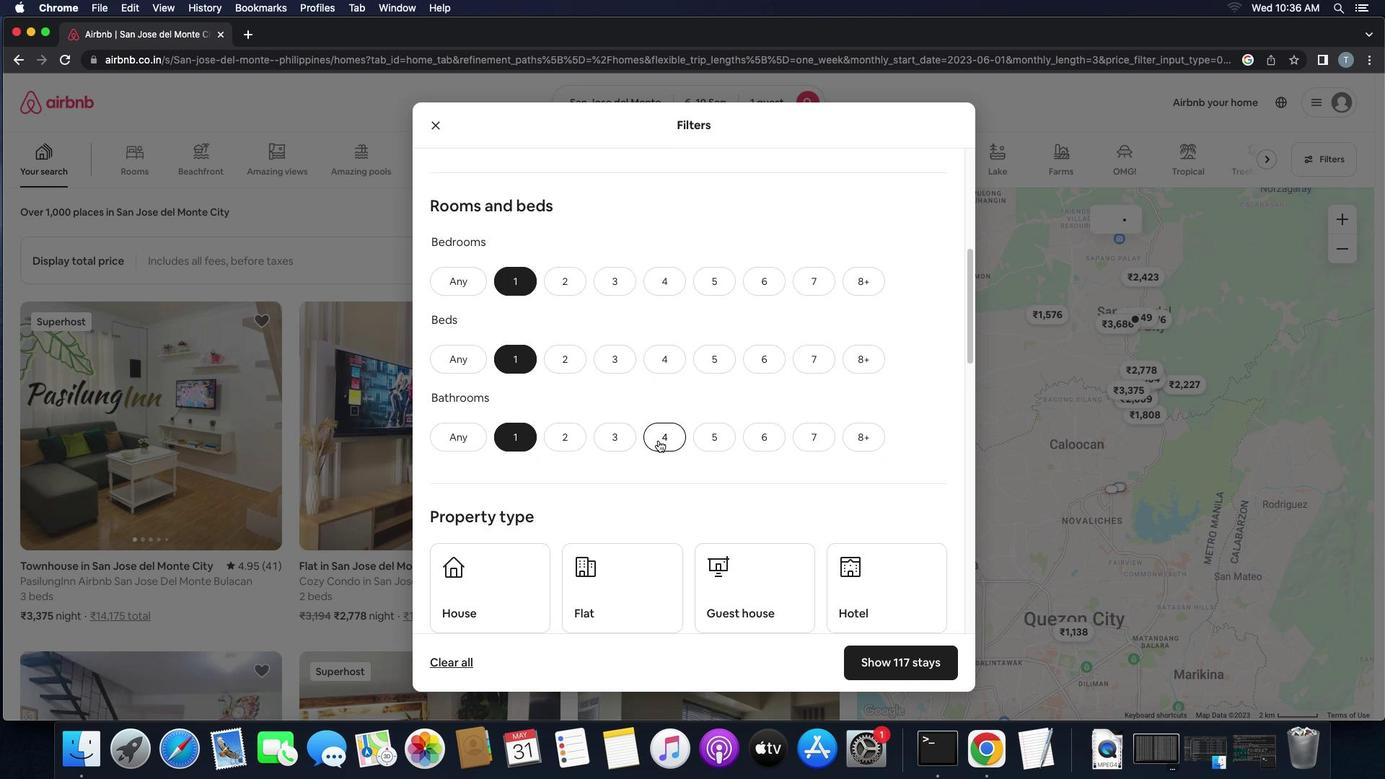 
Action: Mouse scrolled (658, 440) with delta (0, -1)
Screenshot: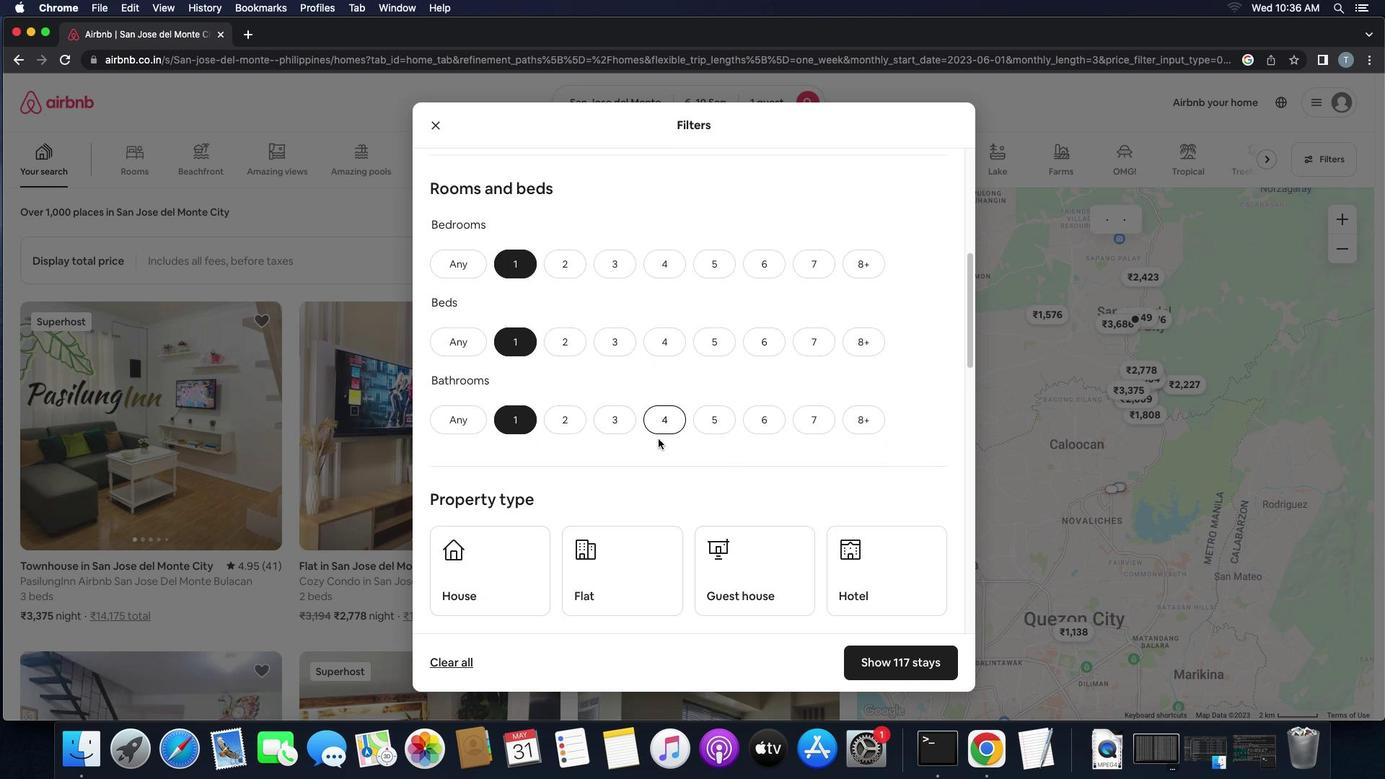 
Action: Mouse moved to (658, 438)
Screenshot: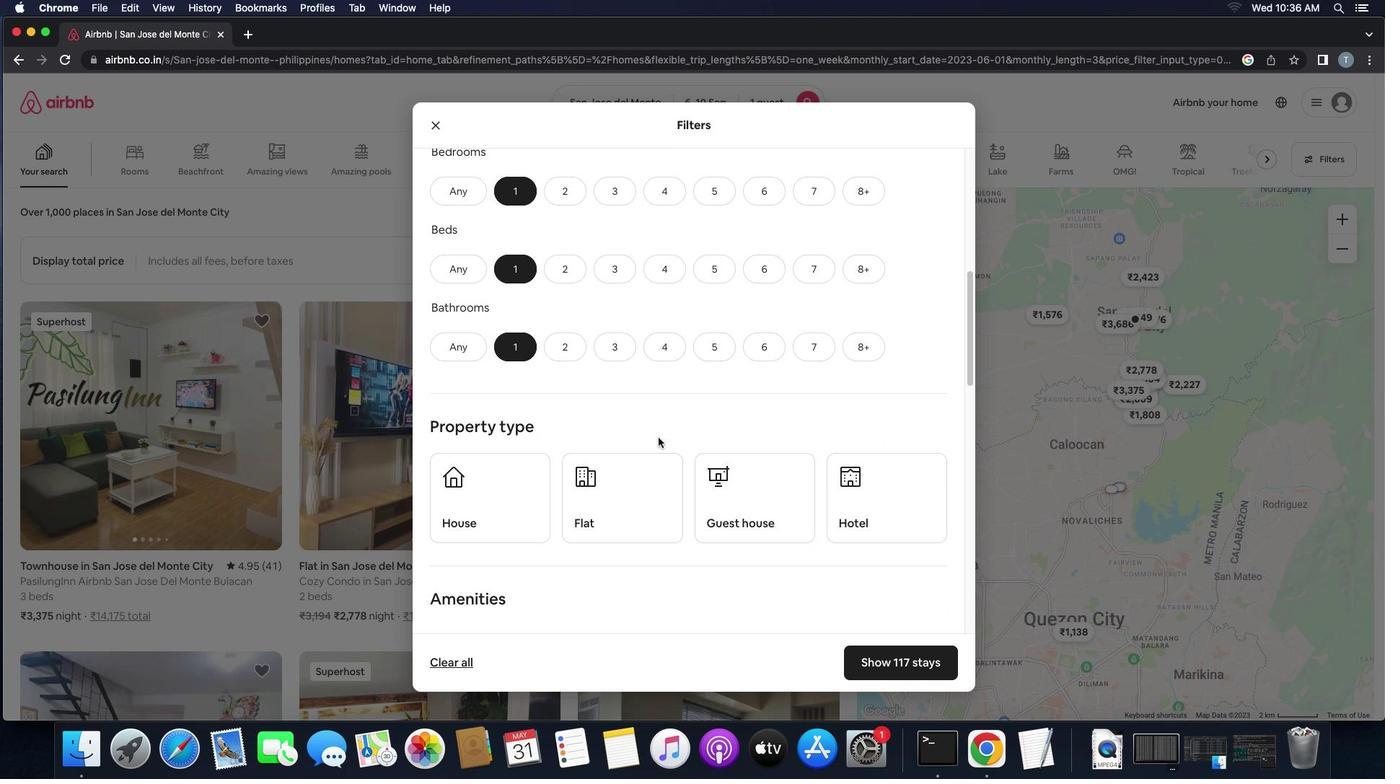 
Action: Mouse scrolled (658, 438) with delta (0, 0)
Screenshot: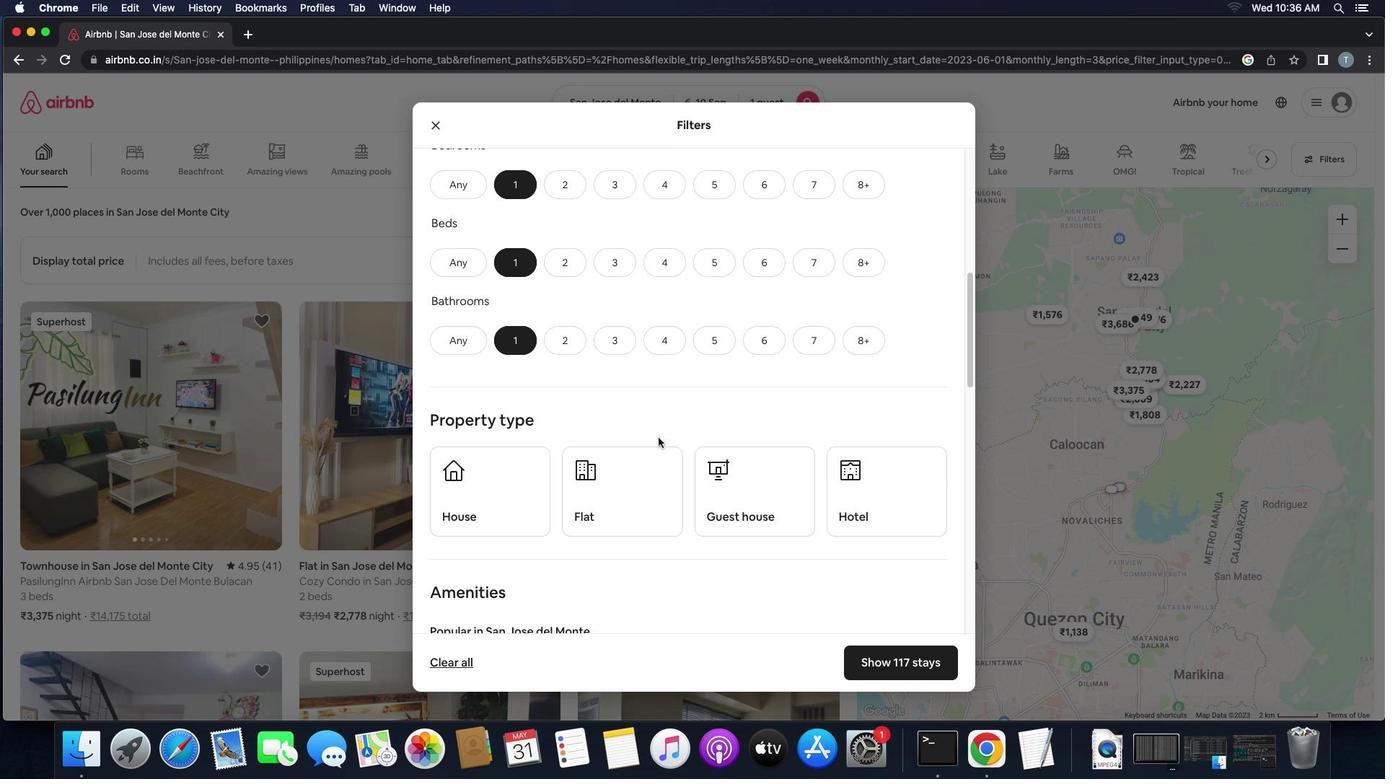 
Action: Mouse scrolled (658, 438) with delta (0, 0)
Screenshot: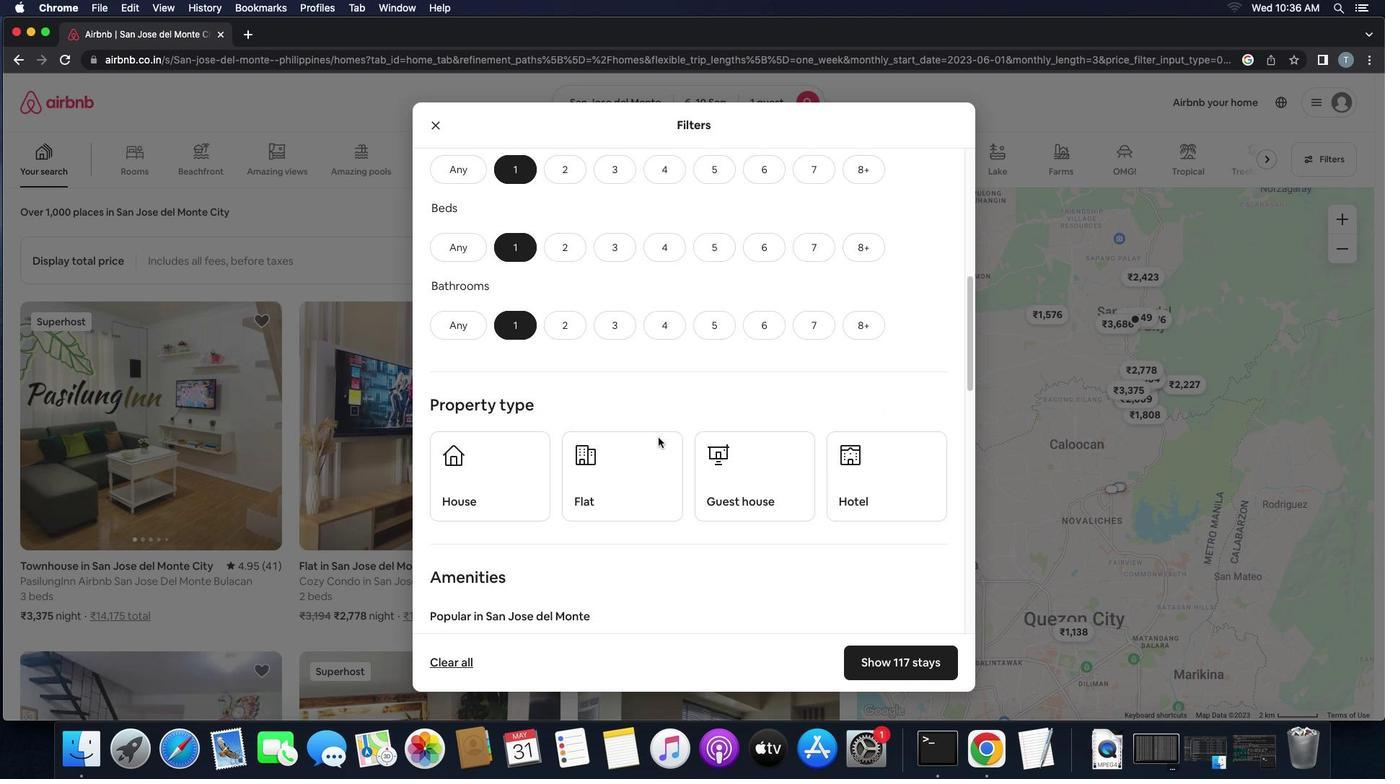 
Action: Mouse scrolled (658, 438) with delta (0, -1)
Screenshot: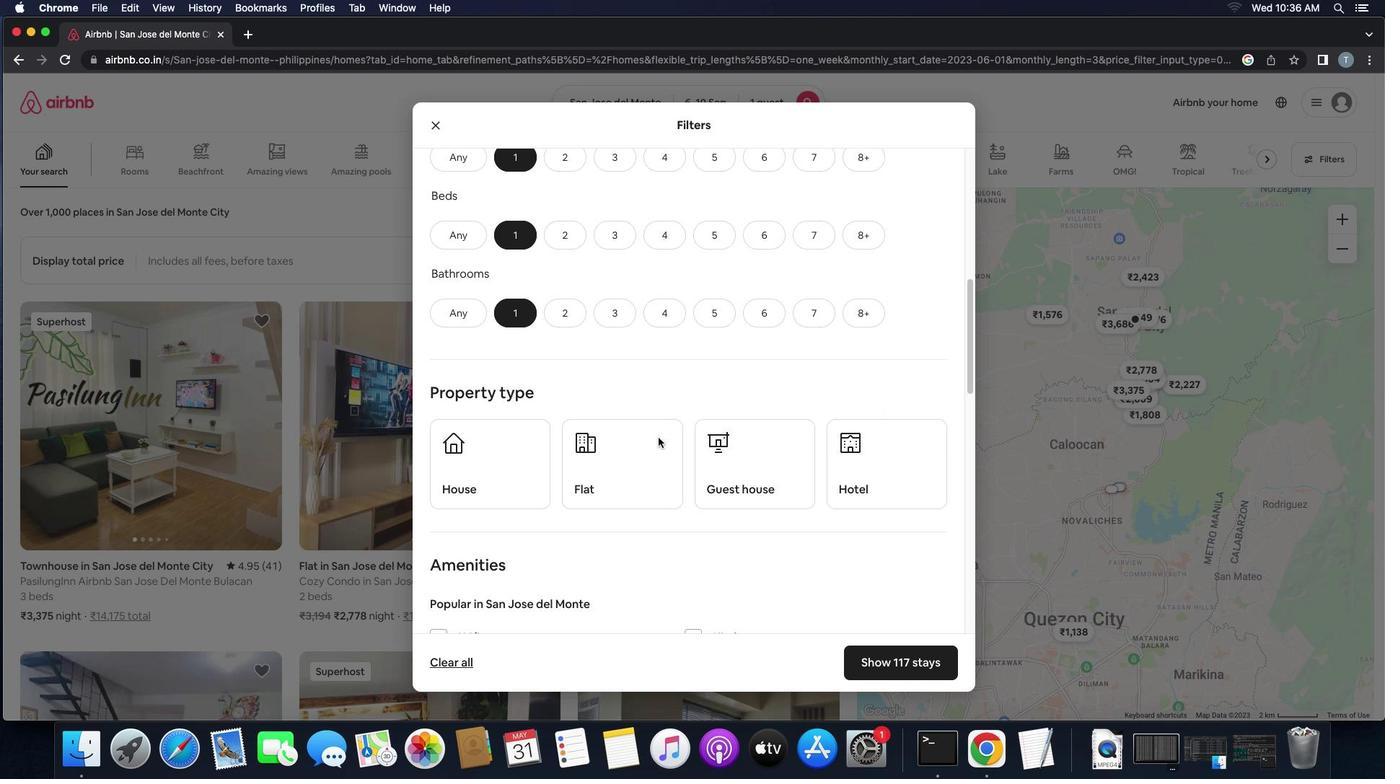 
Action: Mouse moved to (656, 437)
Screenshot: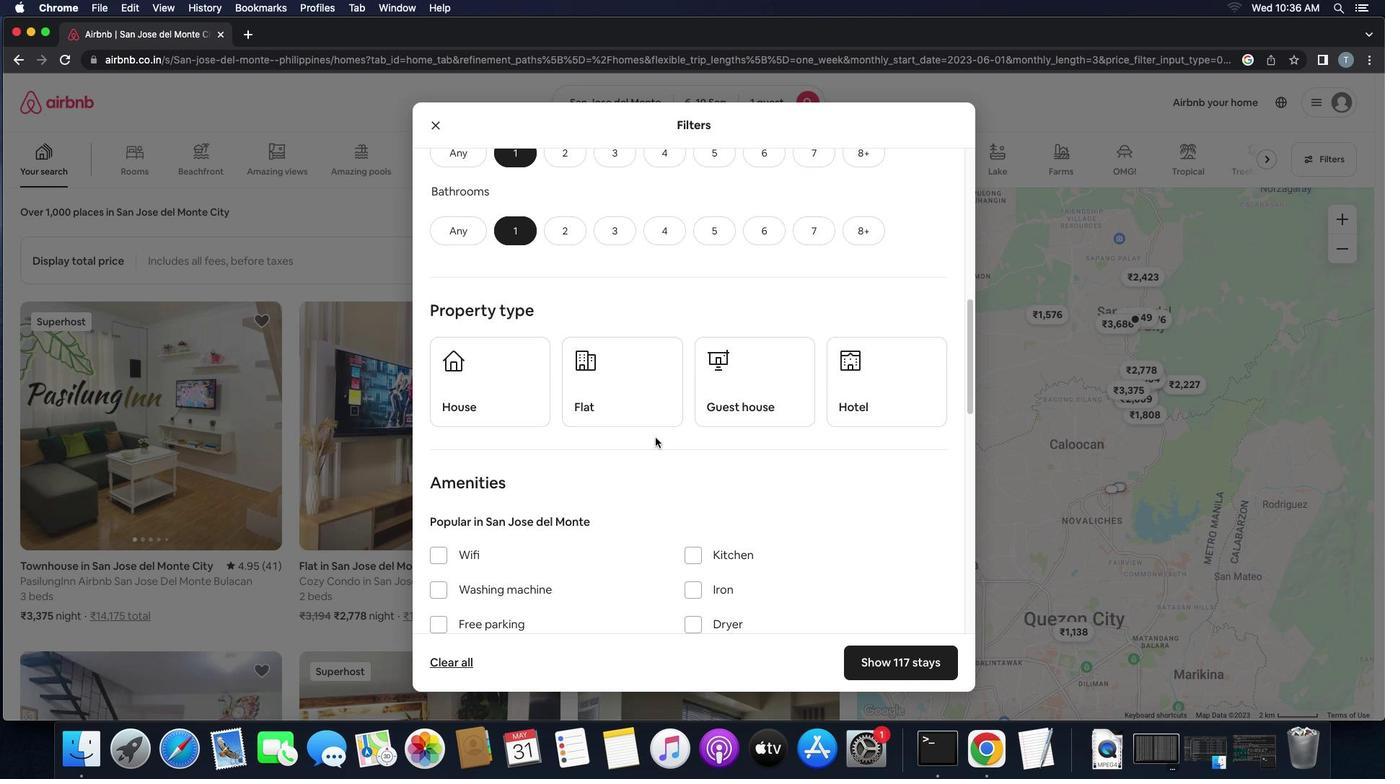 
Action: Mouse scrolled (656, 437) with delta (0, 0)
Screenshot: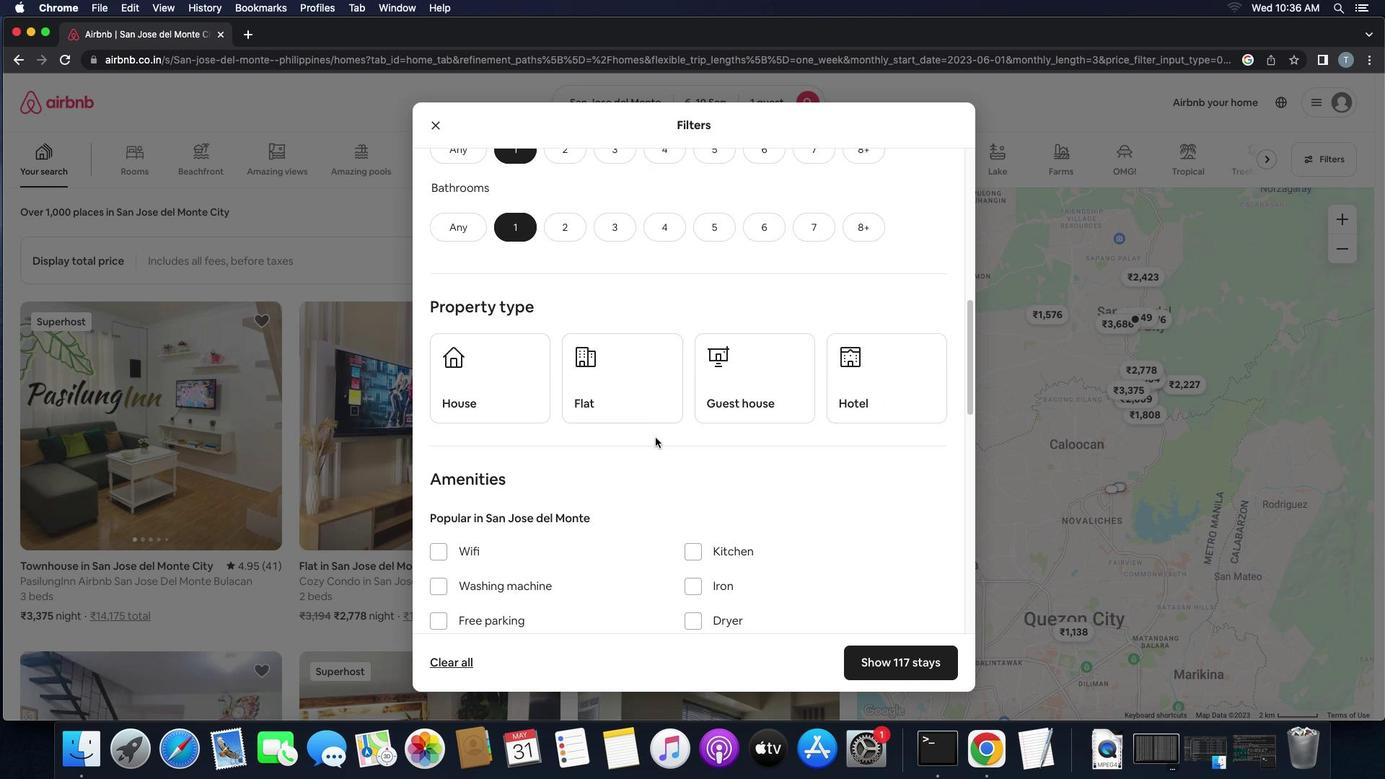 
Action: Mouse scrolled (656, 437) with delta (0, 0)
Screenshot: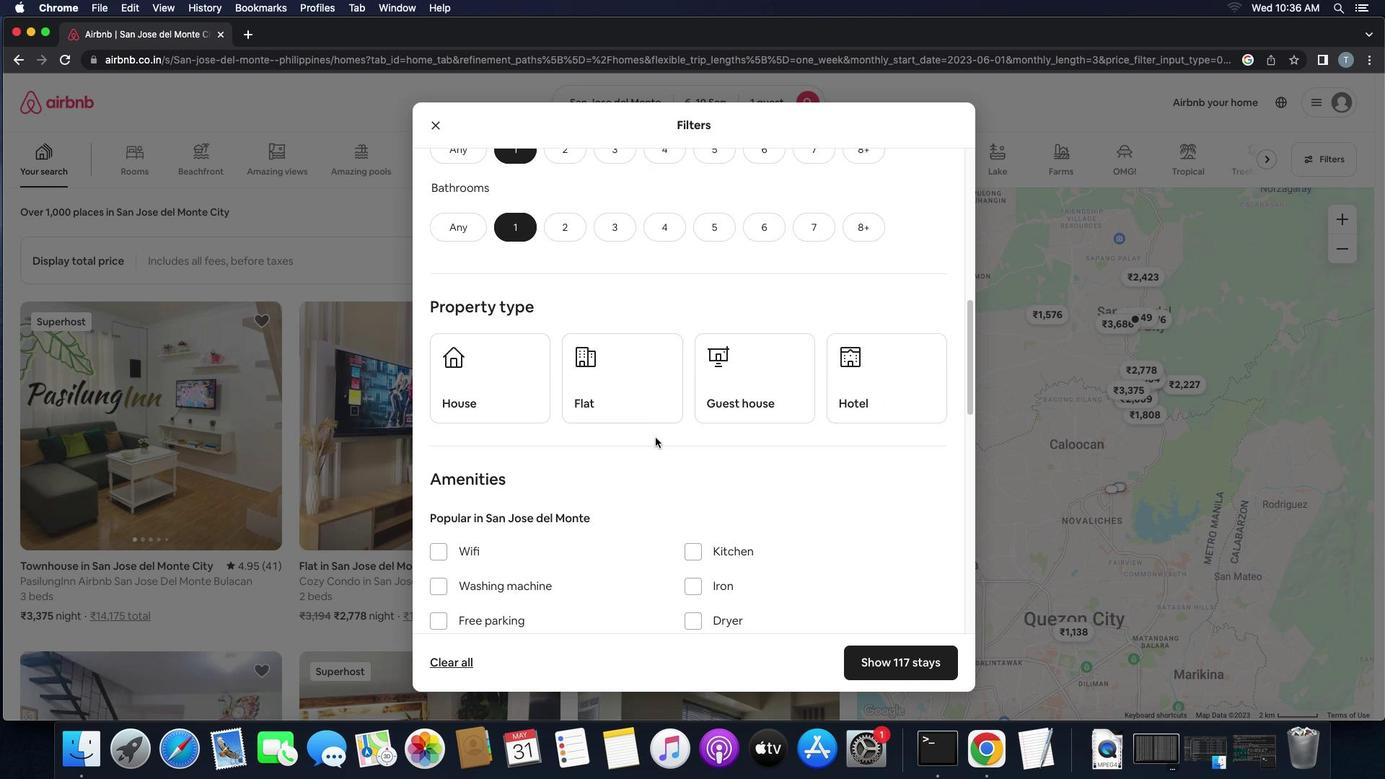 
Action: Mouse scrolled (656, 437) with delta (0, 0)
Screenshot: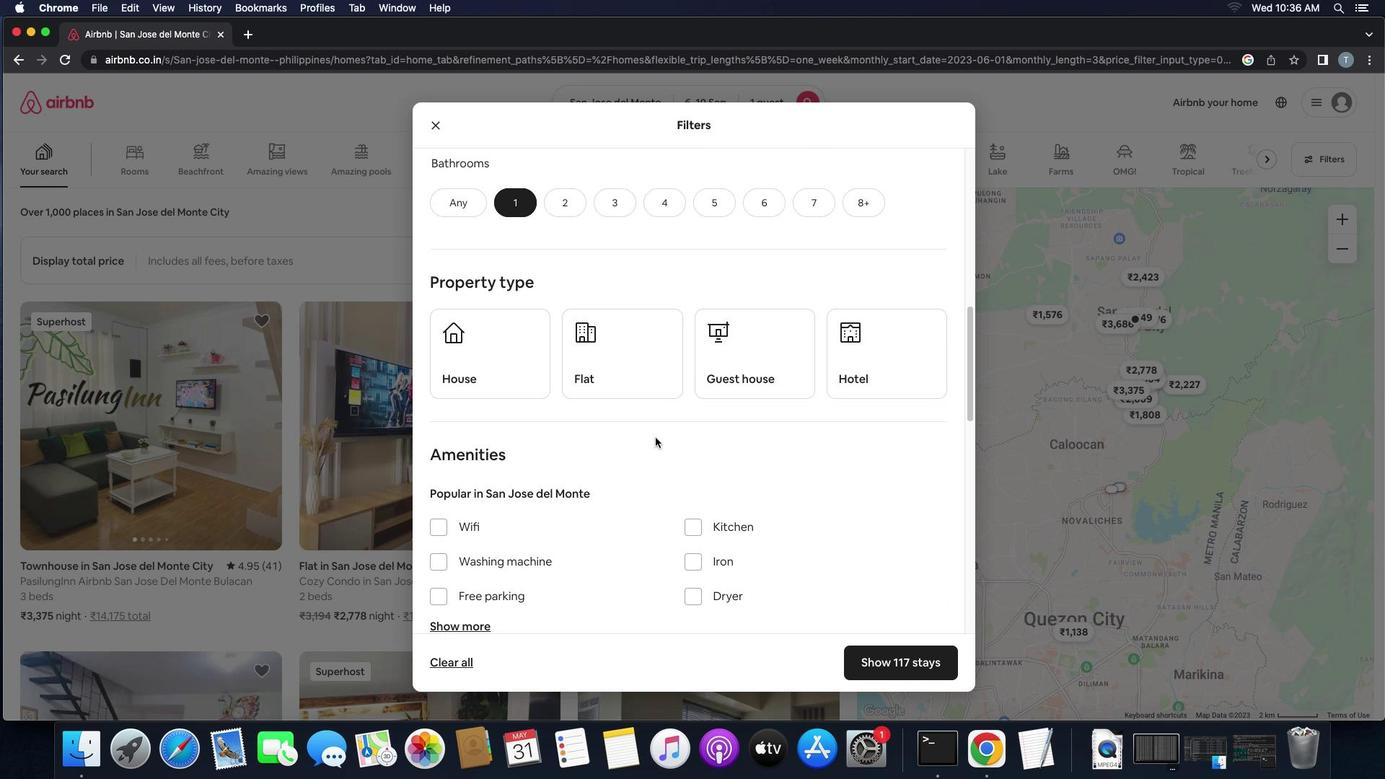 
Action: Mouse moved to (655, 437)
Screenshot: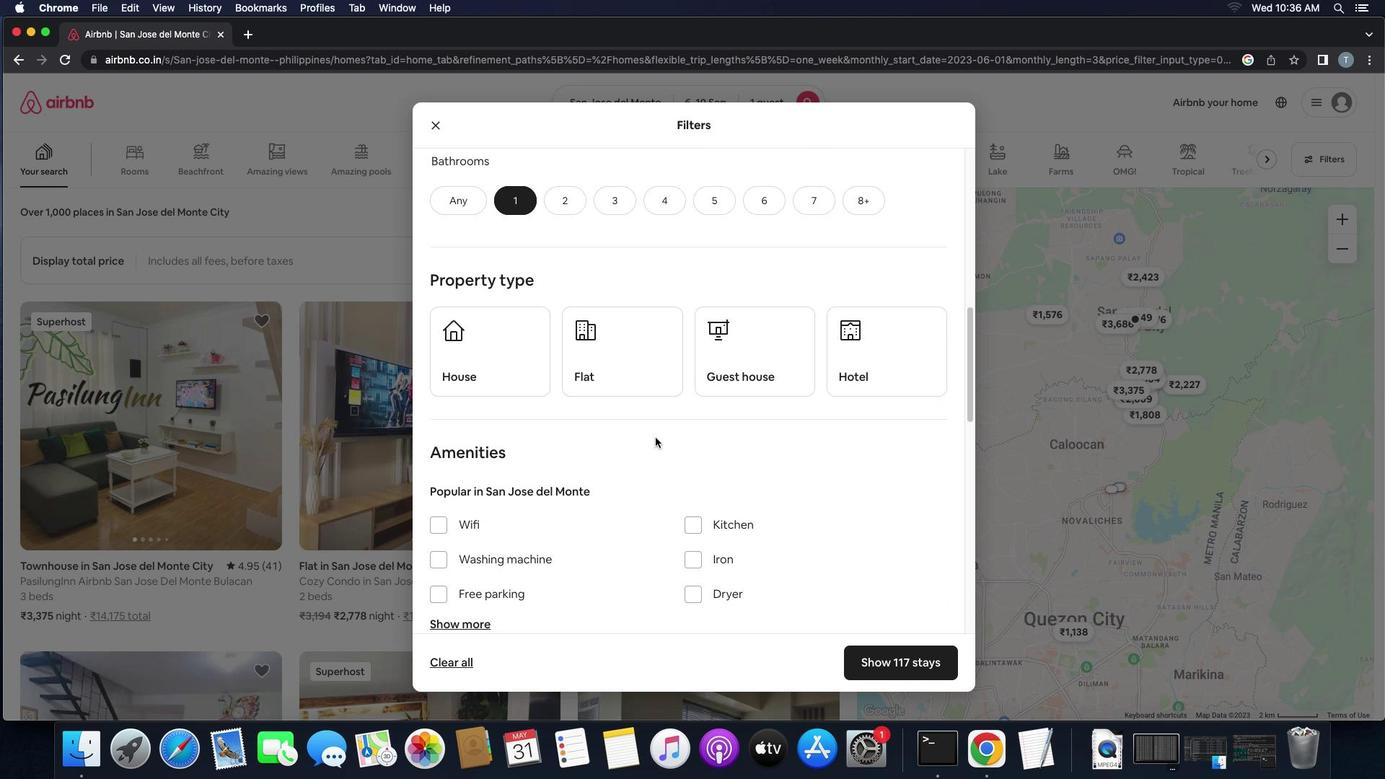 
Action: Mouse scrolled (655, 437) with delta (0, 0)
Screenshot: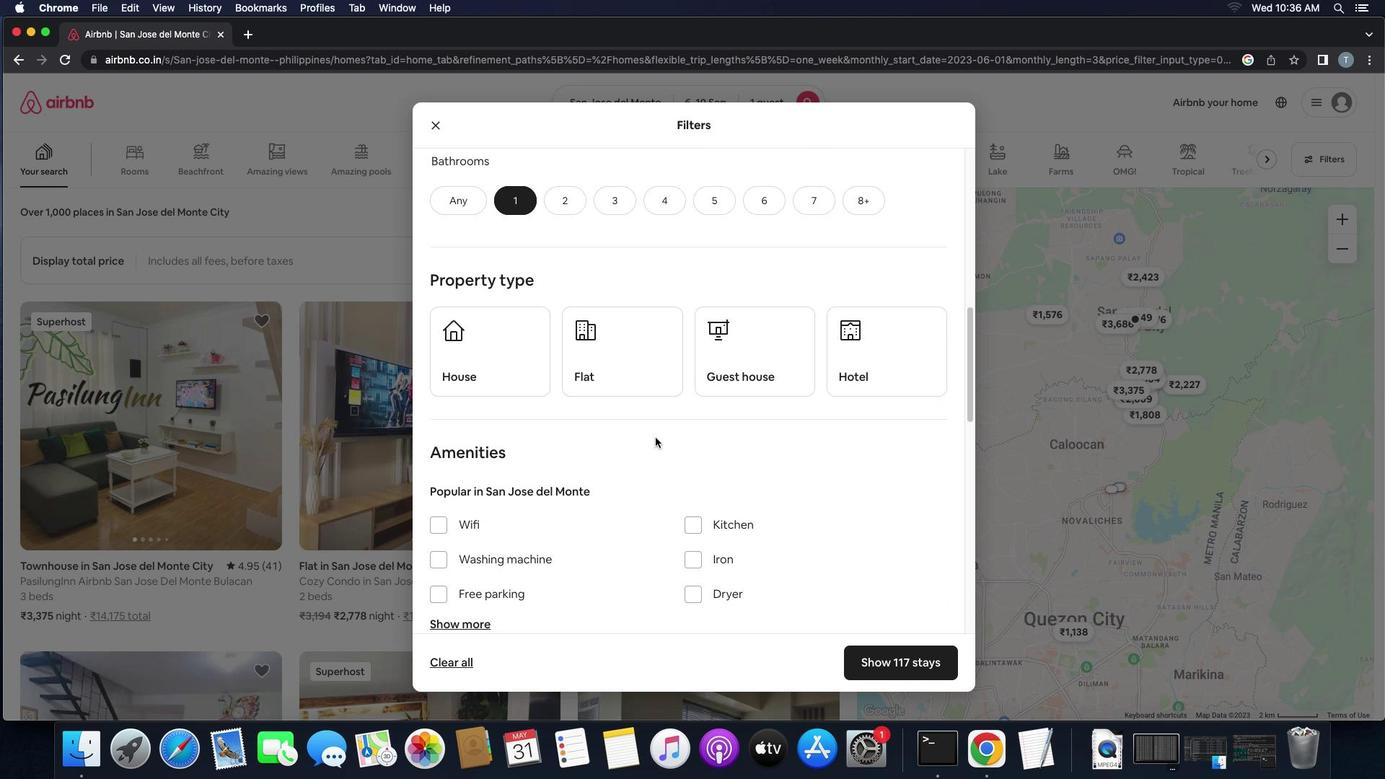 
Action: Mouse scrolled (655, 437) with delta (0, 0)
Screenshot: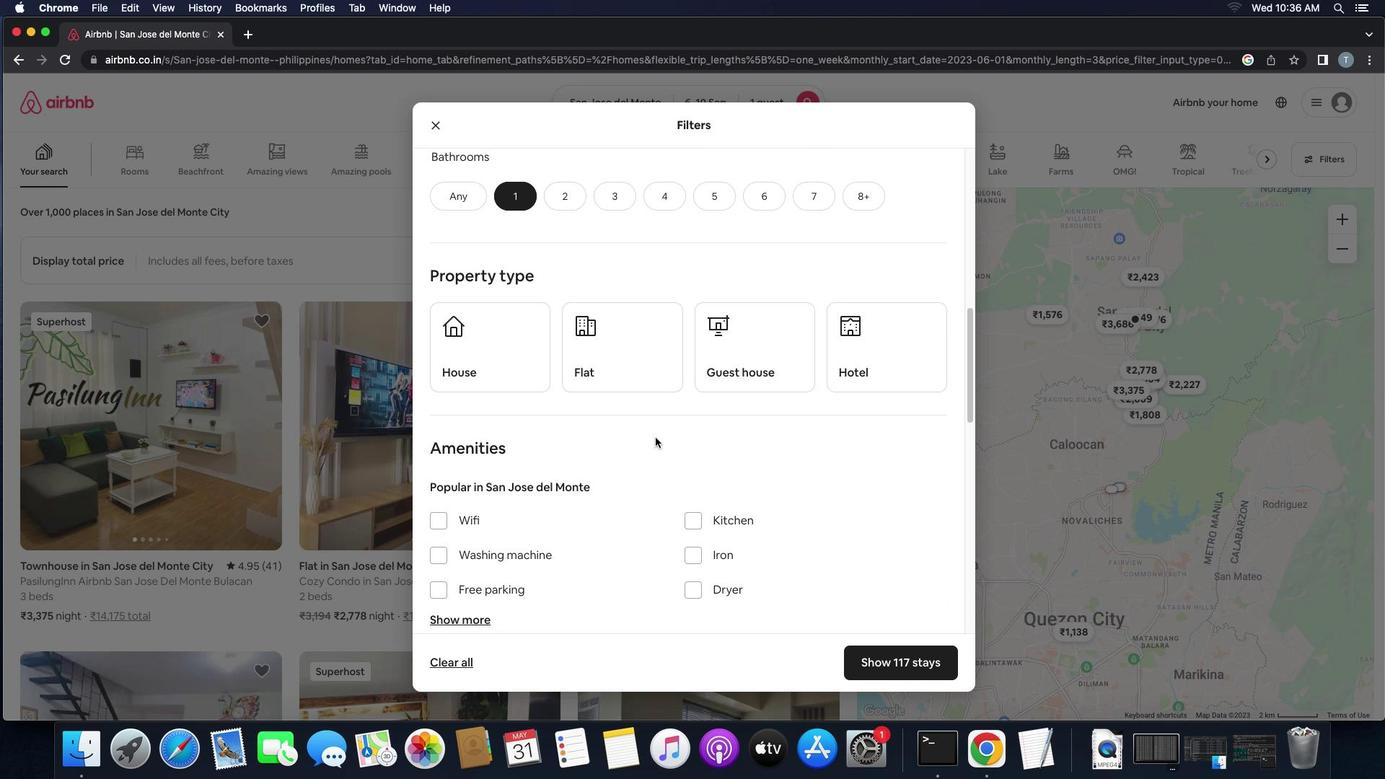 
Action: Mouse moved to (507, 342)
Screenshot: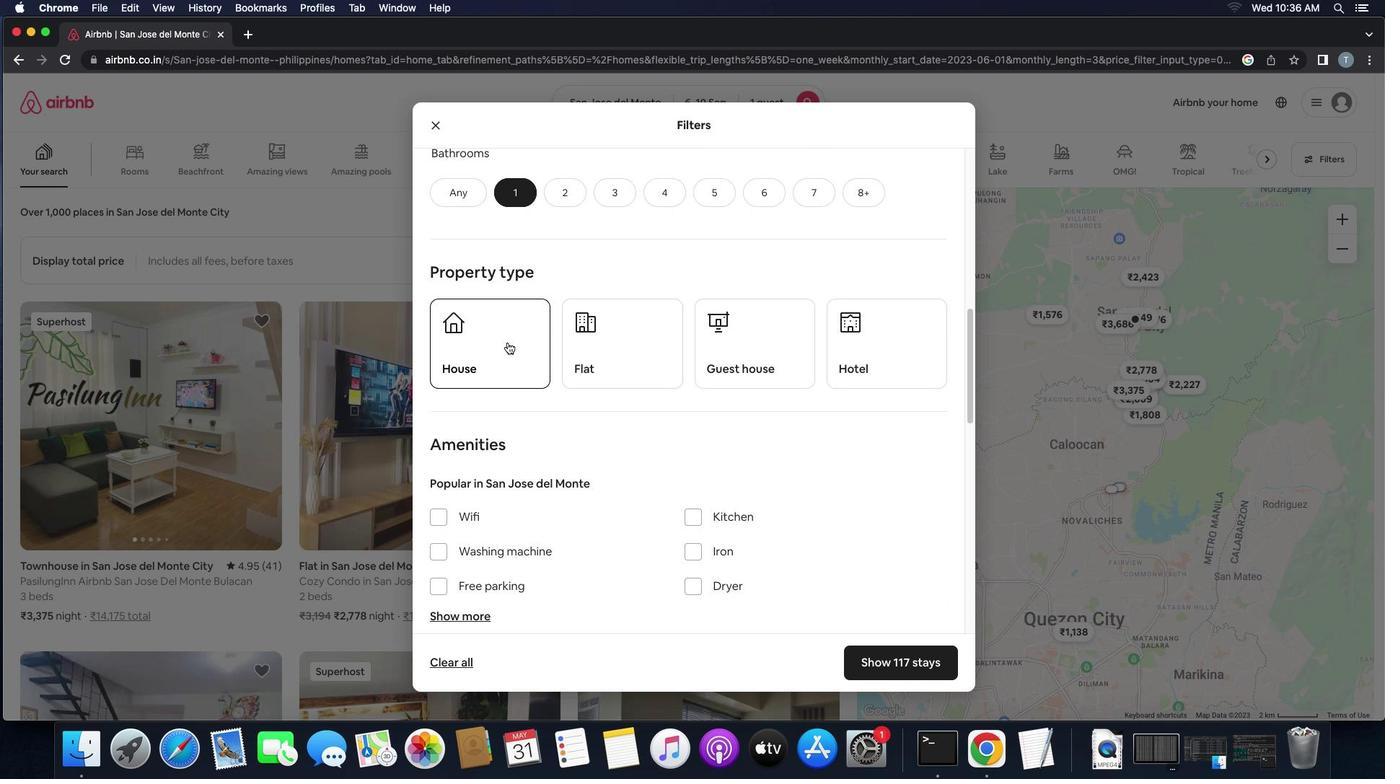 
Action: Mouse pressed left at (507, 342)
Screenshot: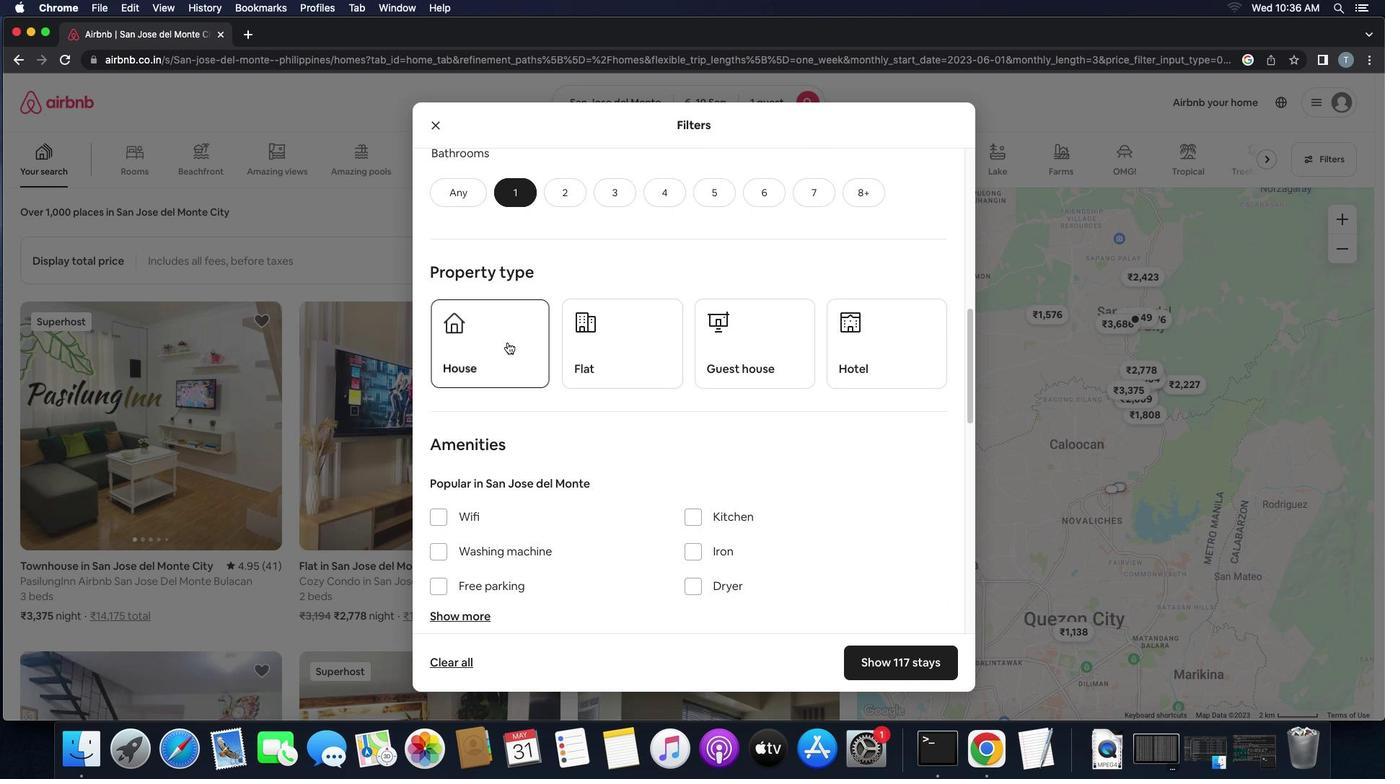 
Action: Mouse moved to (589, 350)
Screenshot: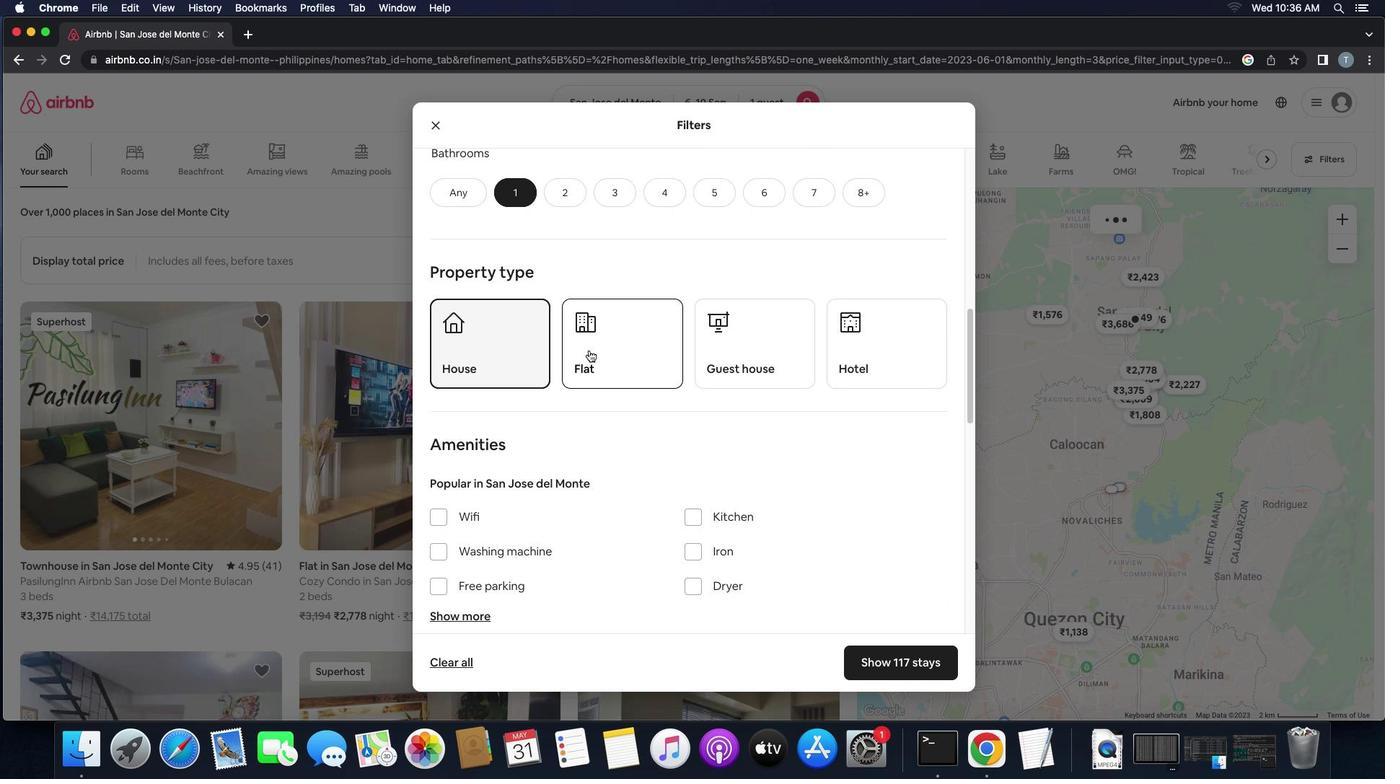 
Action: Mouse pressed left at (589, 350)
Screenshot: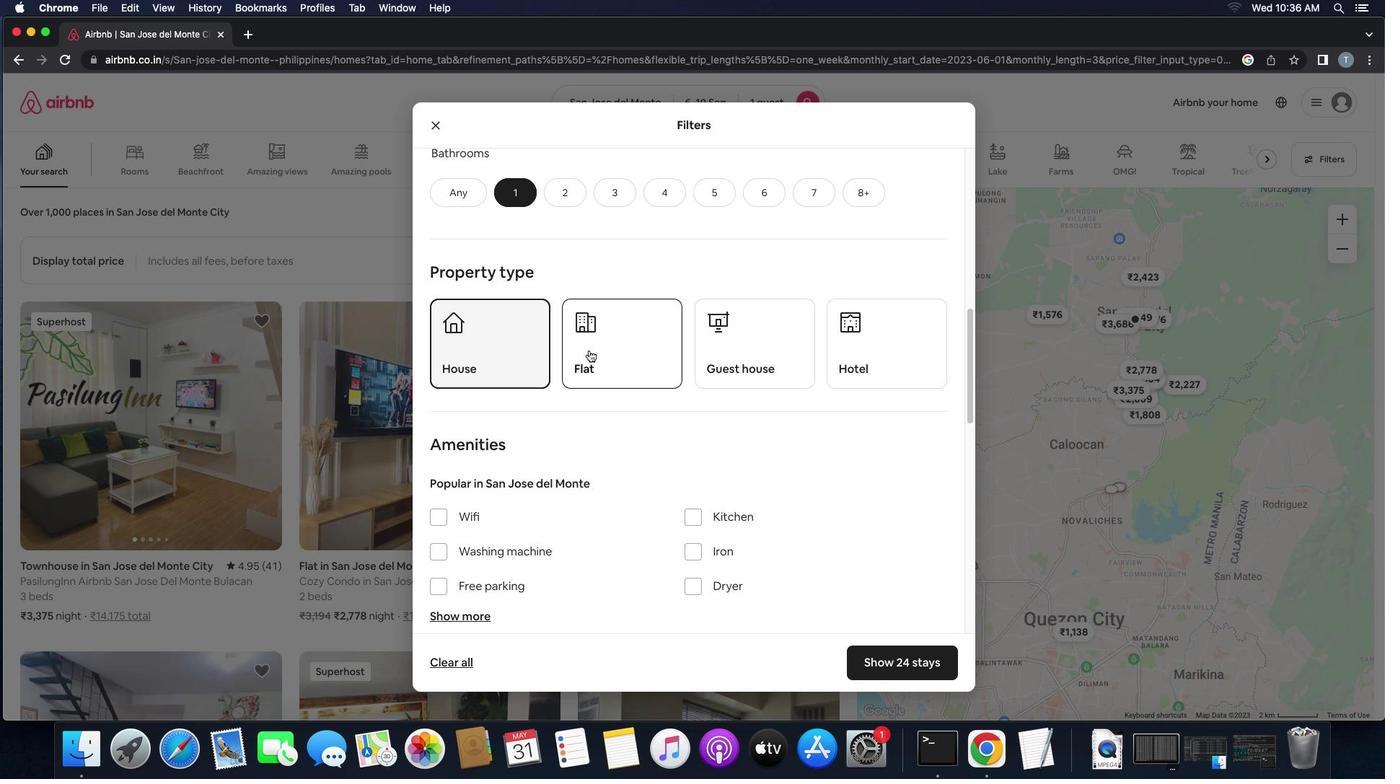 
Action: Mouse moved to (726, 364)
Screenshot: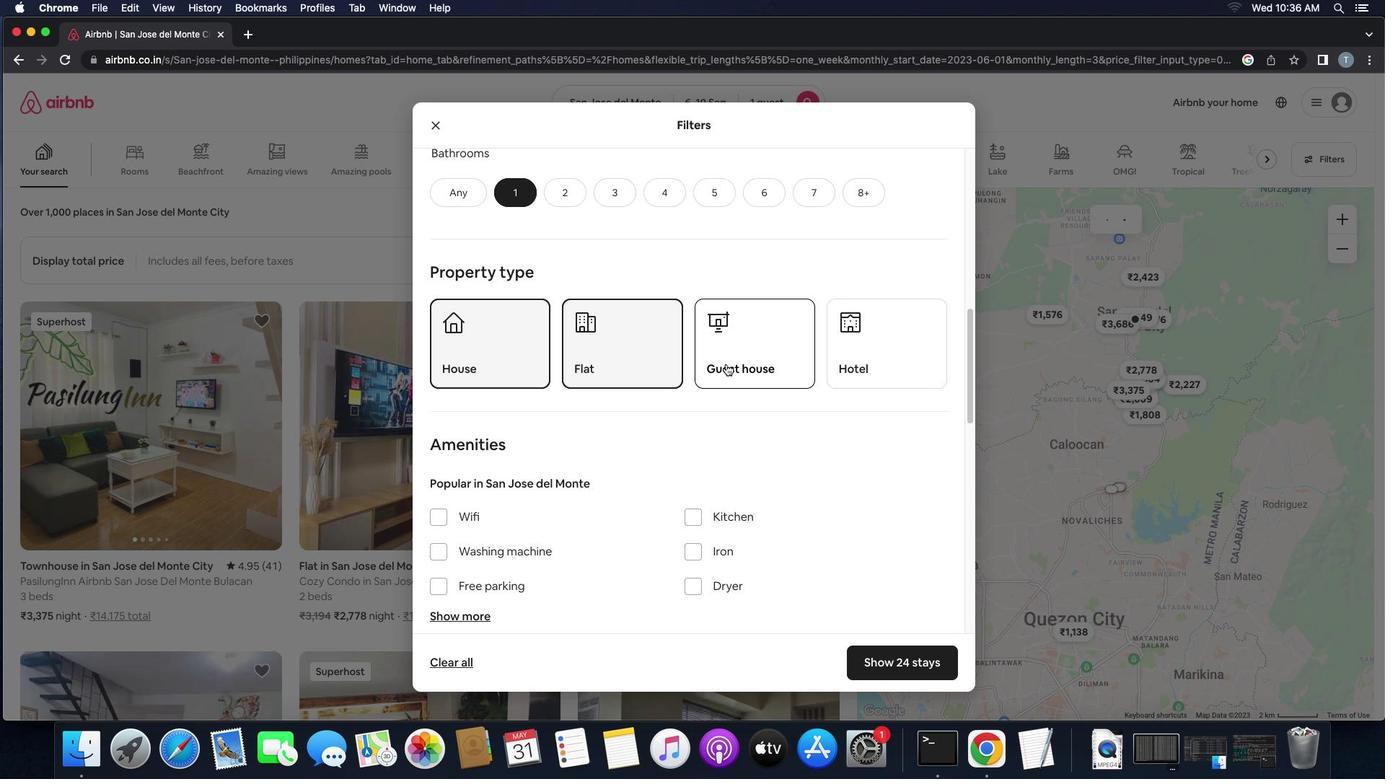 
Action: Mouse pressed left at (726, 364)
Screenshot: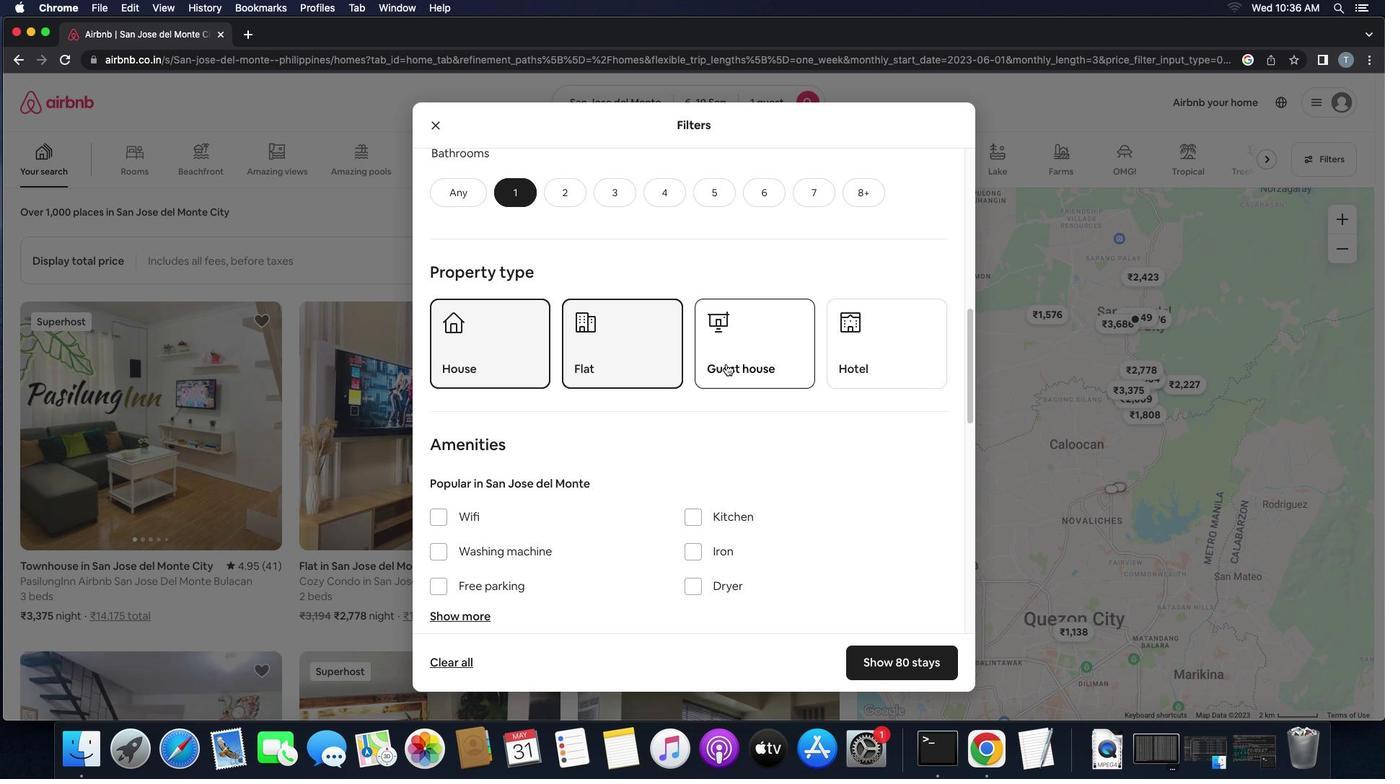 
Action: Mouse moved to (905, 366)
Screenshot: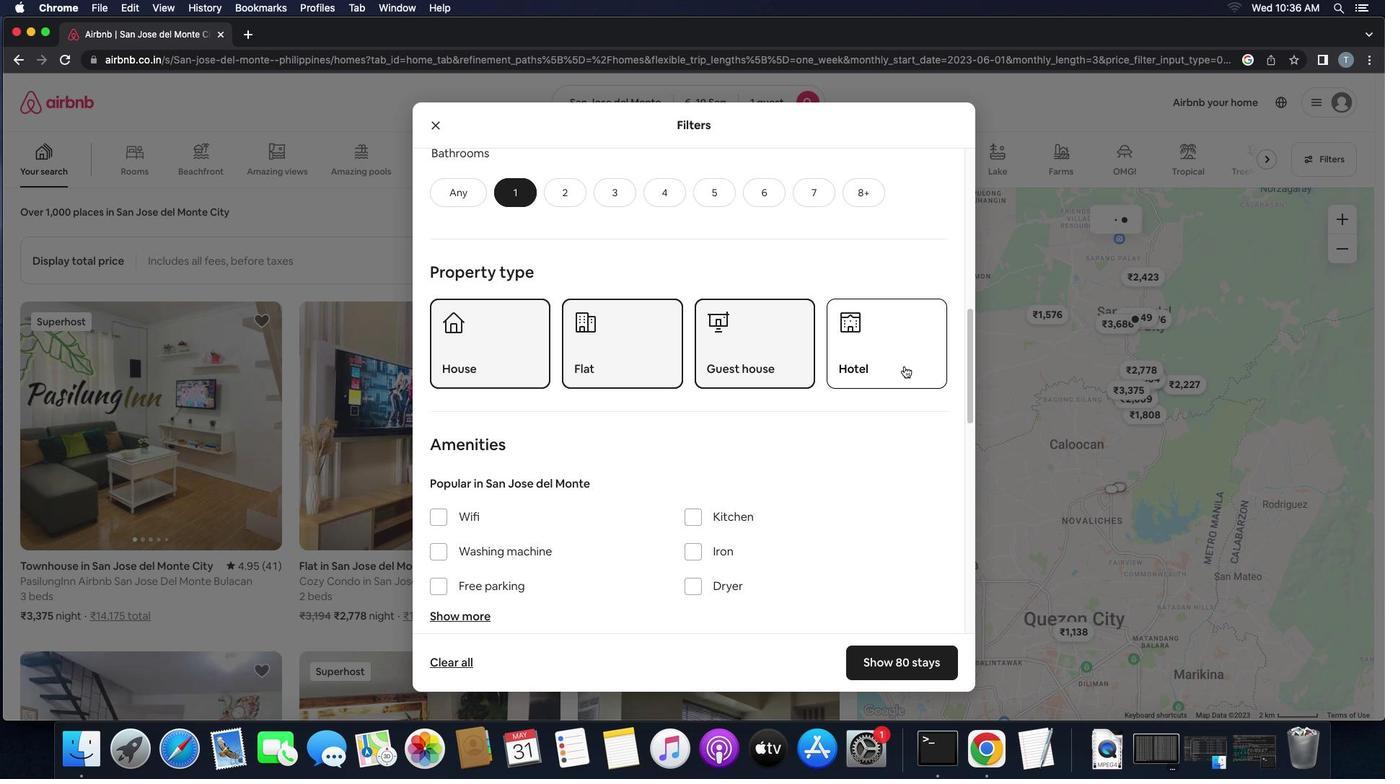 
Action: Mouse pressed left at (905, 366)
Screenshot: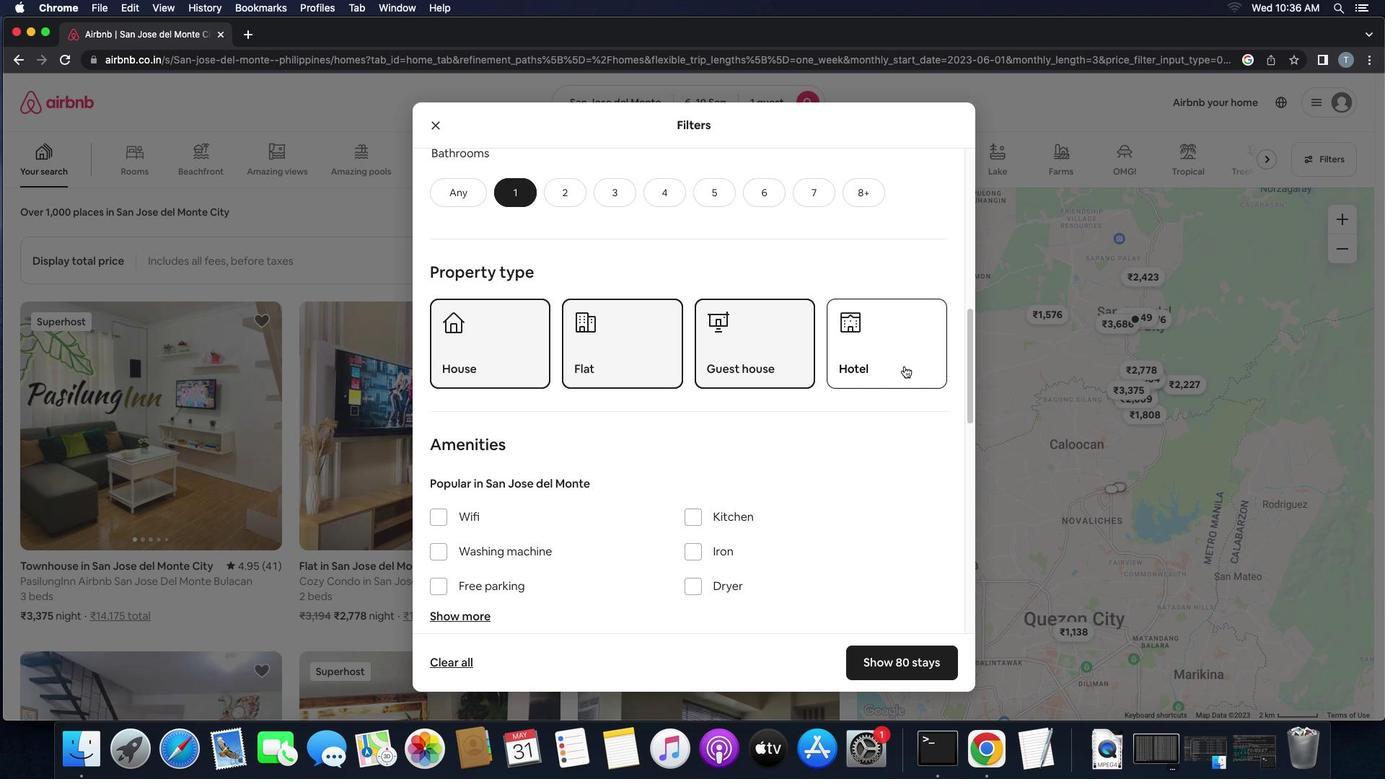 
Action: Mouse moved to (817, 404)
Screenshot: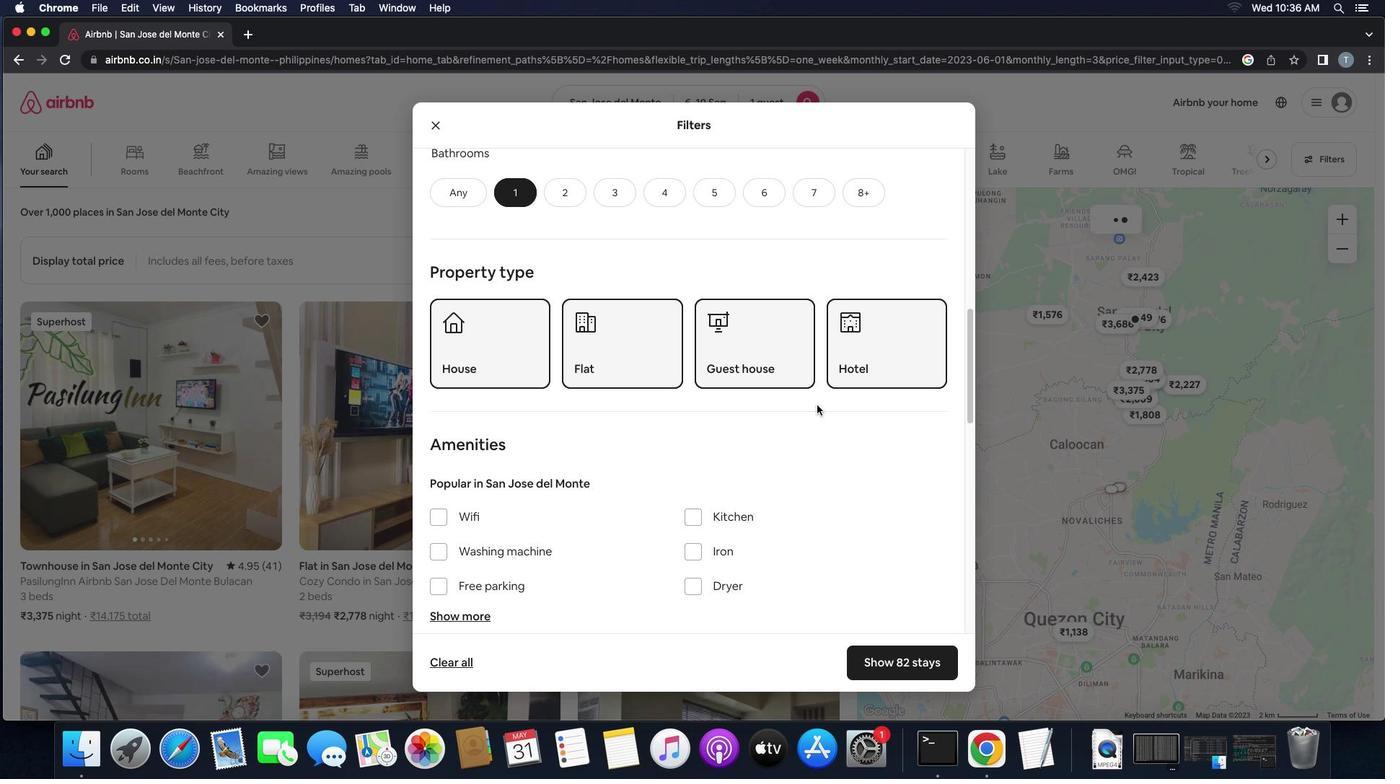 
Action: Mouse scrolled (817, 404) with delta (0, 0)
Screenshot: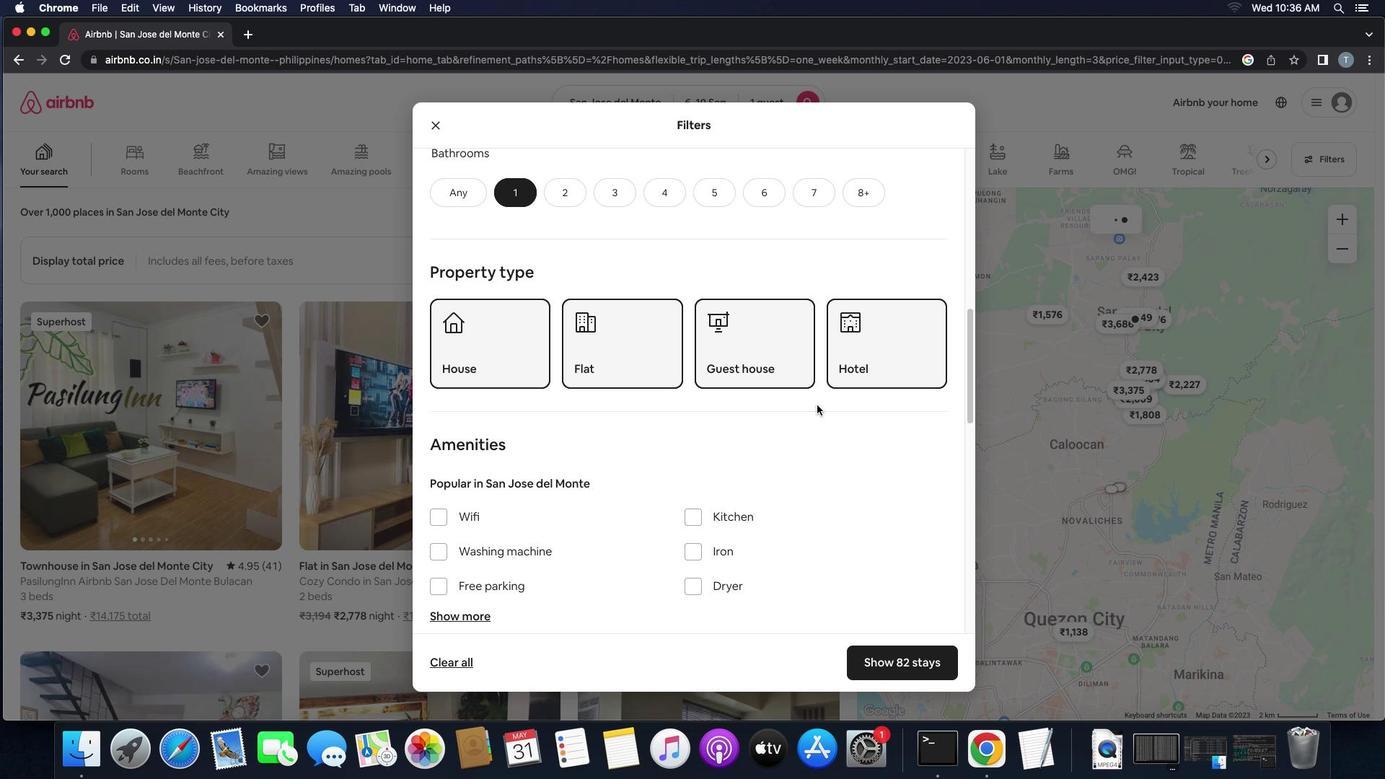 
Action: Mouse scrolled (817, 404) with delta (0, 0)
Screenshot: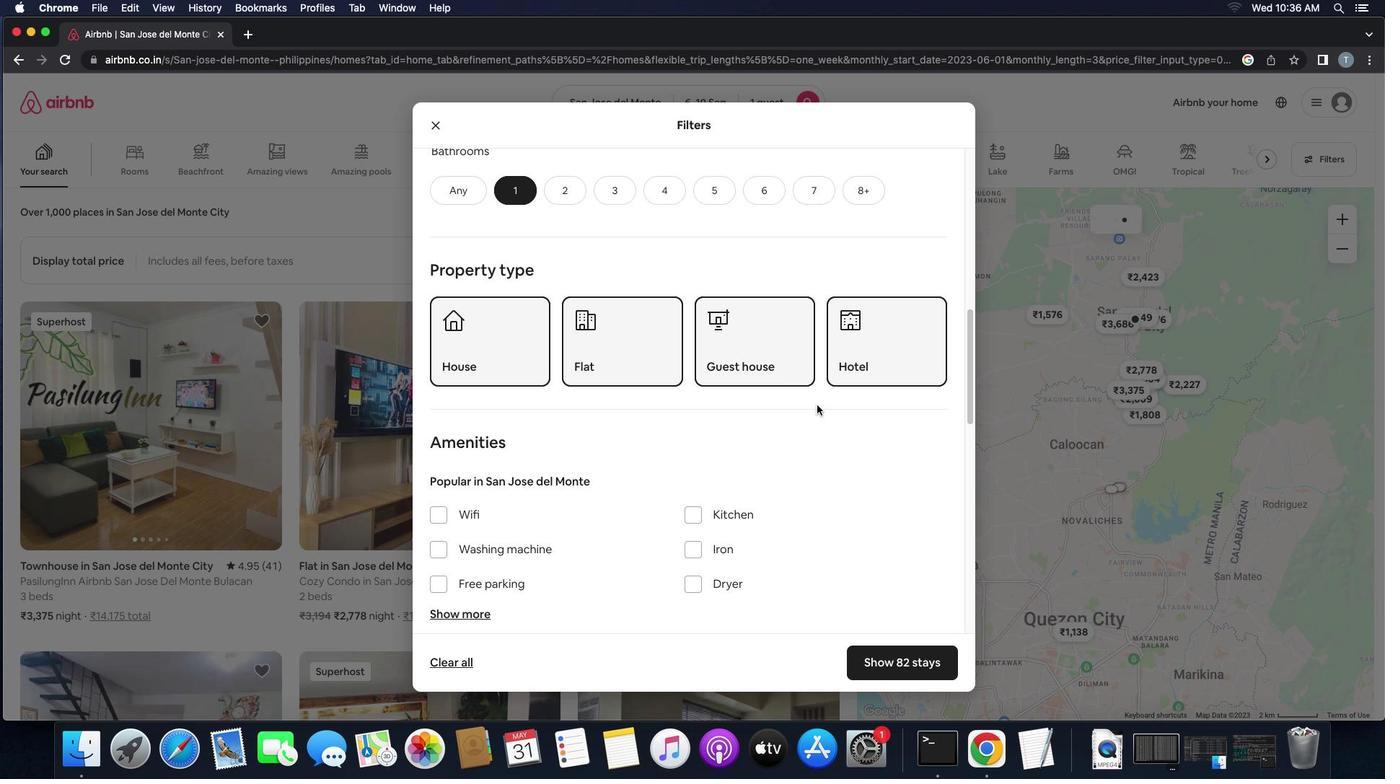 
Action: Mouse scrolled (817, 404) with delta (0, -1)
Screenshot: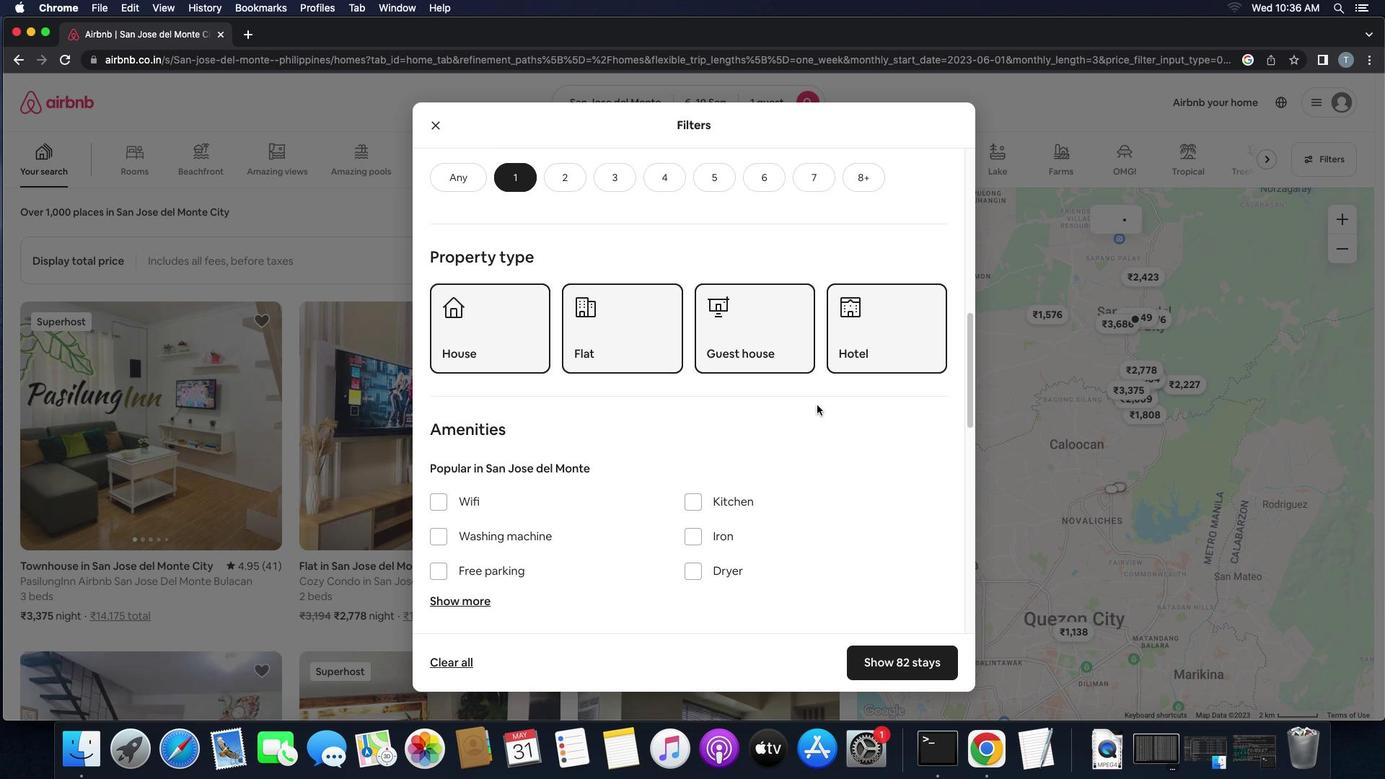 
Action: Mouse moved to (806, 410)
Screenshot: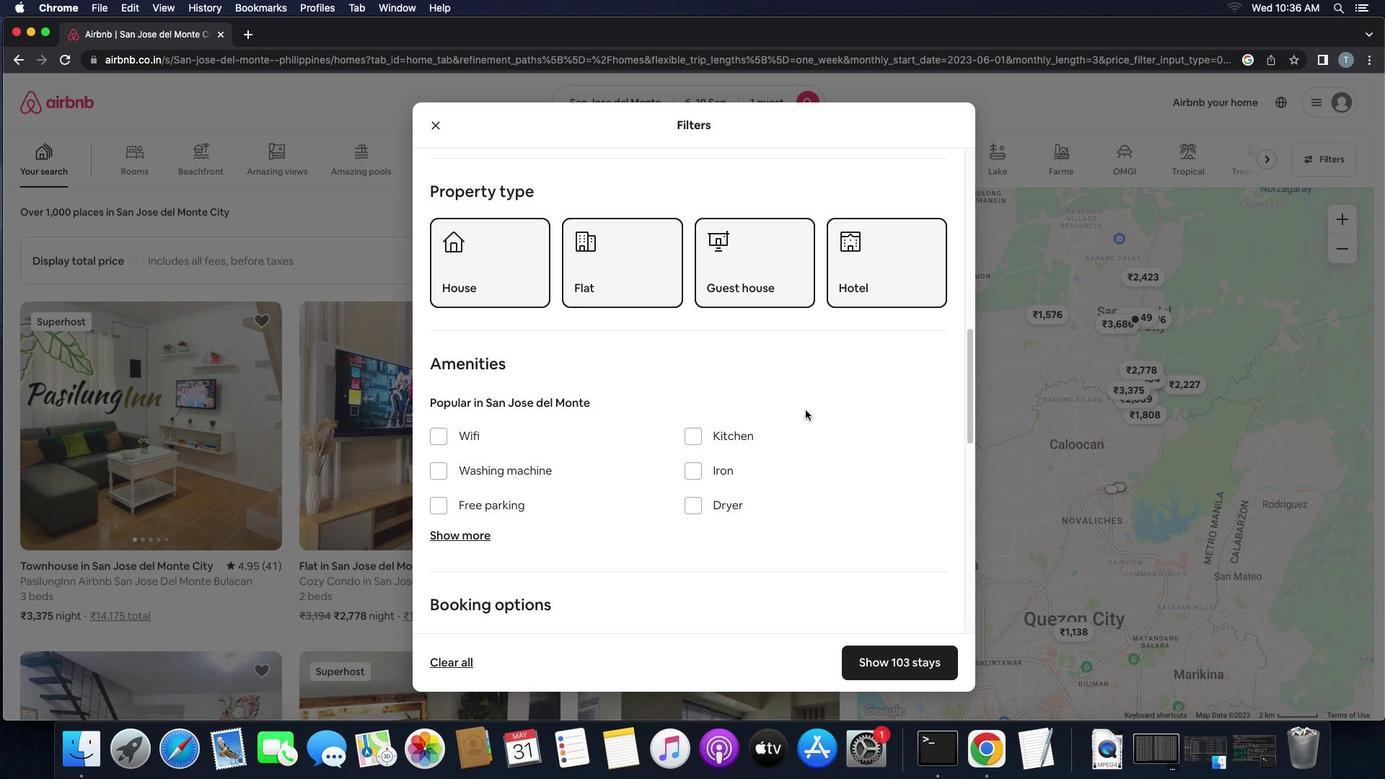 
Action: Mouse scrolled (806, 410) with delta (0, 0)
Screenshot: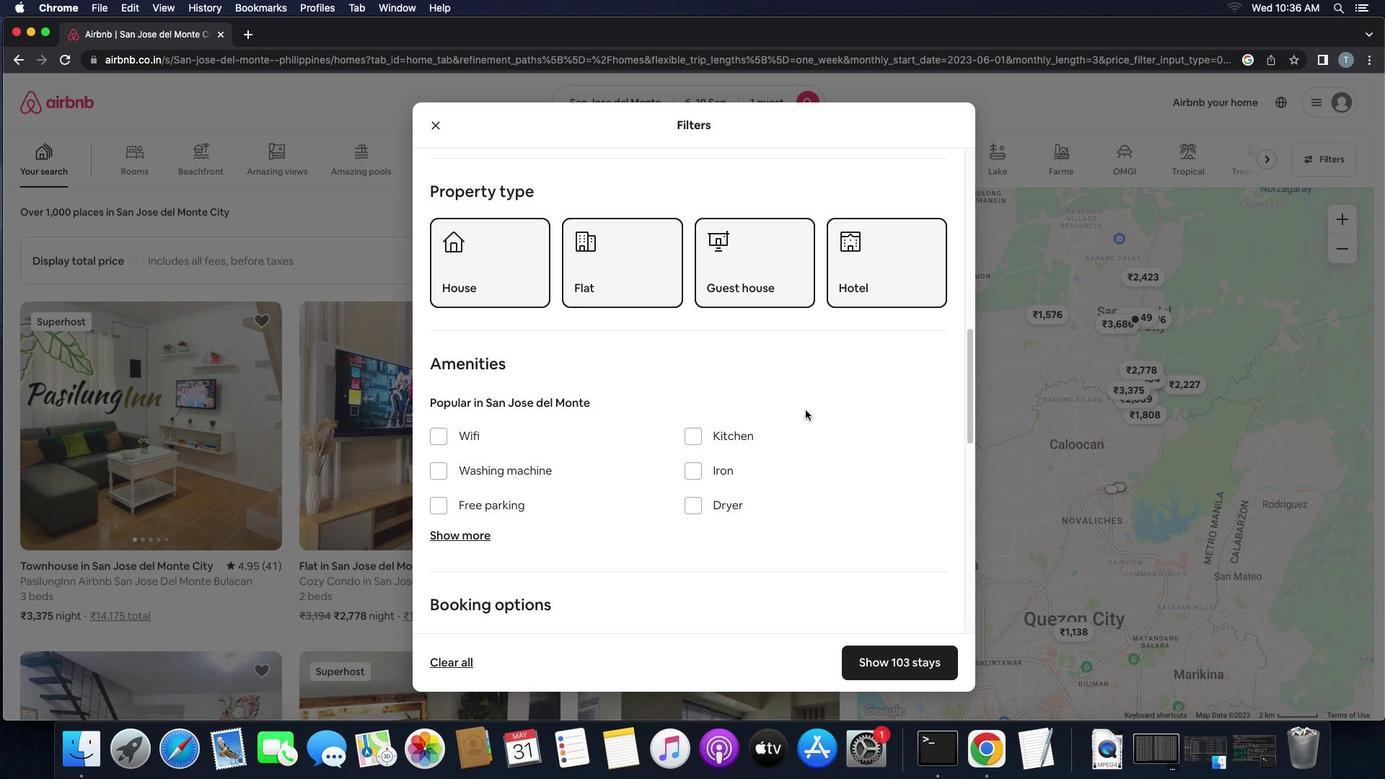 
Action: Mouse moved to (805, 410)
Screenshot: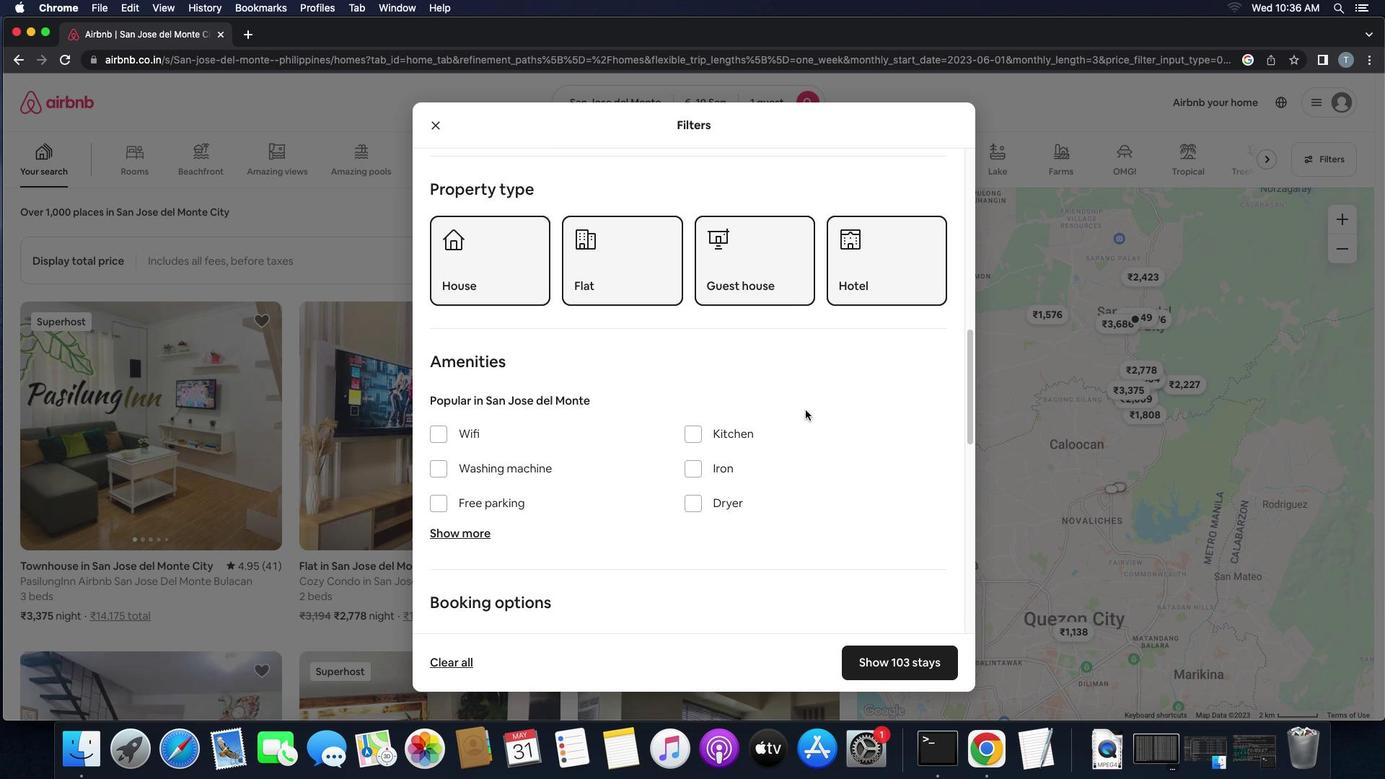 
Action: Mouse scrolled (805, 410) with delta (0, 0)
Screenshot: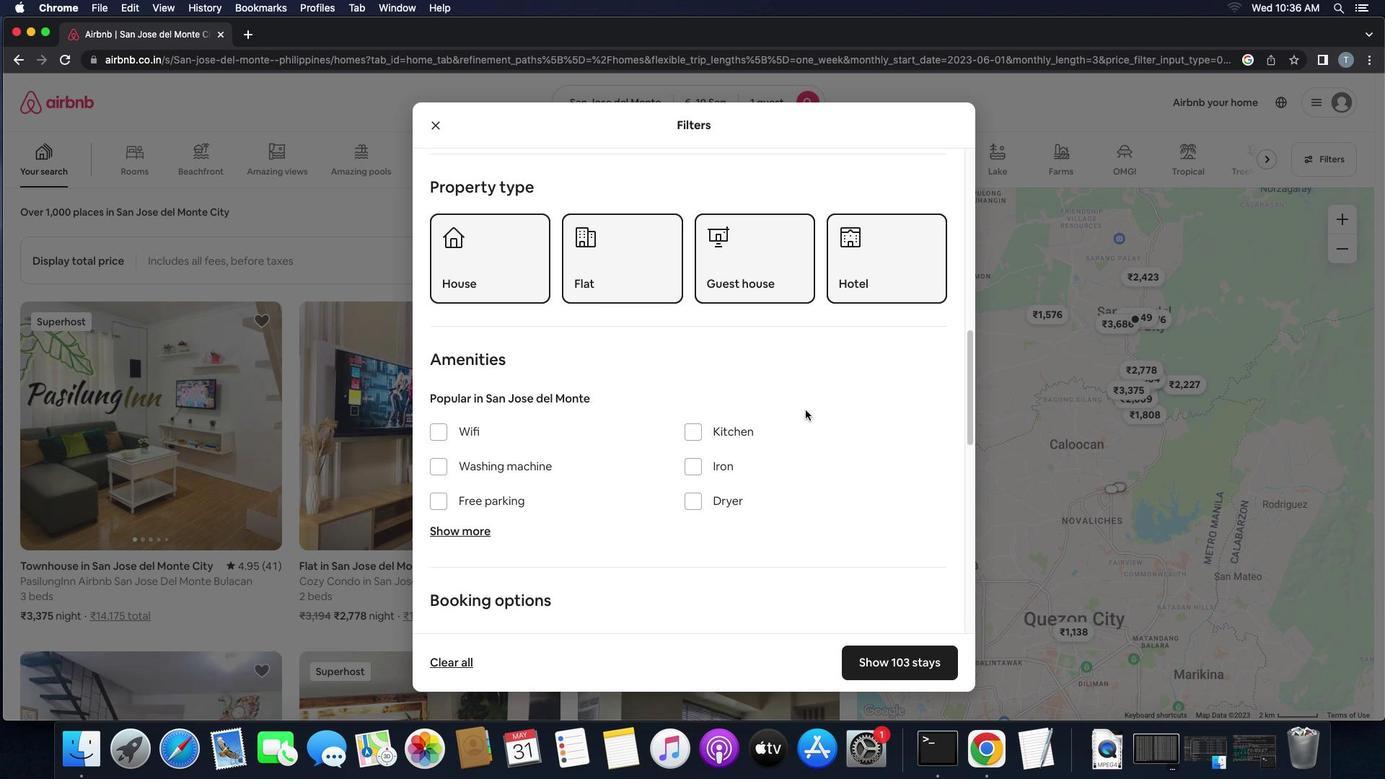 
Action: Mouse scrolled (805, 410) with delta (0, -1)
Screenshot: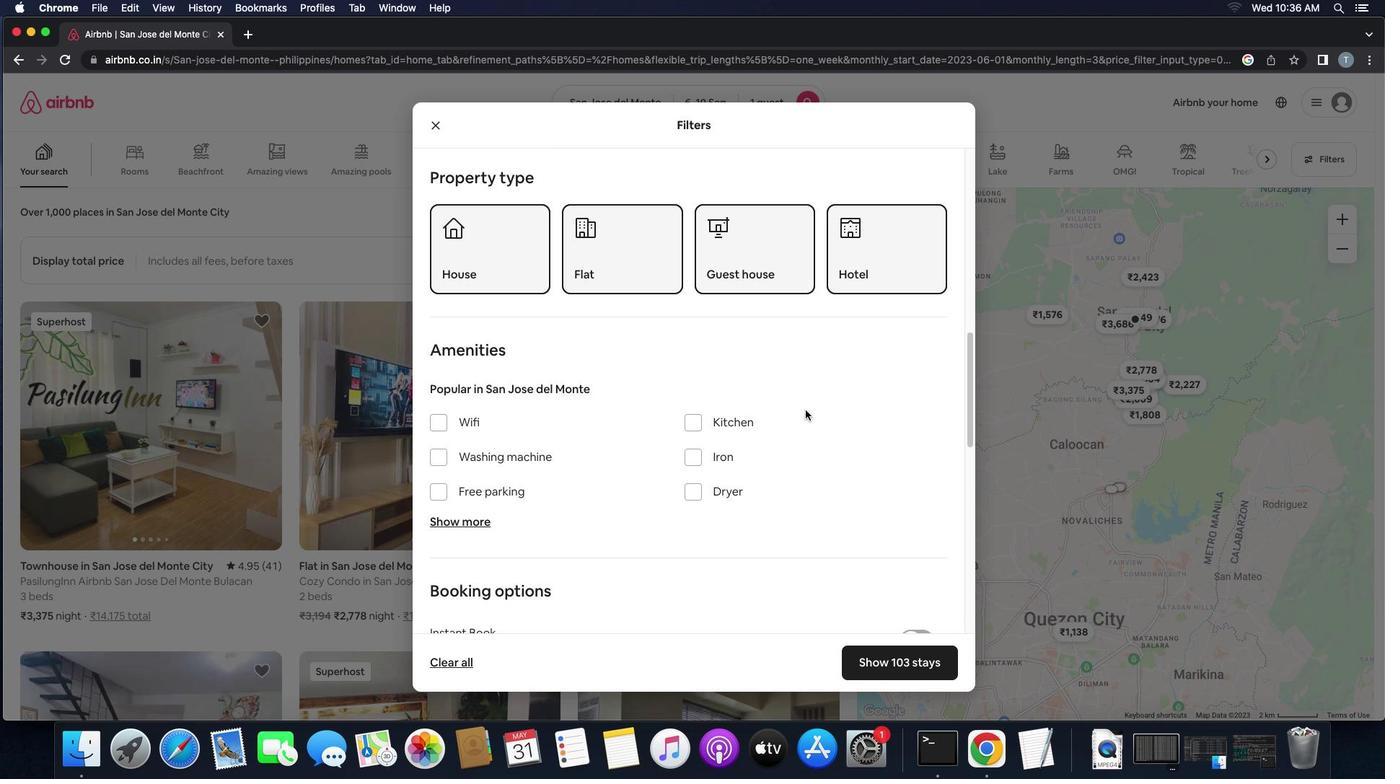
Action: Mouse moved to (803, 409)
Screenshot: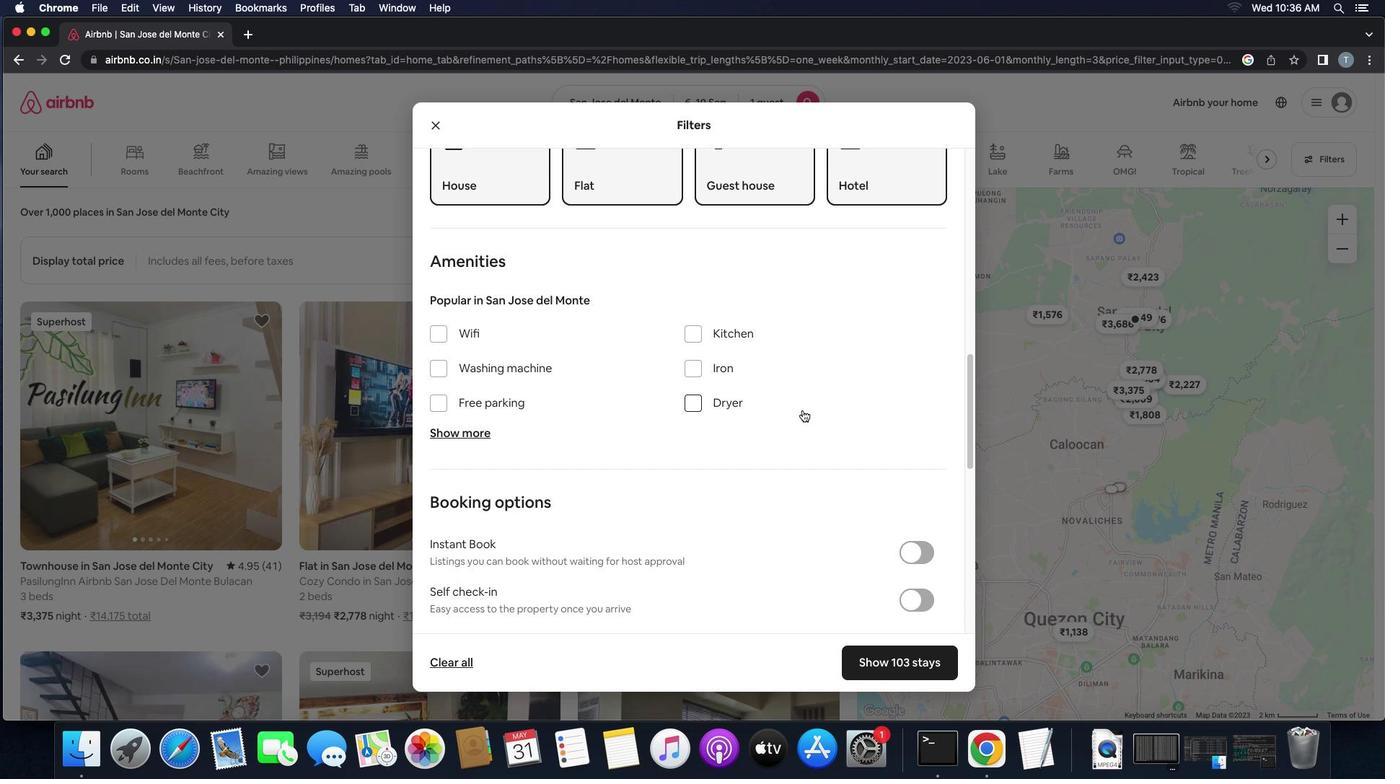 
Action: Mouse scrolled (803, 409) with delta (0, 0)
Screenshot: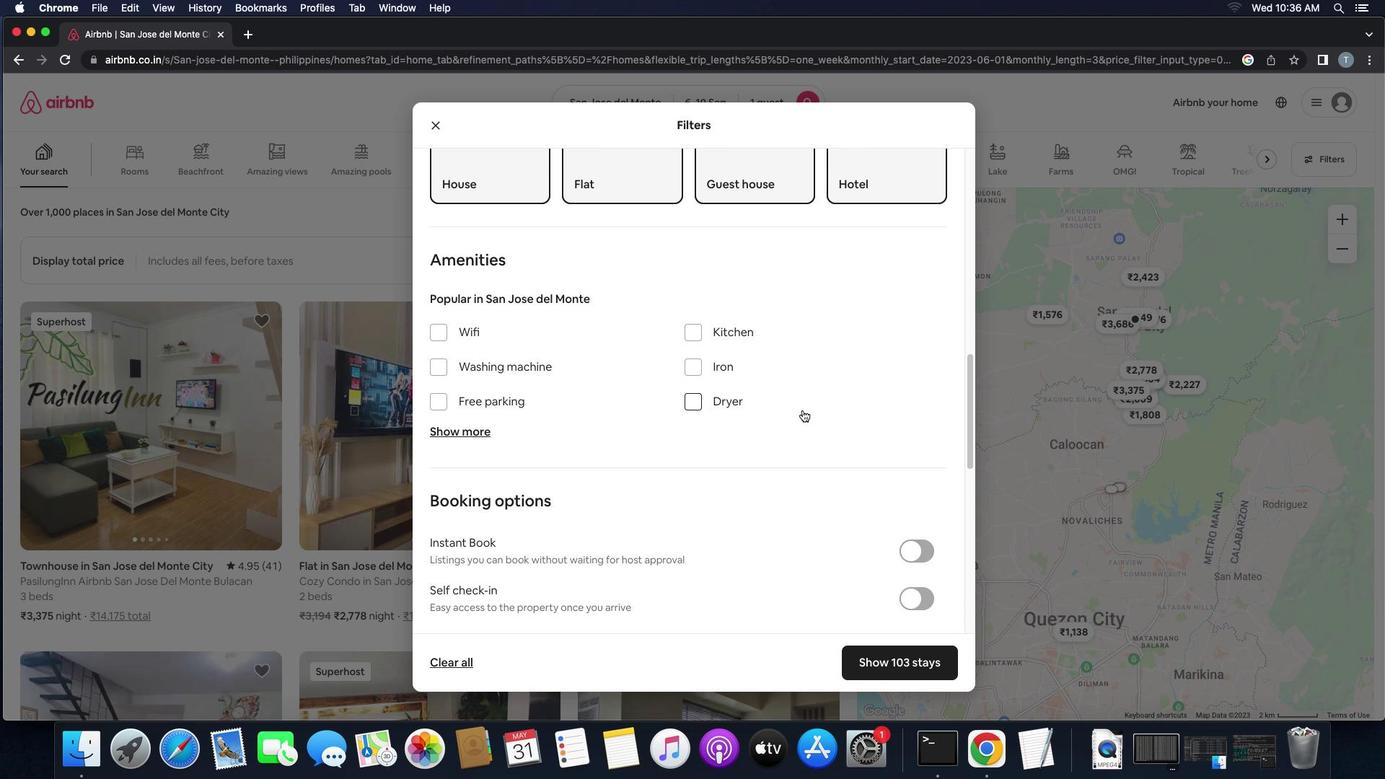 
Action: Mouse scrolled (803, 409) with delta (0, 0)
Screenshot: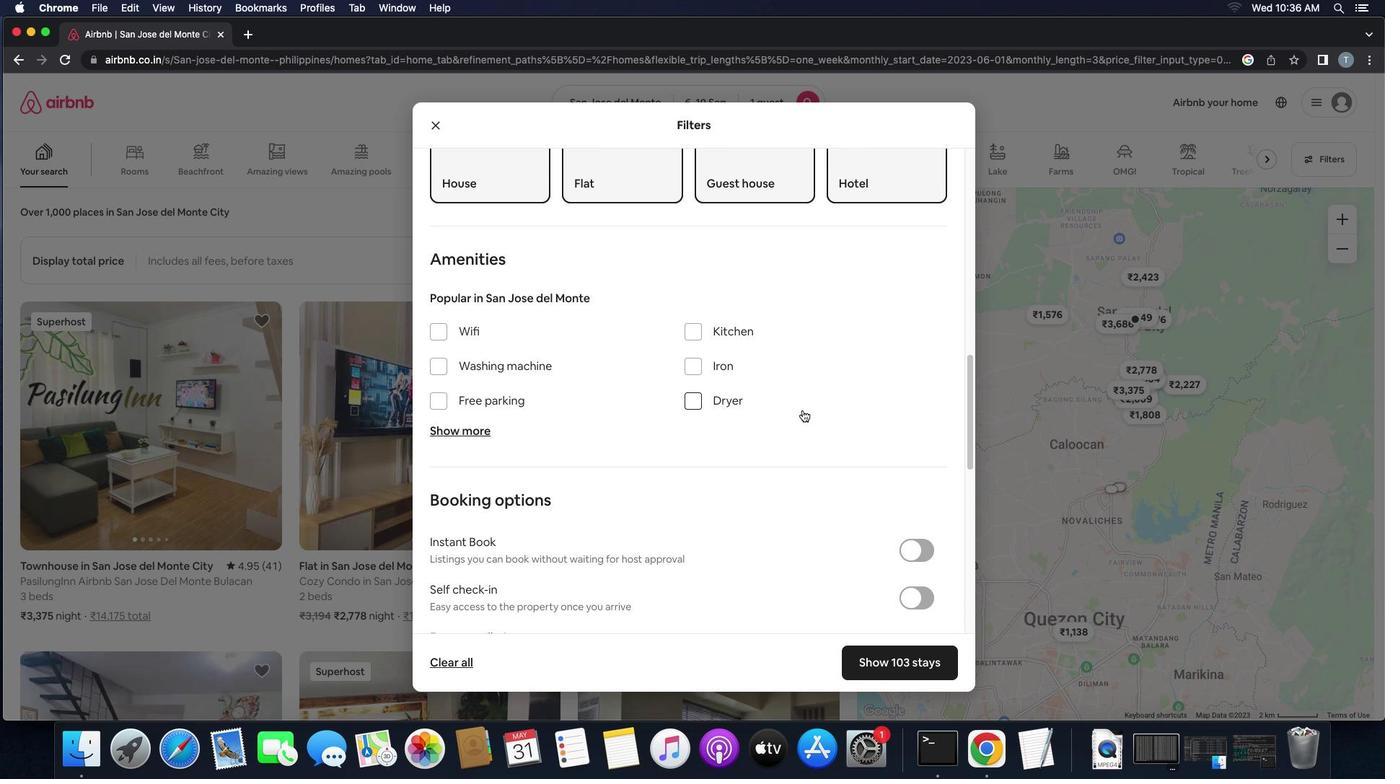 
Action: Mouse scrolled (803, 409) with delta (0, -1)
Screenshot: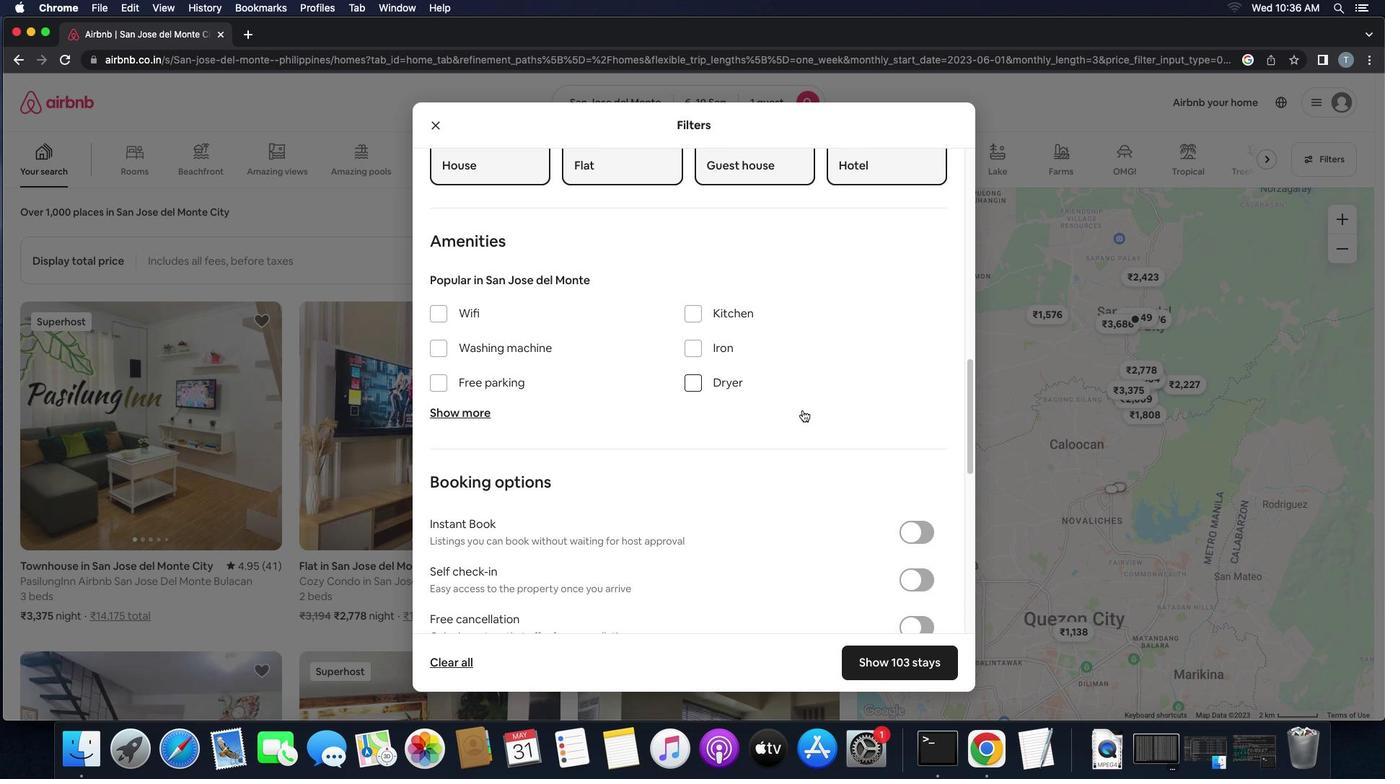 
Action: Mouse scrolled (803, 409) with delta (0, 0)
Screenshot: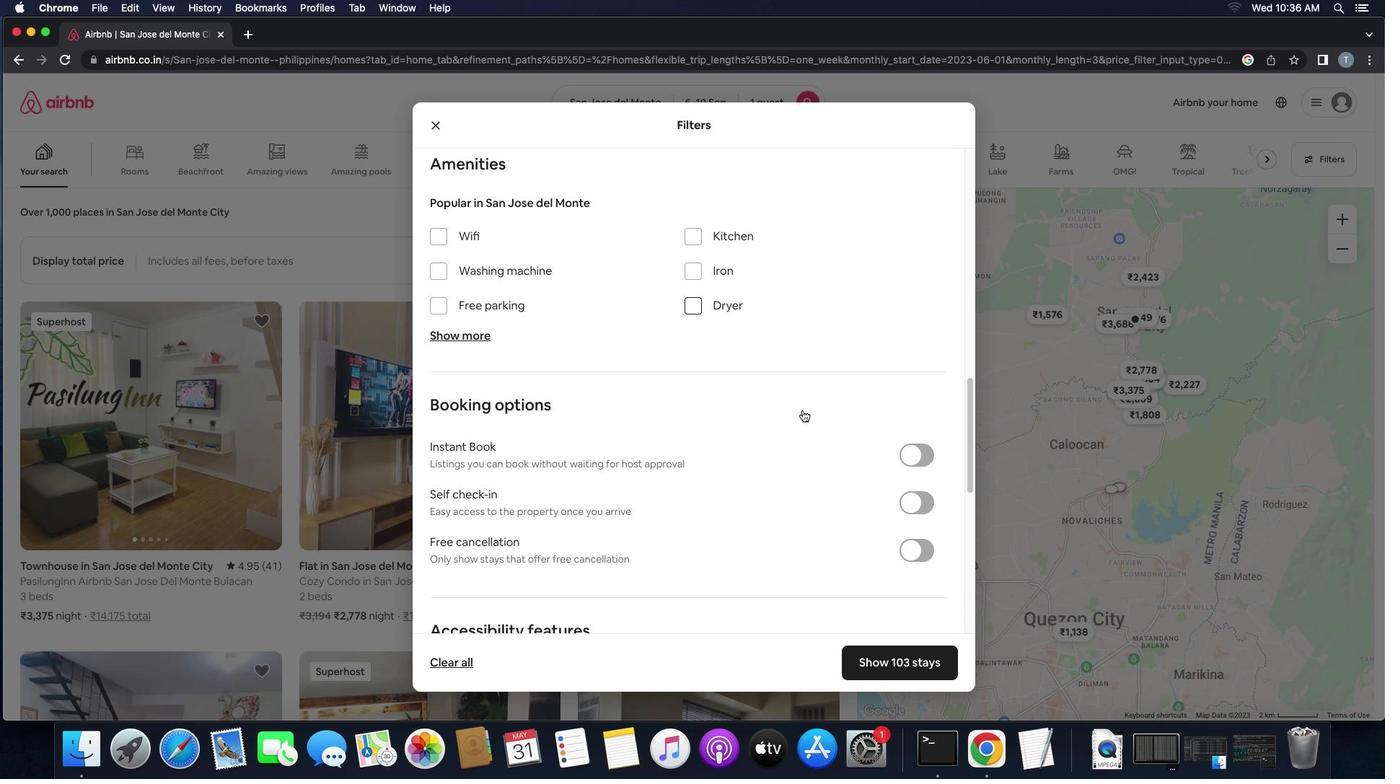 
Action: Mouse scrolled (803, 409) with delta (0, 0)
Screenshot: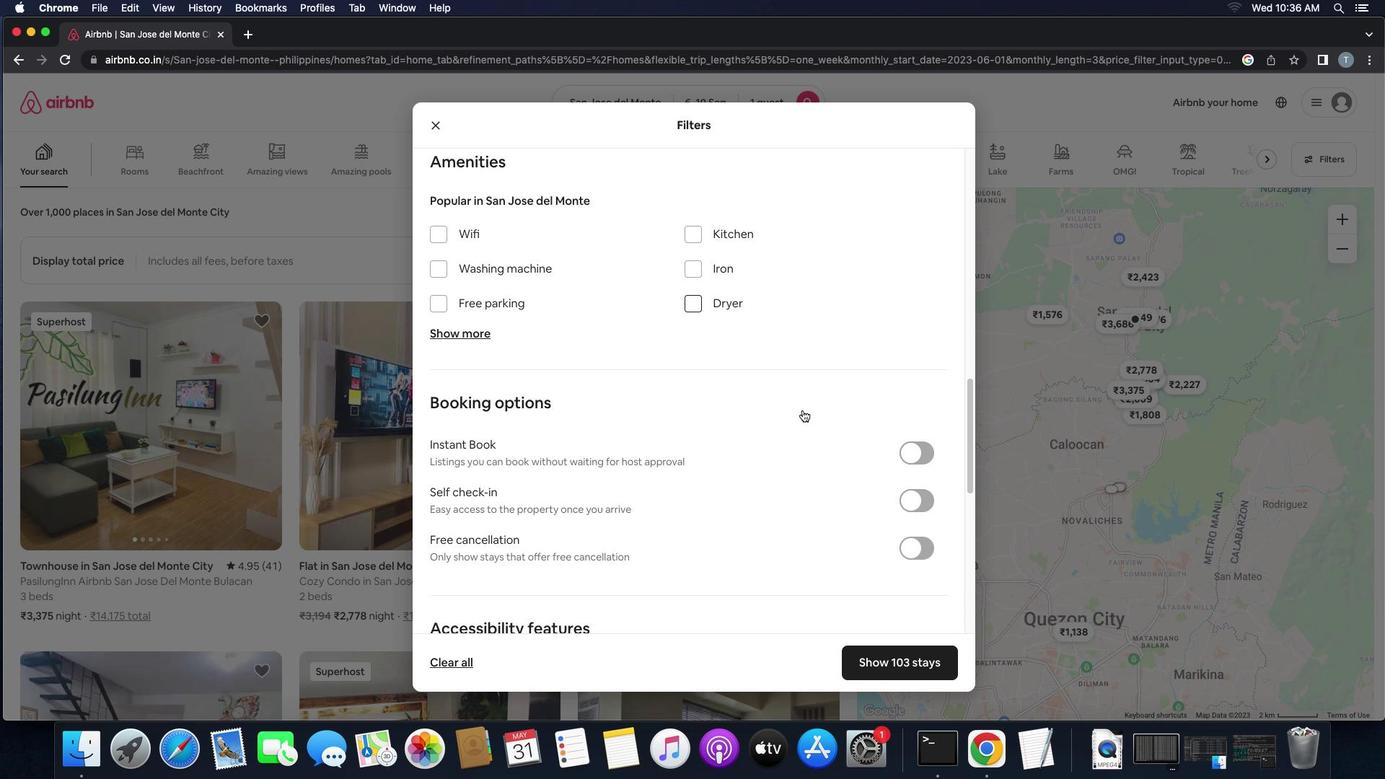 
Action: Mouse scrolled (803, 409) with delta (0, -1)
Screenshot: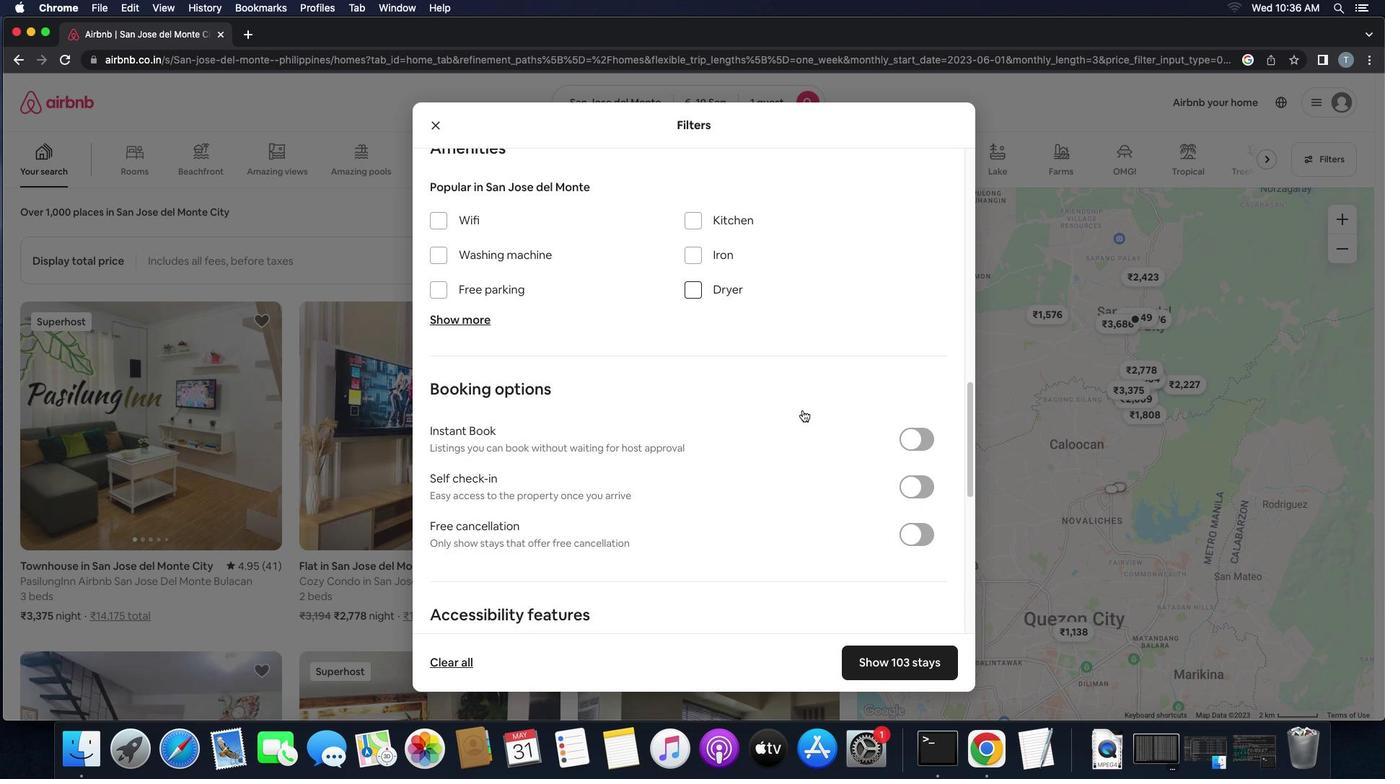 
Action: Mouse moved to (906, 392)
Screenshot: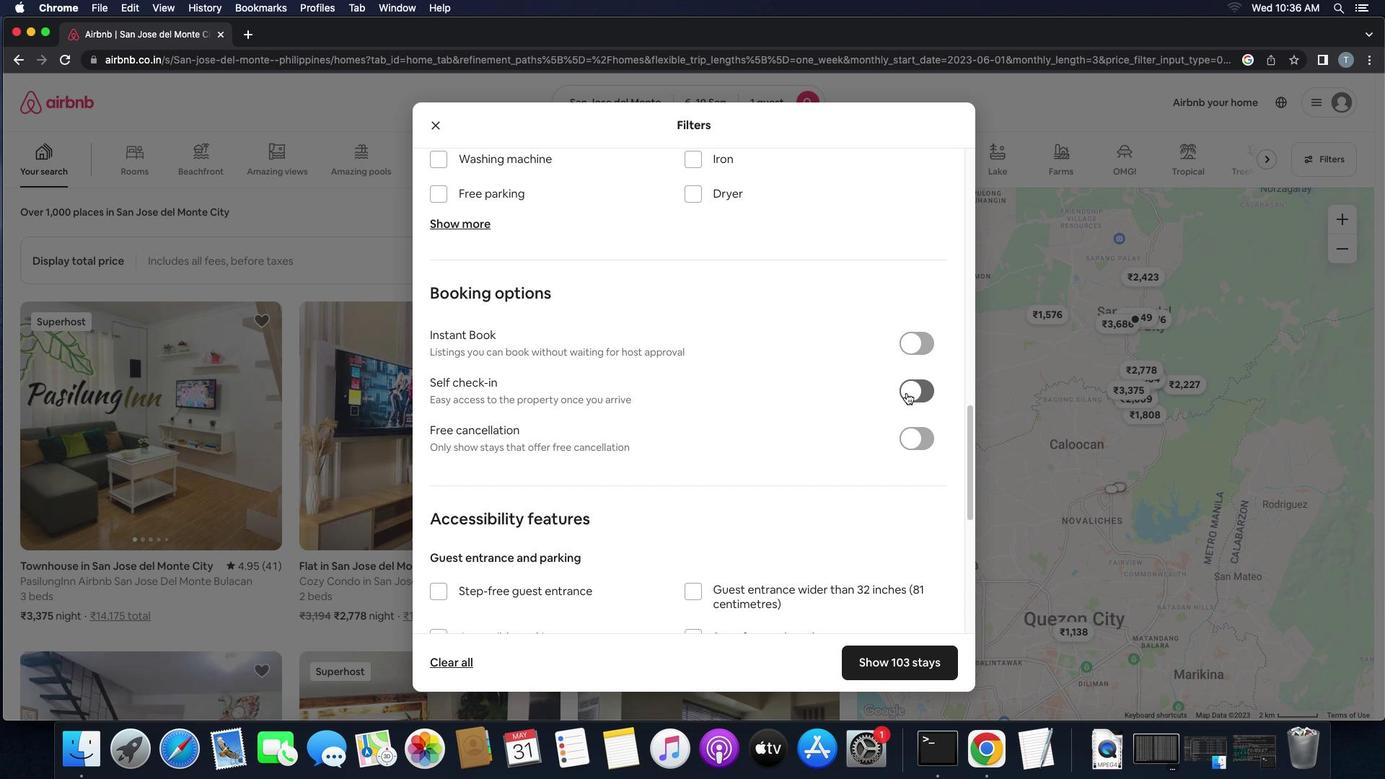 
Action: Mouse pressed left at (906, 392)
Screenshot: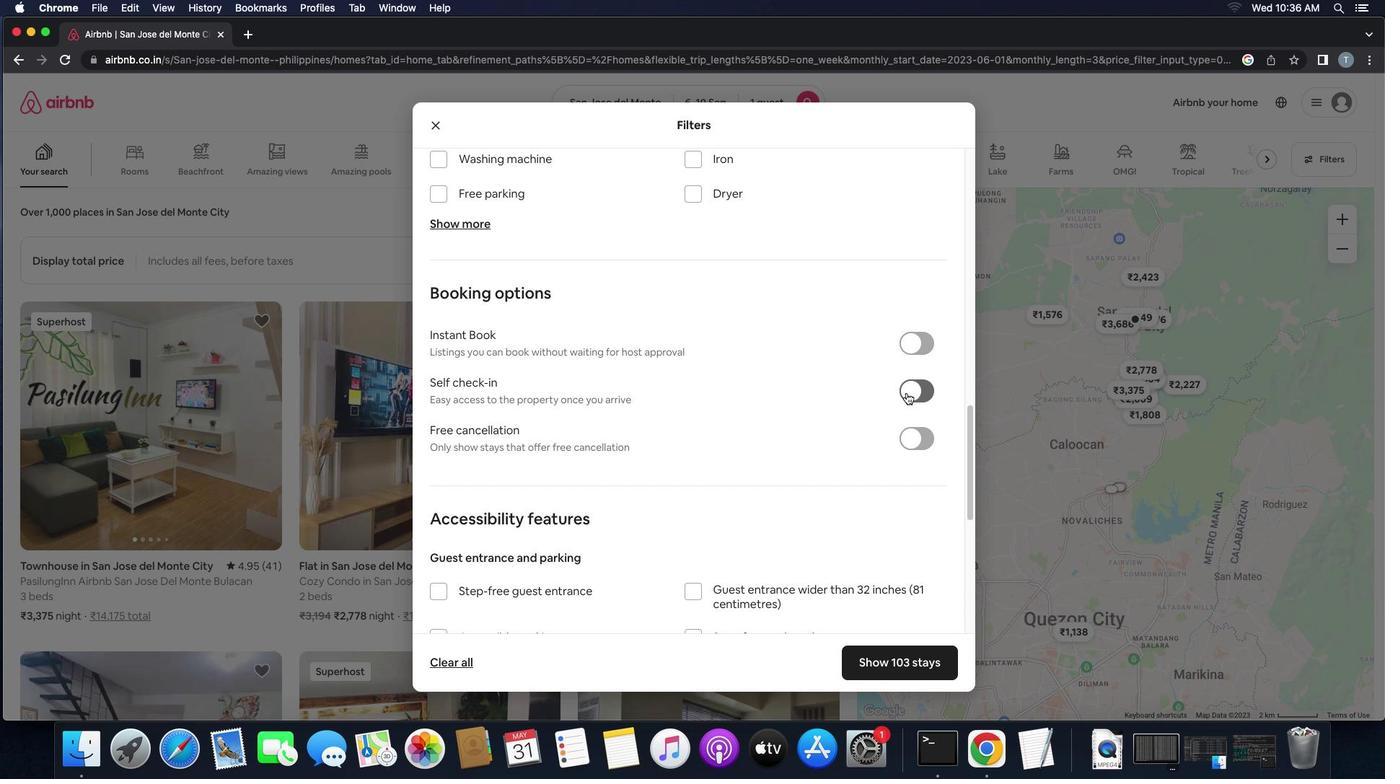 
Action: Mouse moved to (770, 398)
Screenshot: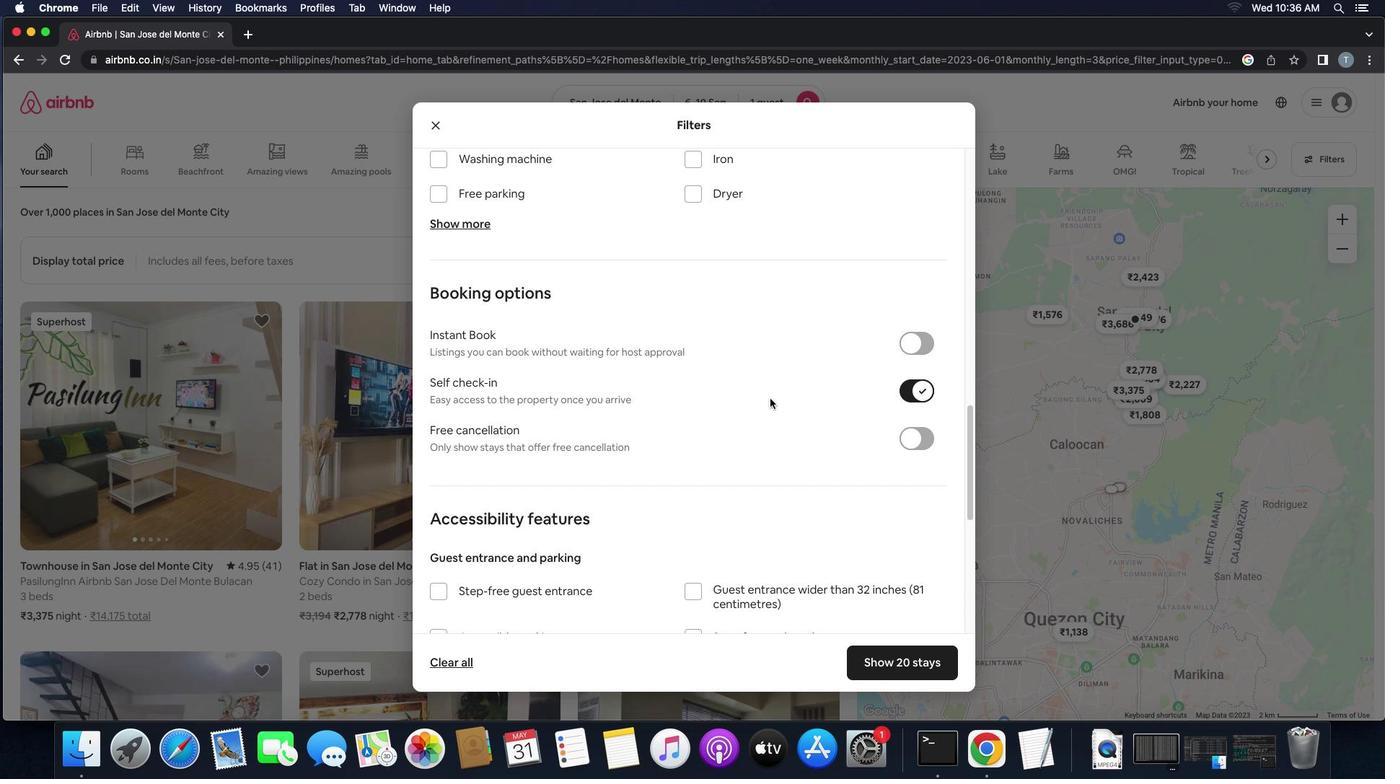 
Action: Mouse scrolled (770, 398) with delta (0, 0)
Screenshot: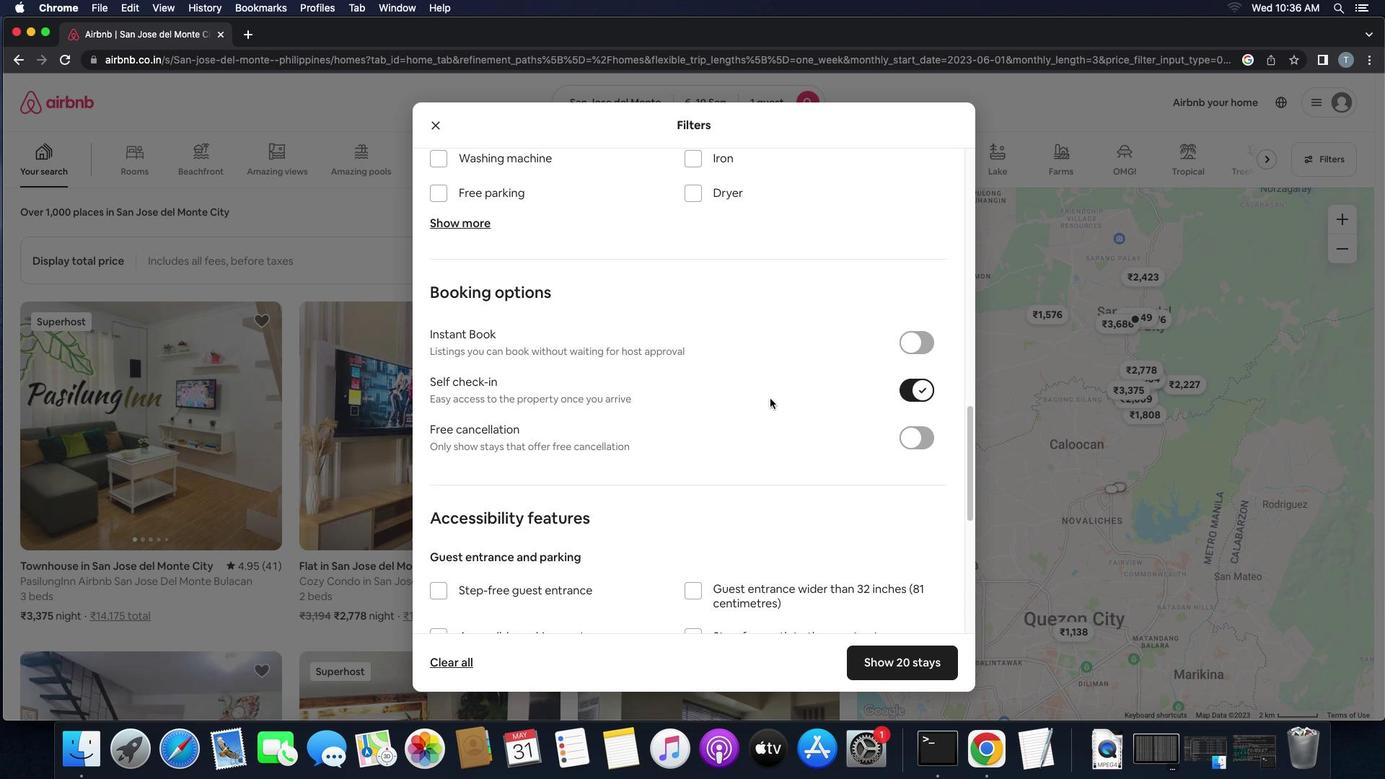 
Action: Mouse scrolled (770, 398) with delta (0, 0)
Screenshot: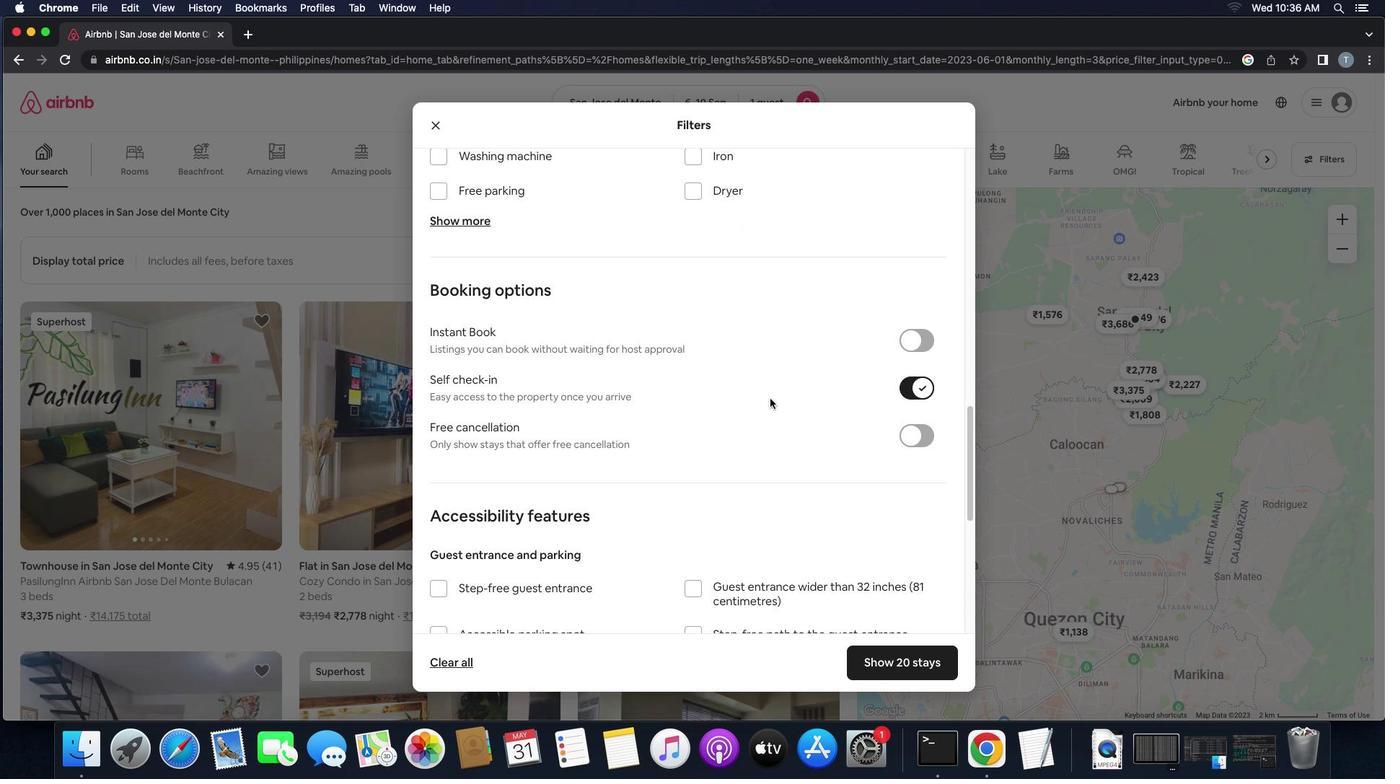 
Action: Mouse scrolled (770, 398) with delta (0, 0)
Screenshot: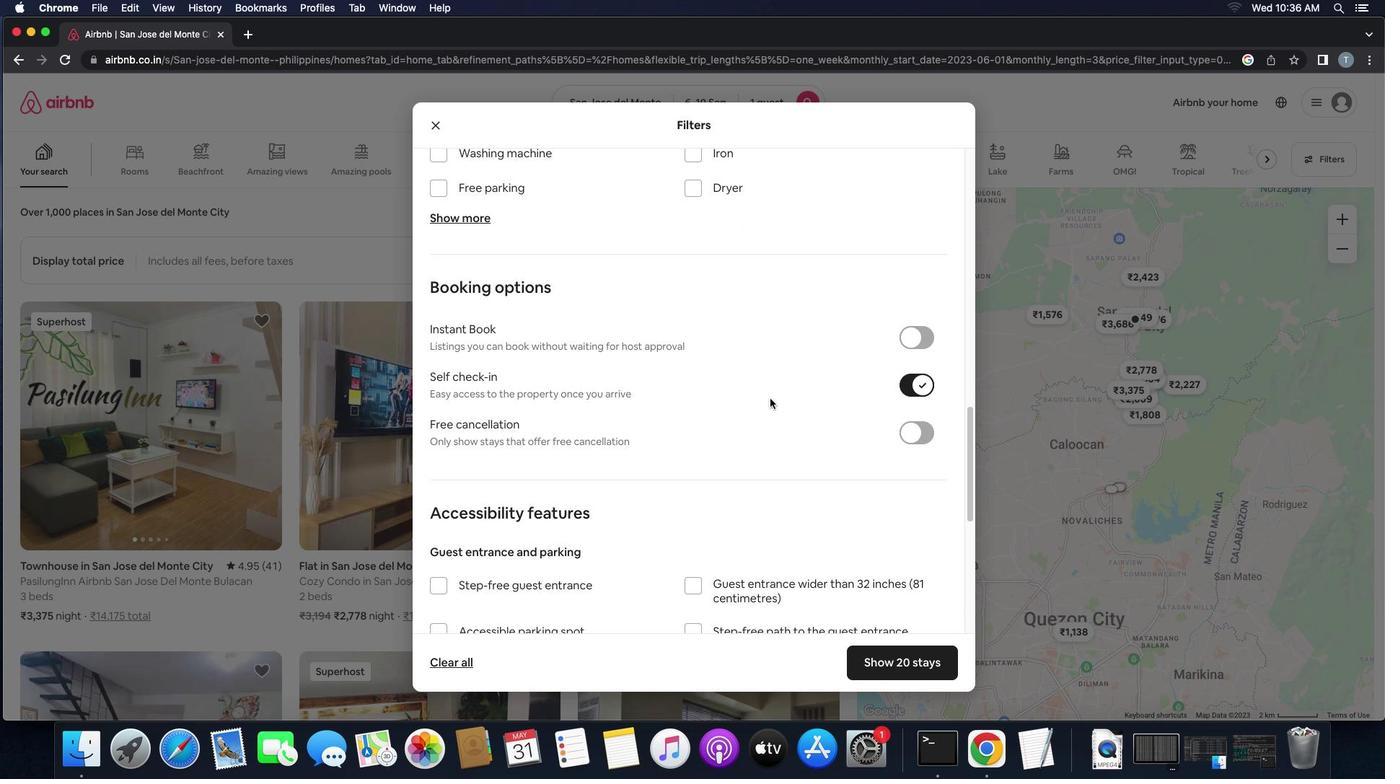 
Action: Mouse moved to (770, 398)
Screenshot: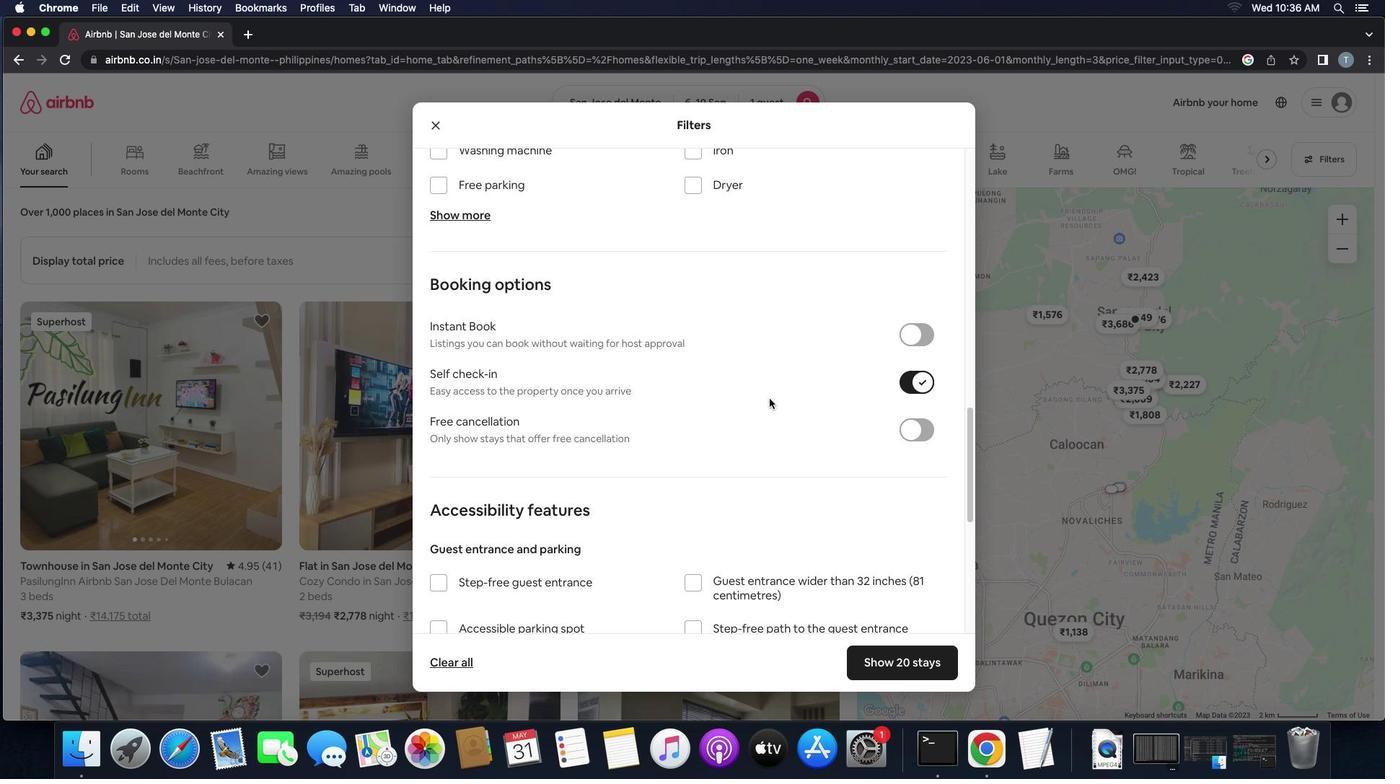 
Action: Mouse scrolled (770, 398) with delta (0, 0)
Screenshot: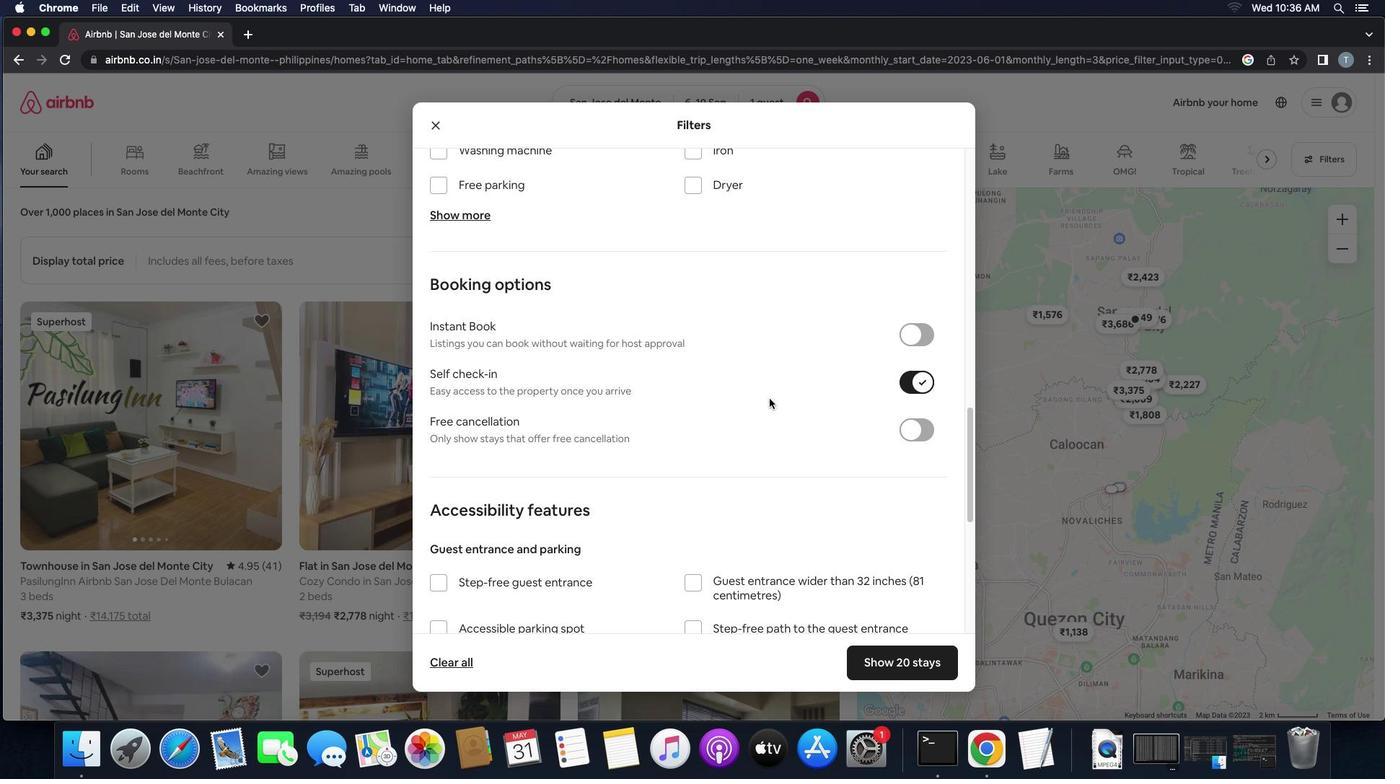
Action: Mouse scrolled (770, 398) with delta (0, 0)
Screenshot: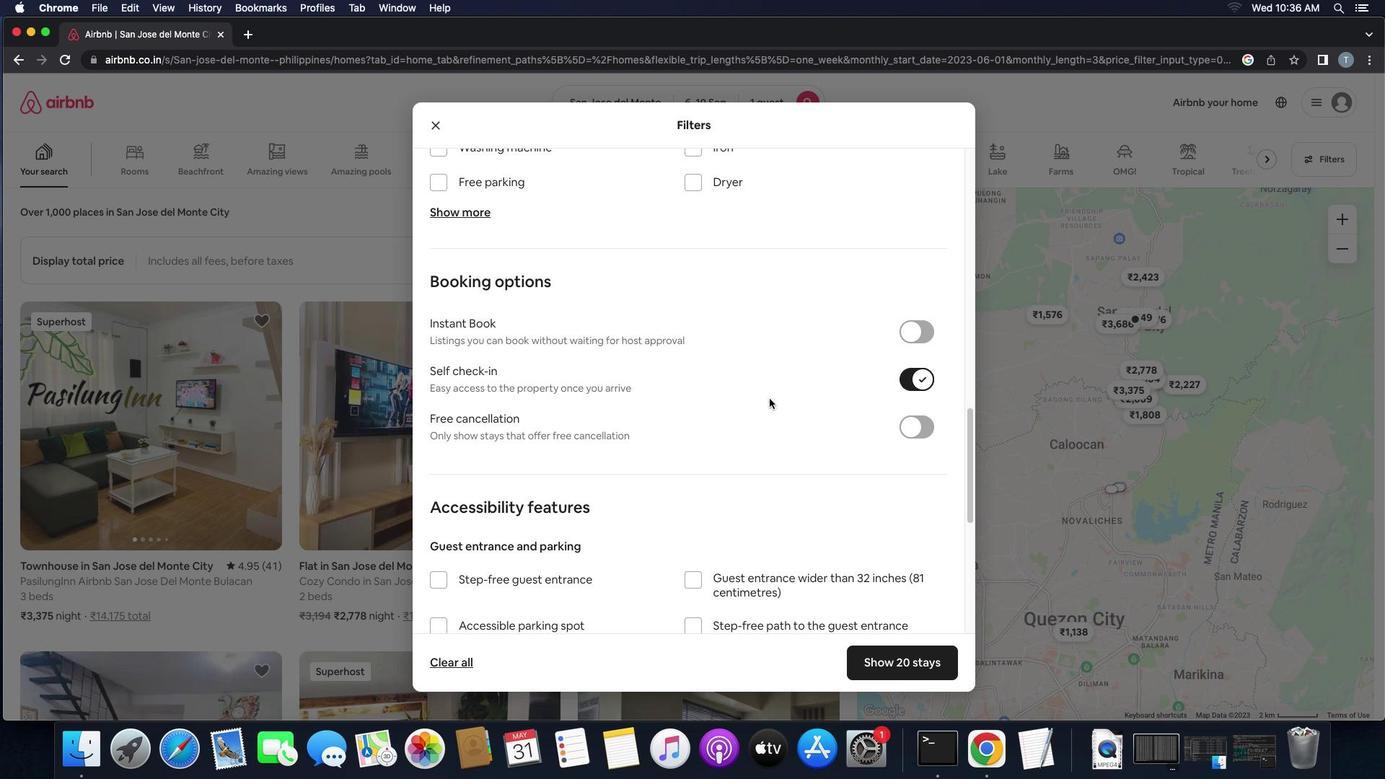 
Action: Mouse scrolled (770, 398) with delta (0, -1)
Screenshot: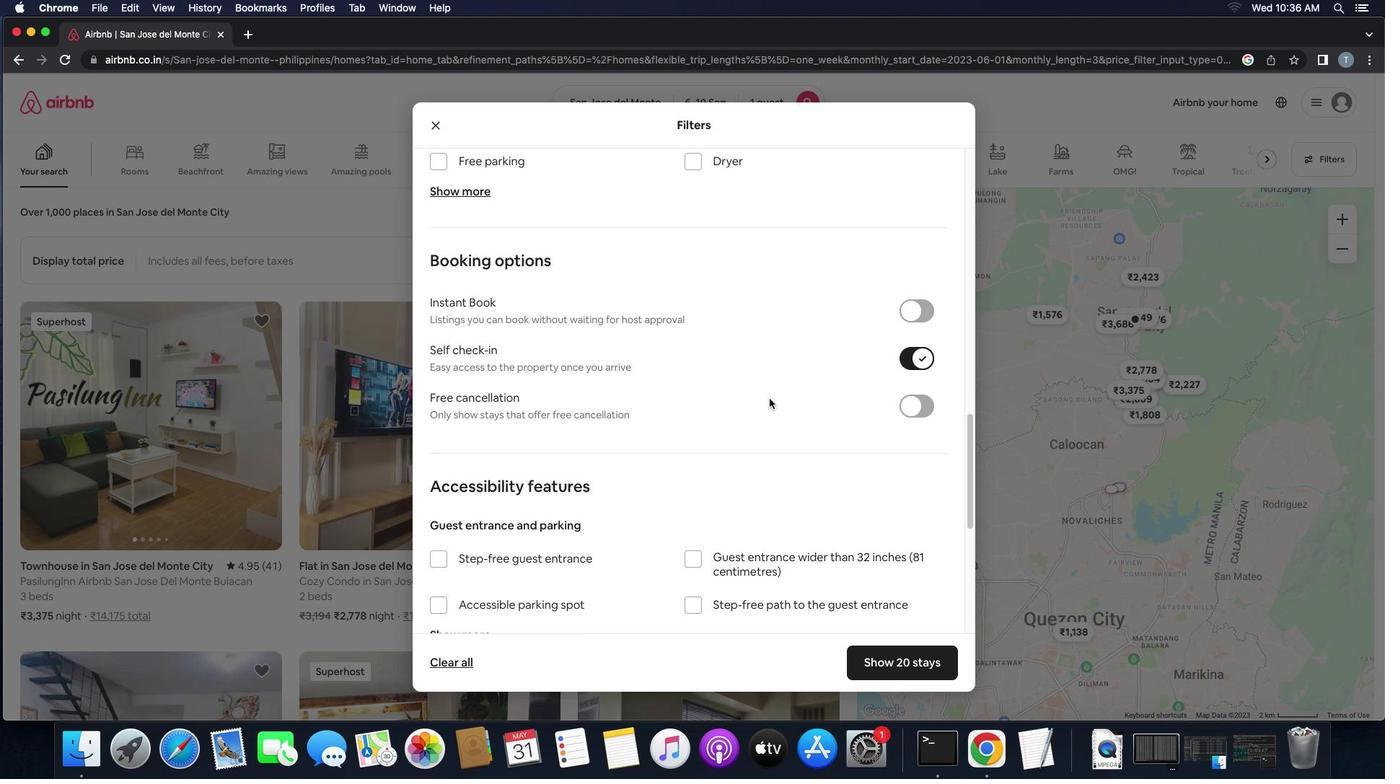 
Action: Mouse scrolled (770, 398) with delta (0, -1)
Screenshot: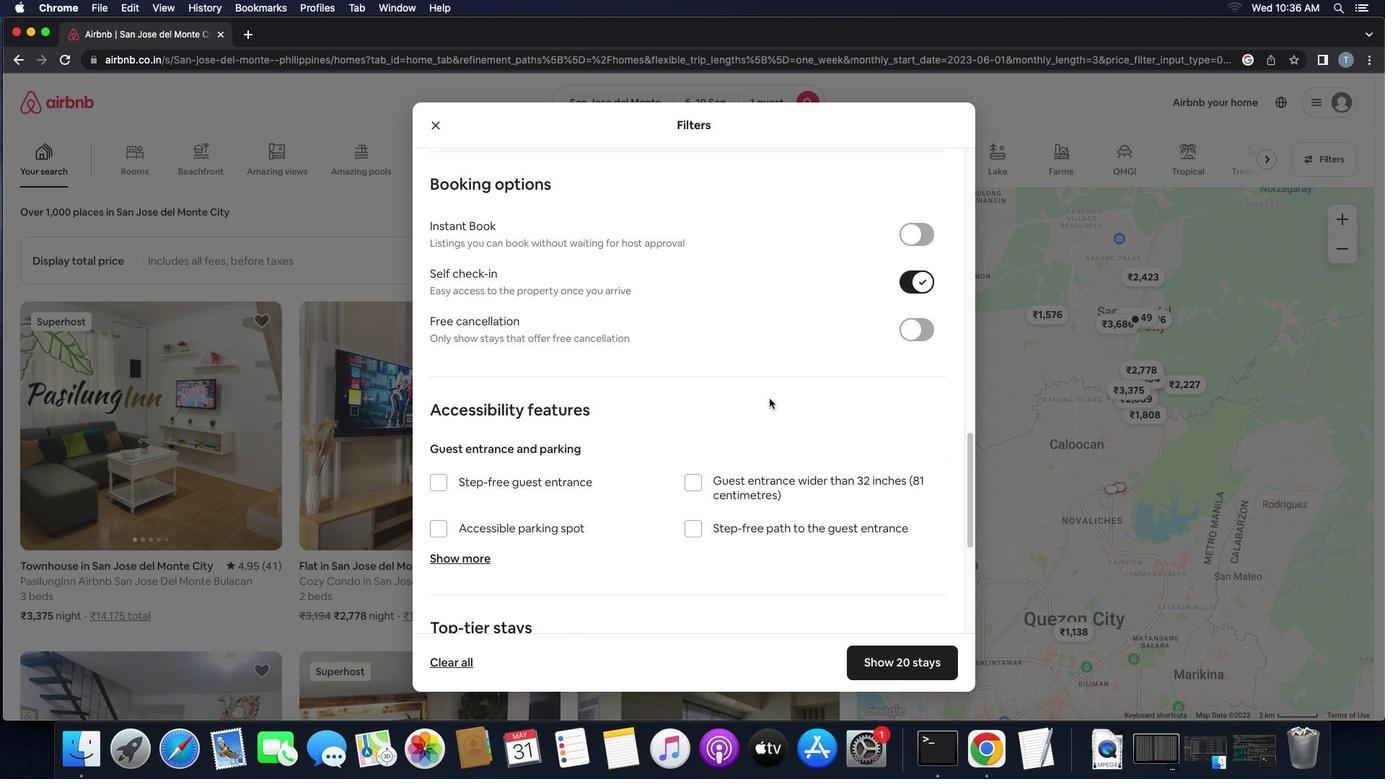 
Action: Mouse scrolled (770, 398) with delta (0, 0)
Screenshot: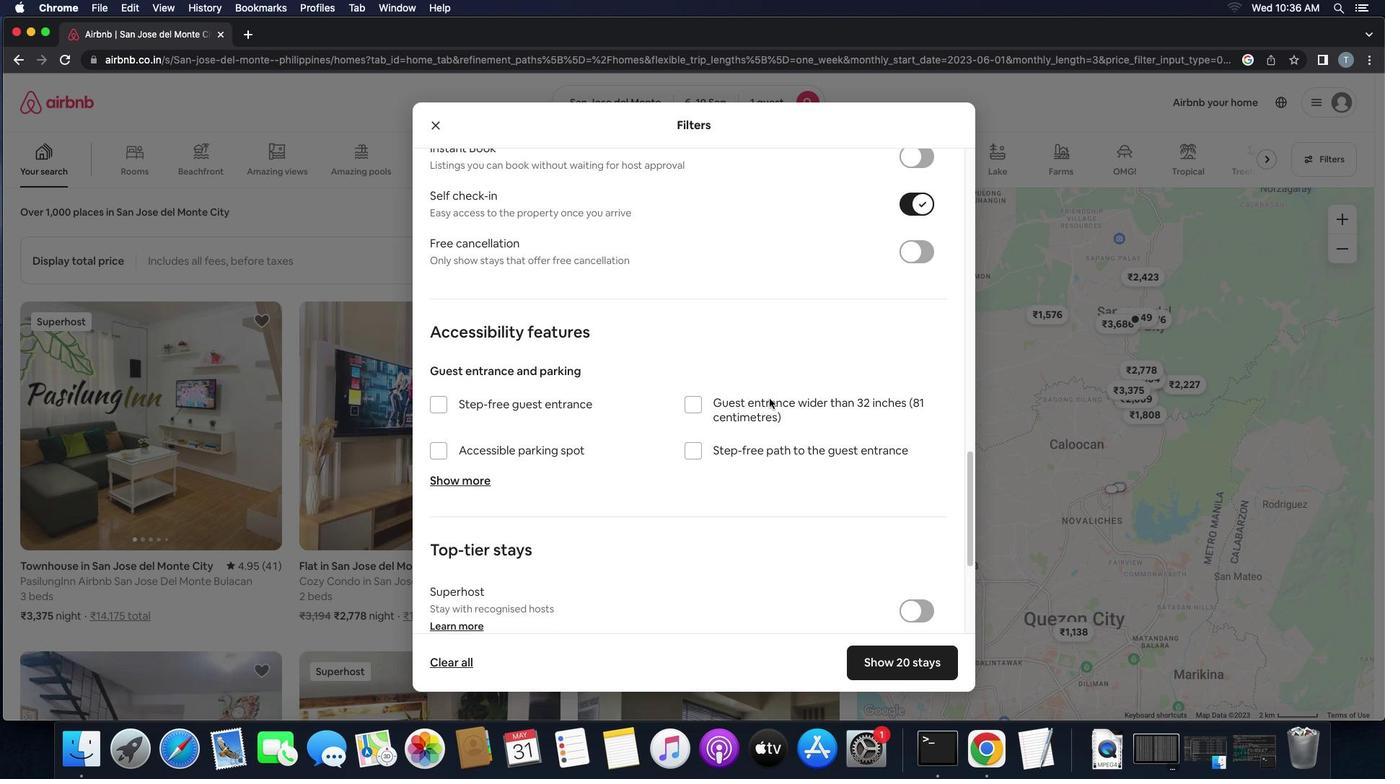 
Action: Mouse scrolled (770, 398) with delta (0, 0)
Screenshot: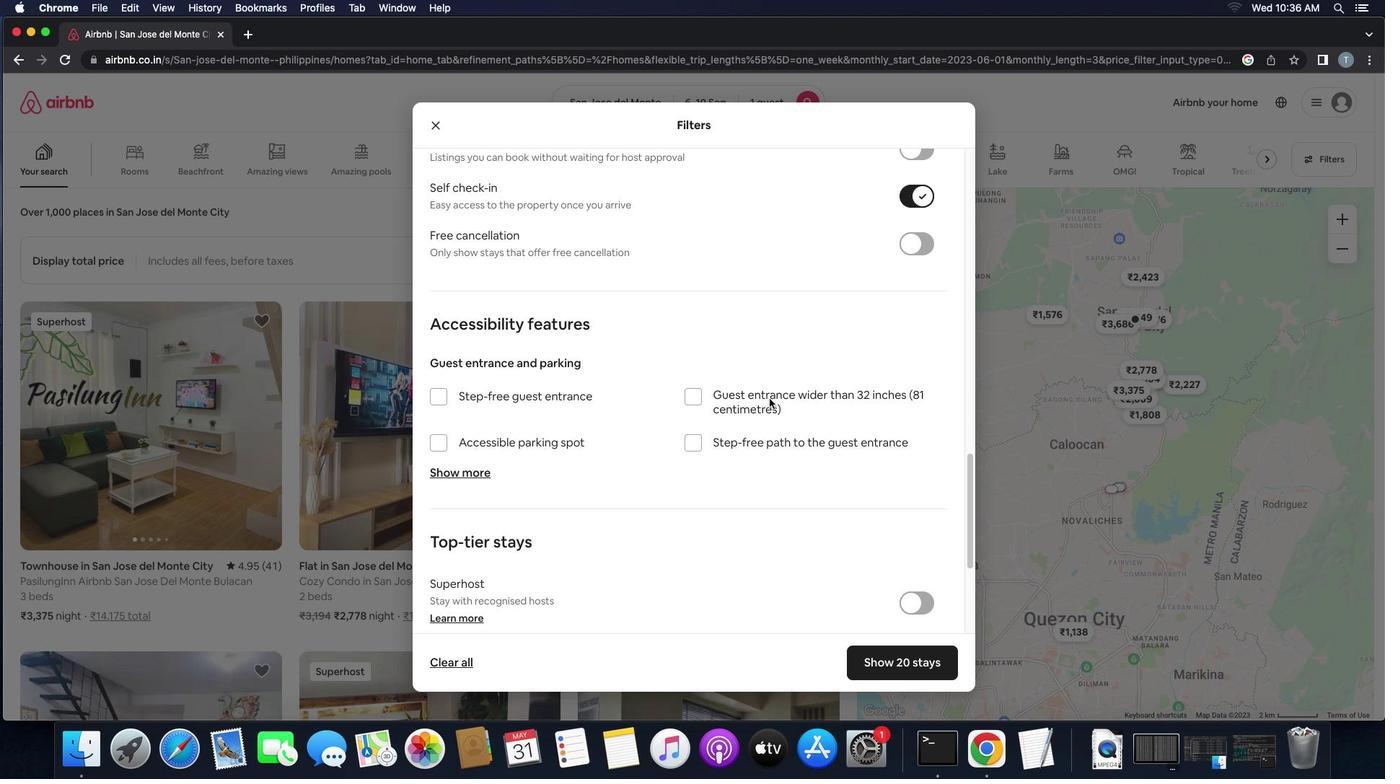 
Action: Mouse scrolled (770, 398) with delta (0, -1)
Screenshot: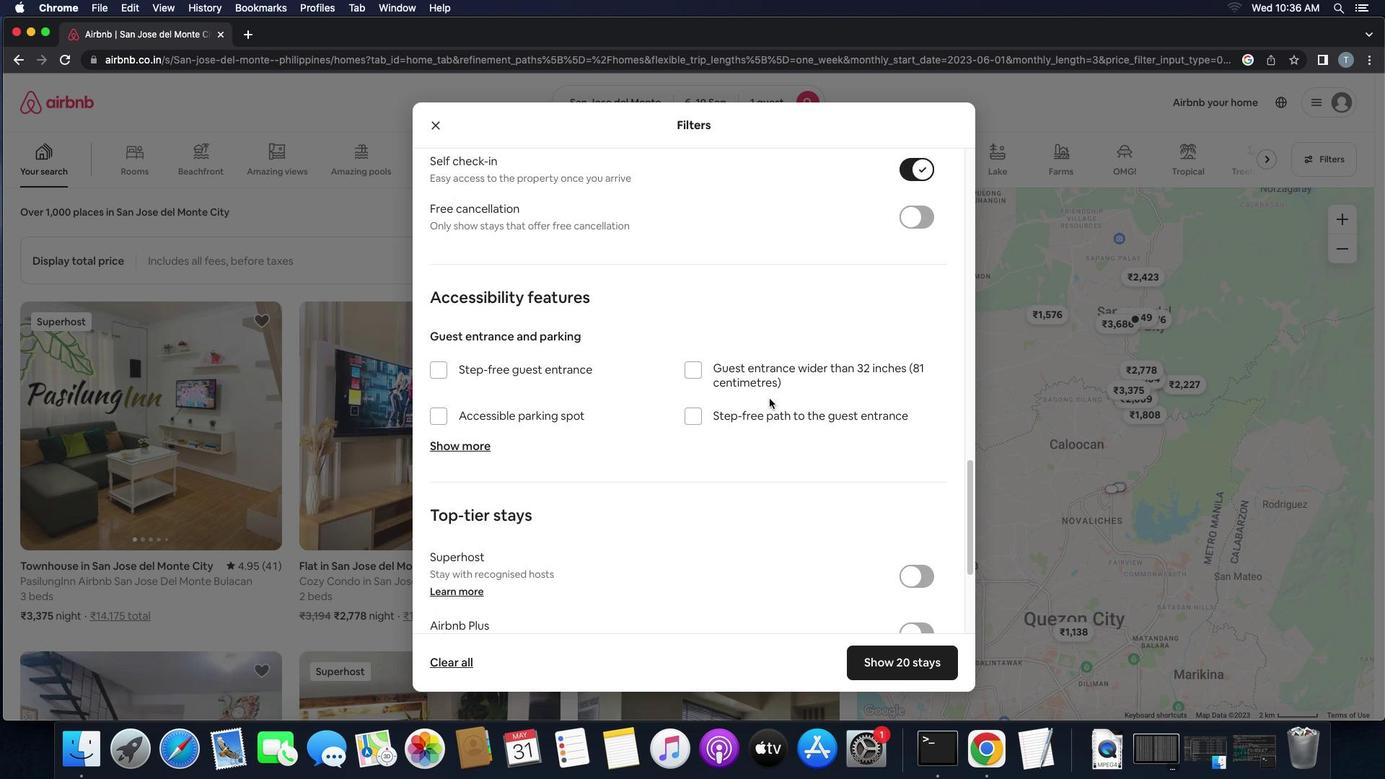 
Action: Mouse scrolled (770, 398) with delta (0, -2)
Screenshot: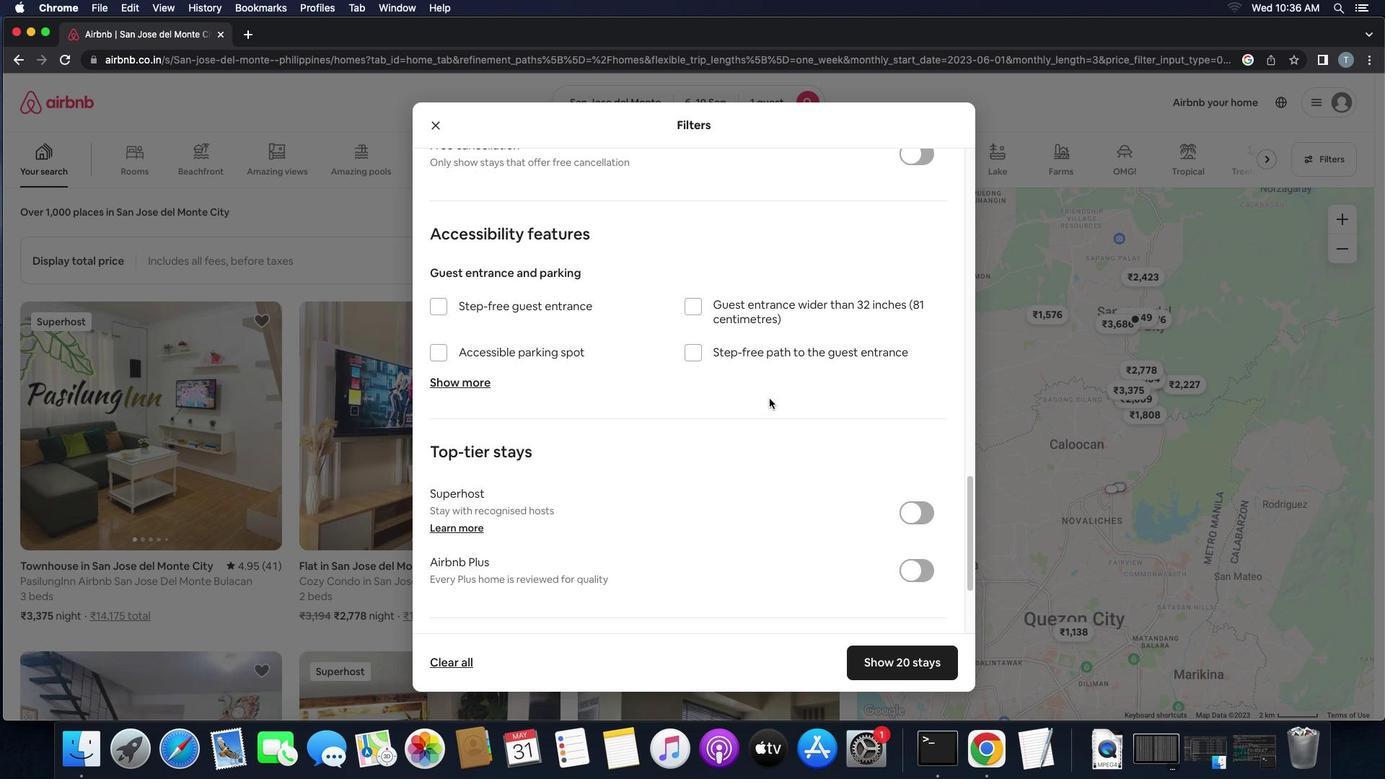 
Action: Mouse scrolled (770, 398) with delta (0, 0)
Screenshot: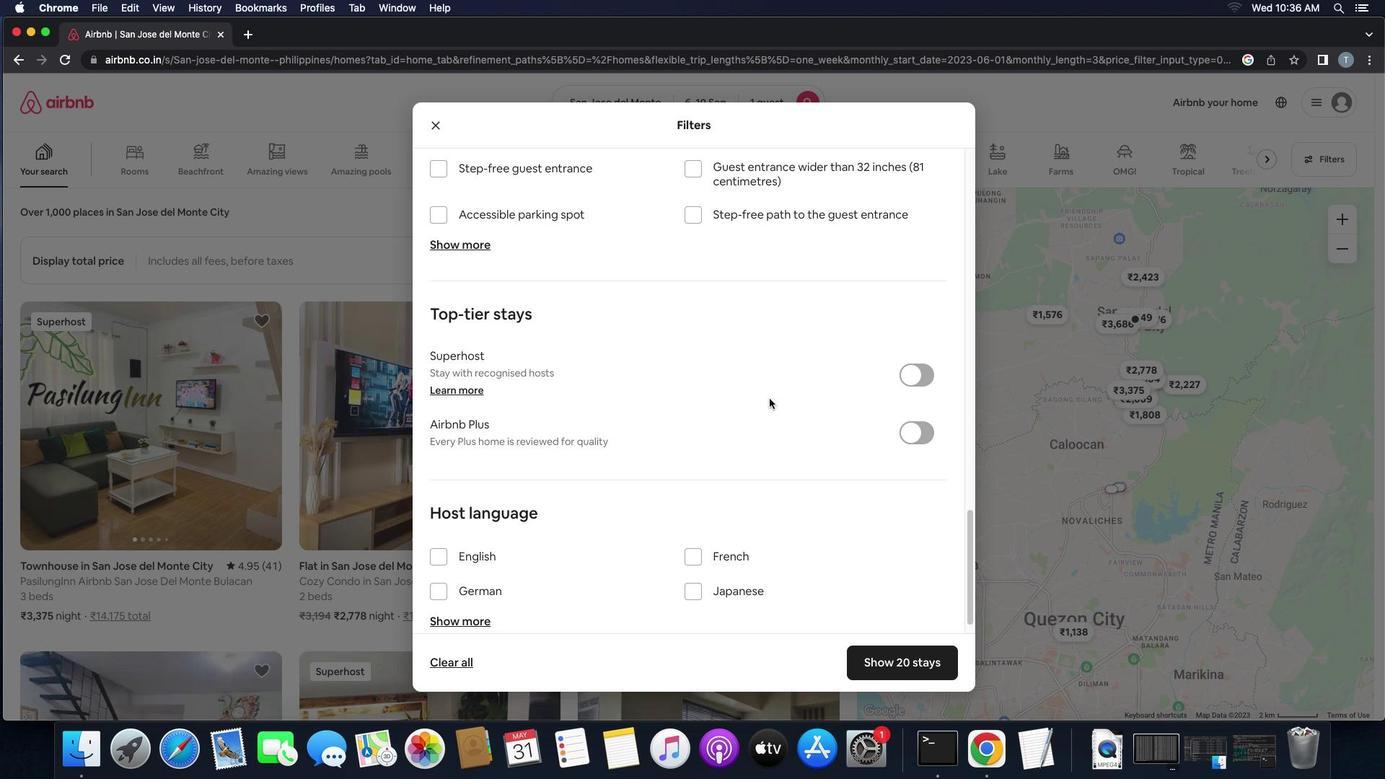 
Action: Mouse scrolled (770, 398) with delta (0, 0)
Screenshot: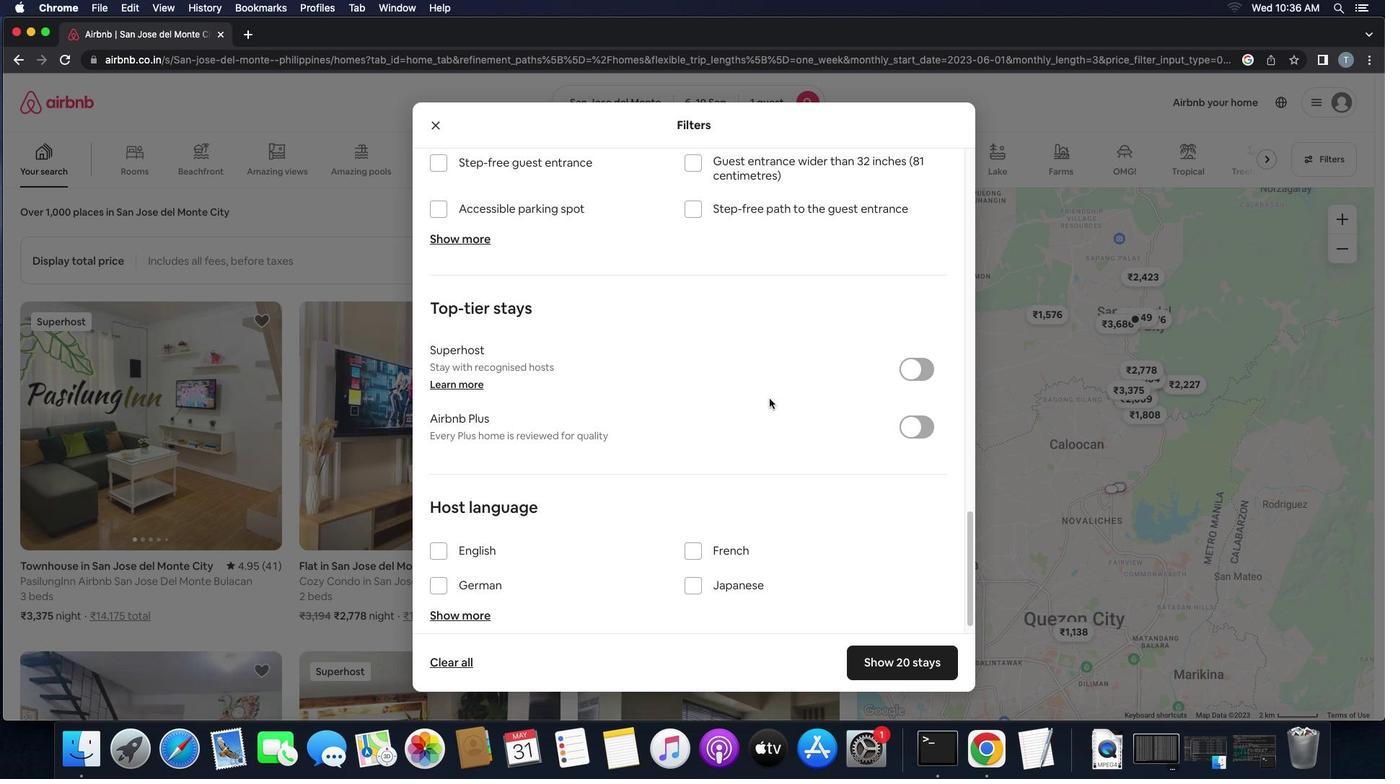 
Action: Mouse scrolled (770, 398) with delta (0, -2)
Screenshot: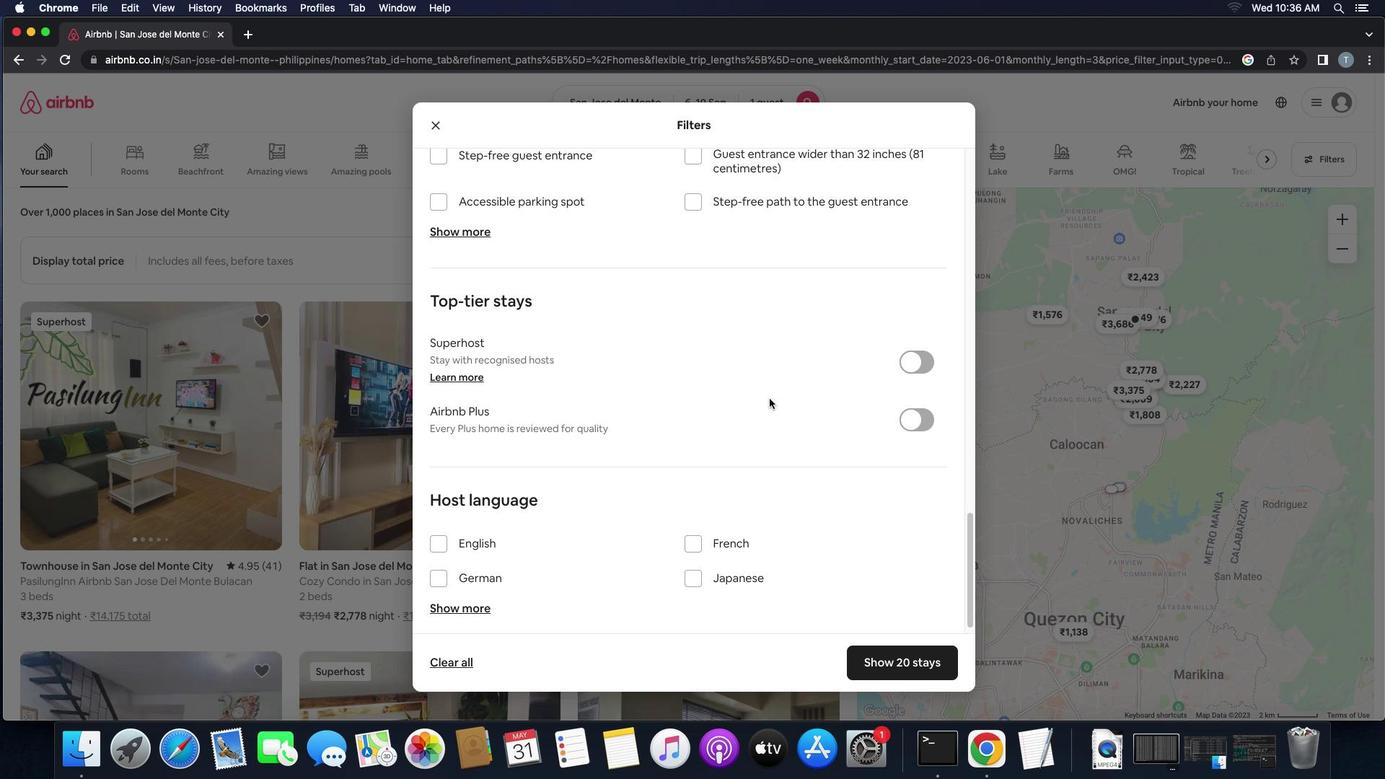 
Action: Mouse scrolled (770, 398) with delta (0, -2)
Screenshot: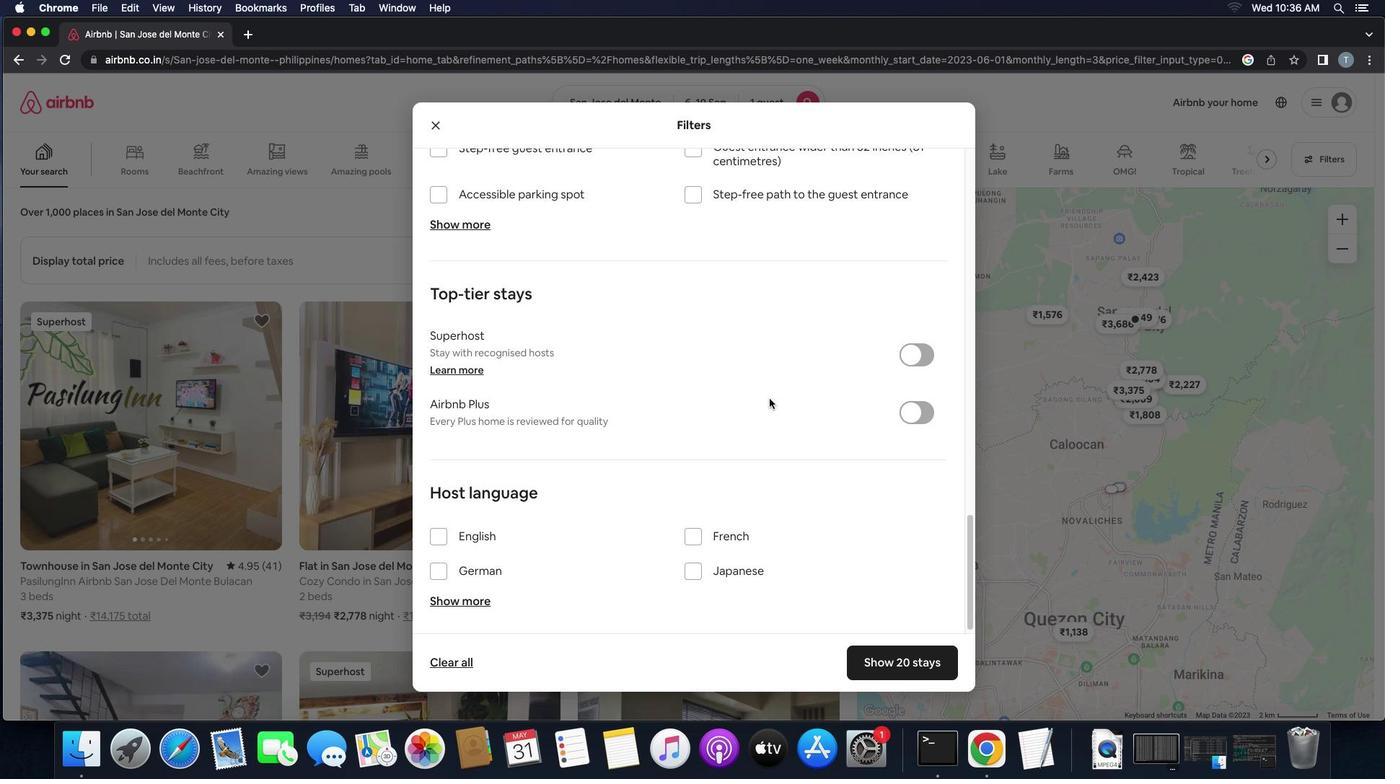 
Action: Mouse moved to (440, 529)
Screenshot: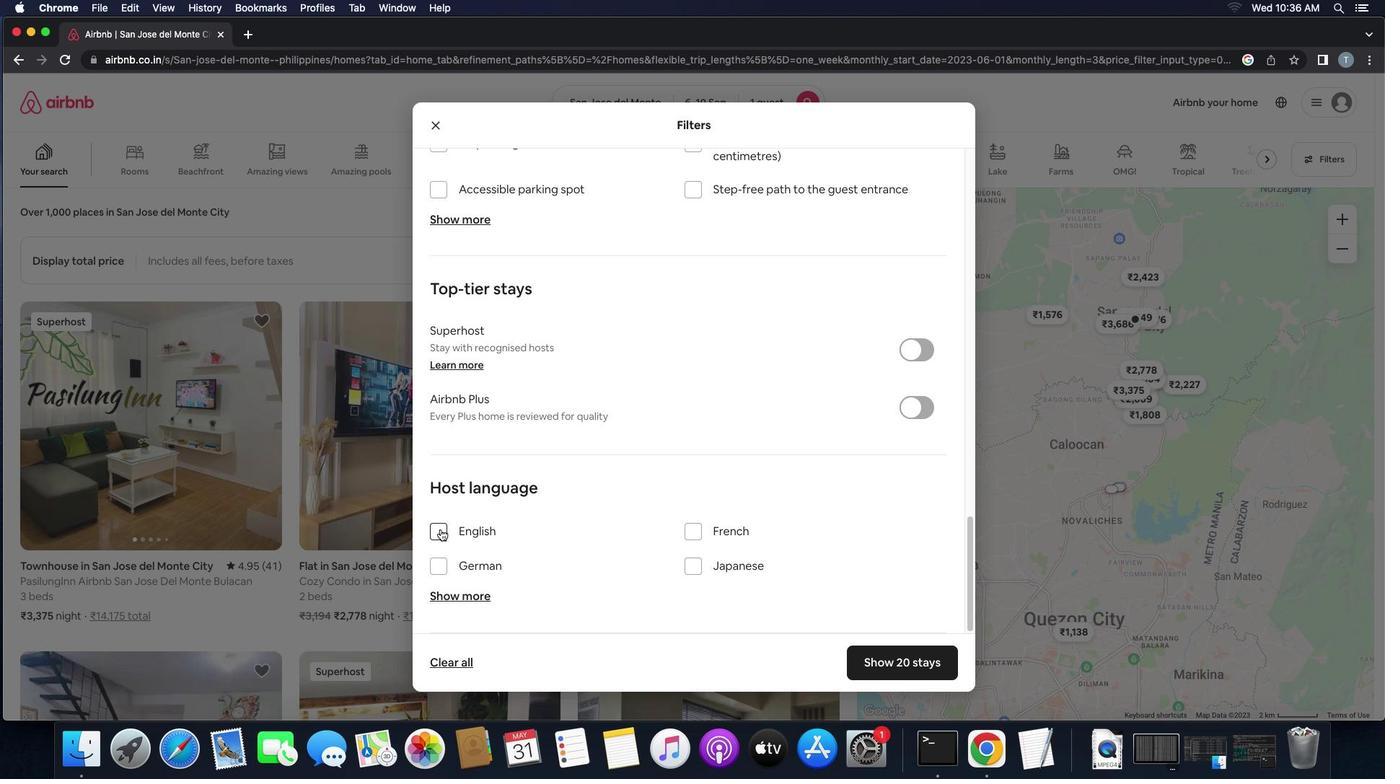 
Action: Mouse pressed left at (440, 529)
Screenshot: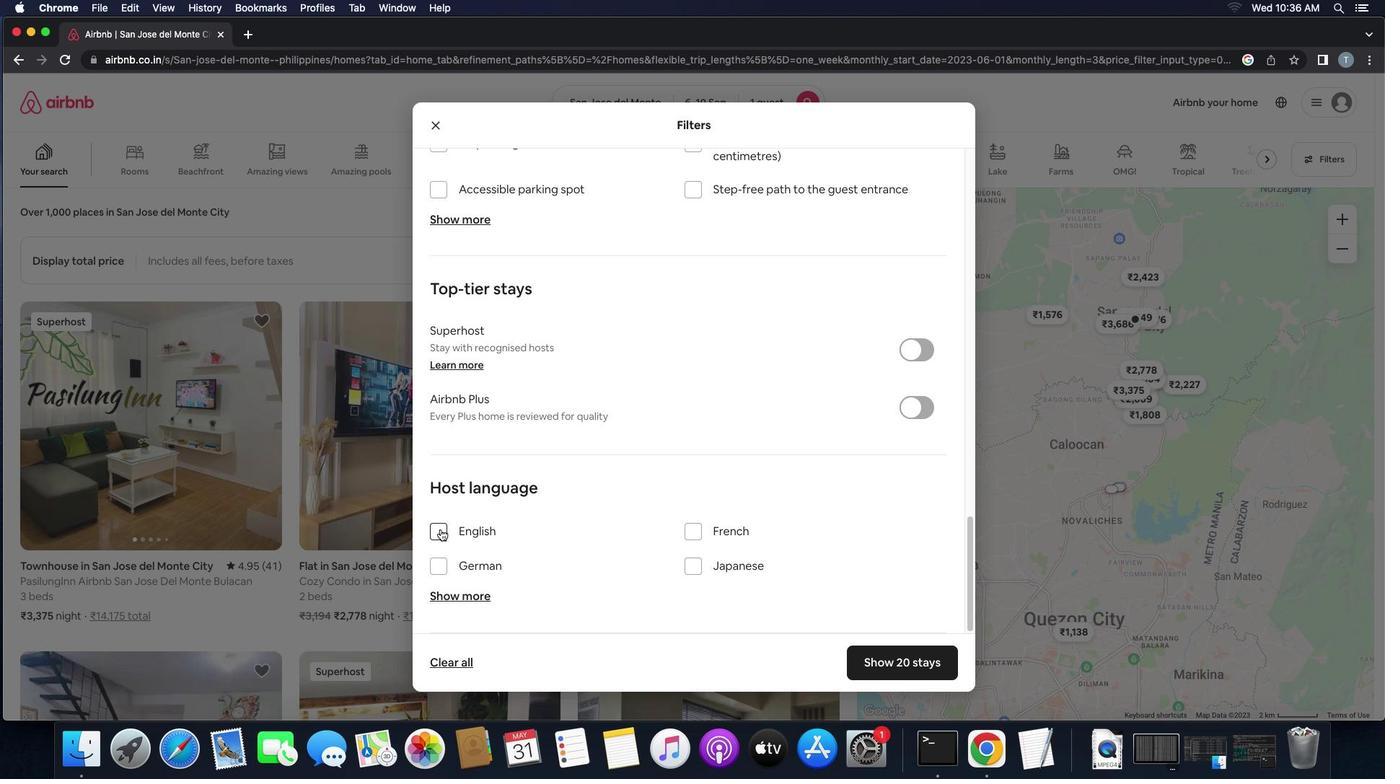 
Action: Mouse moved to (886, 659)
Screenshot: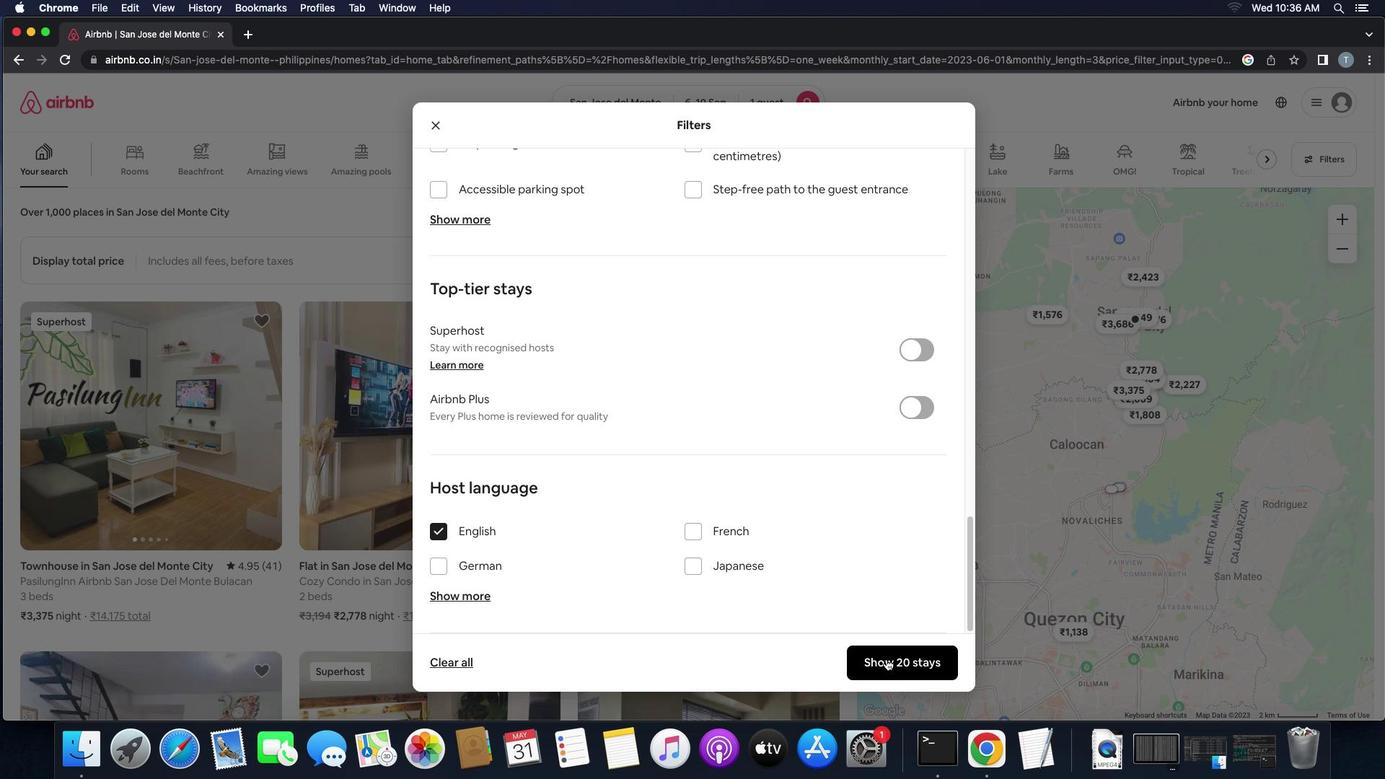 
Action: Mouse pressed left at (886, 659)
Screenshot: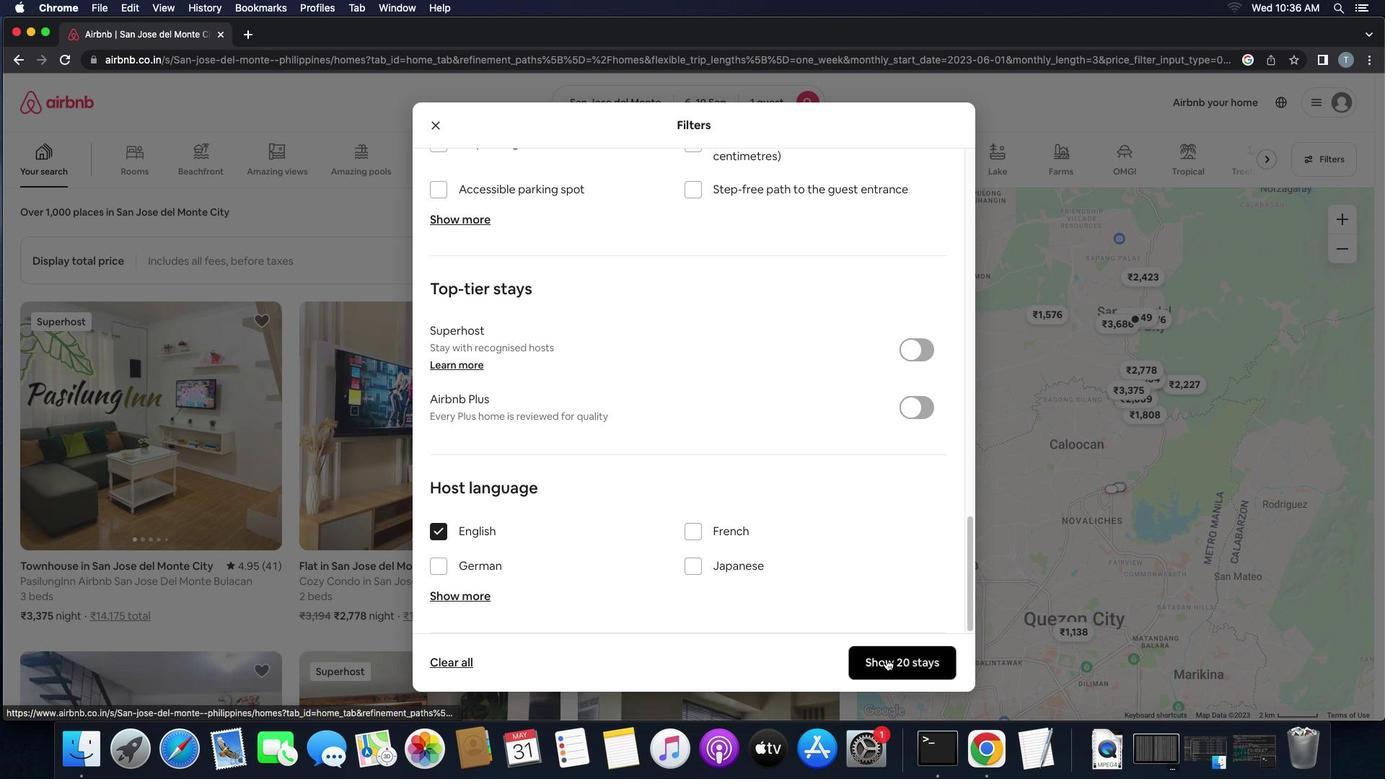 
Action: Mouse moved to (886, 659)
Screenshot: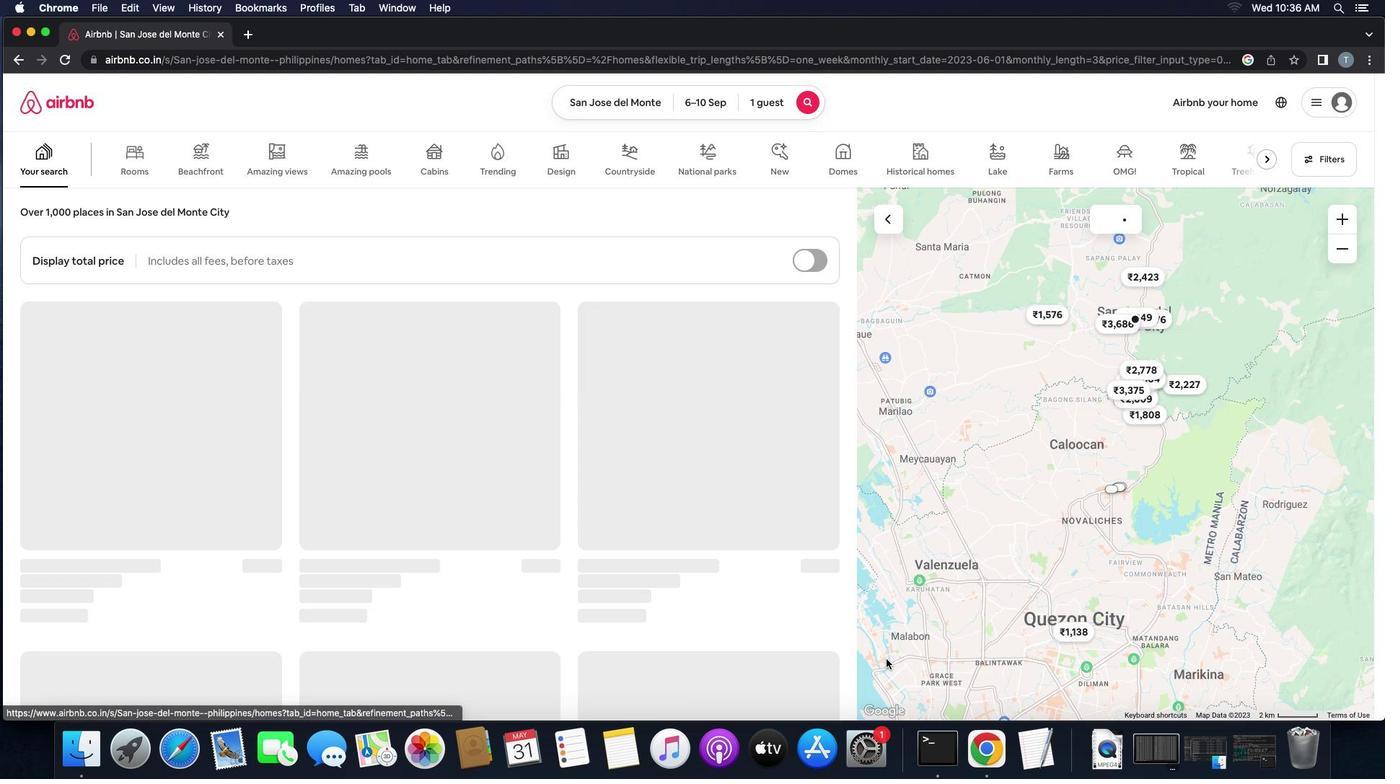 
